 Task: Look for space in Plant City, United States from 10th September, 2023 to 16th September, 2023 for 4 adults in price range Rs.10000 to Rs.14000. Place can be private room with 4 bedrooms having 4 beds and 4 bathrooms. Property type can be house, flat, guest house. Amenities needed are: wifi, TV, free parkinig on premises, gym, breakfast. Booking option can be shelf check-in. Required host language is English.
Action: Mouse moved to (470, 100)
Screenshot: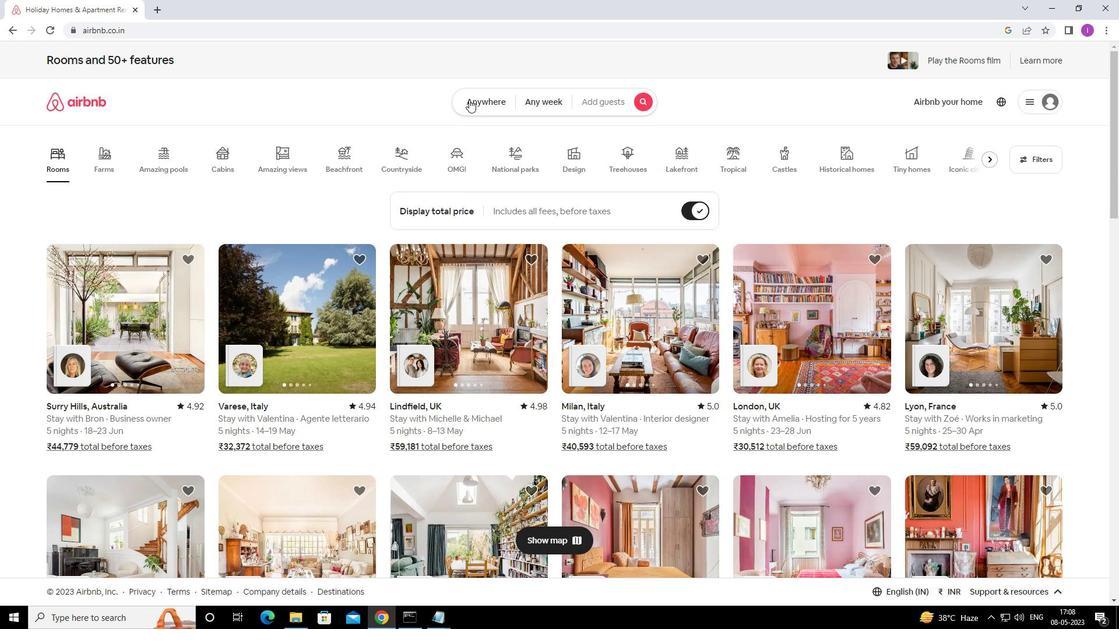 
Action: Mouse pressed left at (470, 100)
Screenshot: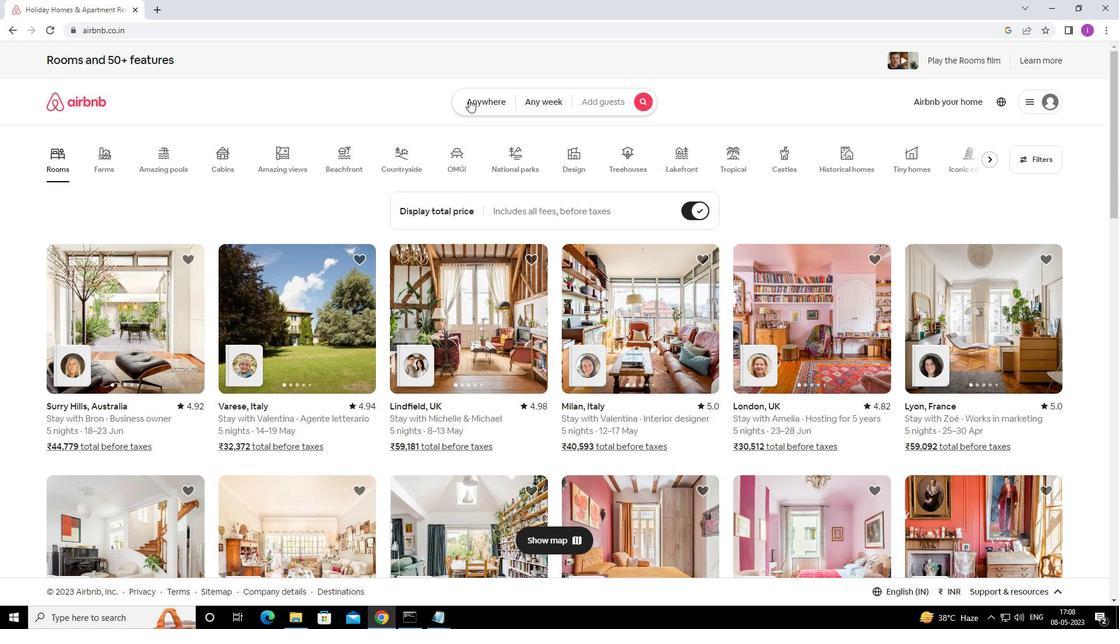 
Action: Mouse moved to (379, 146)
Screenshot: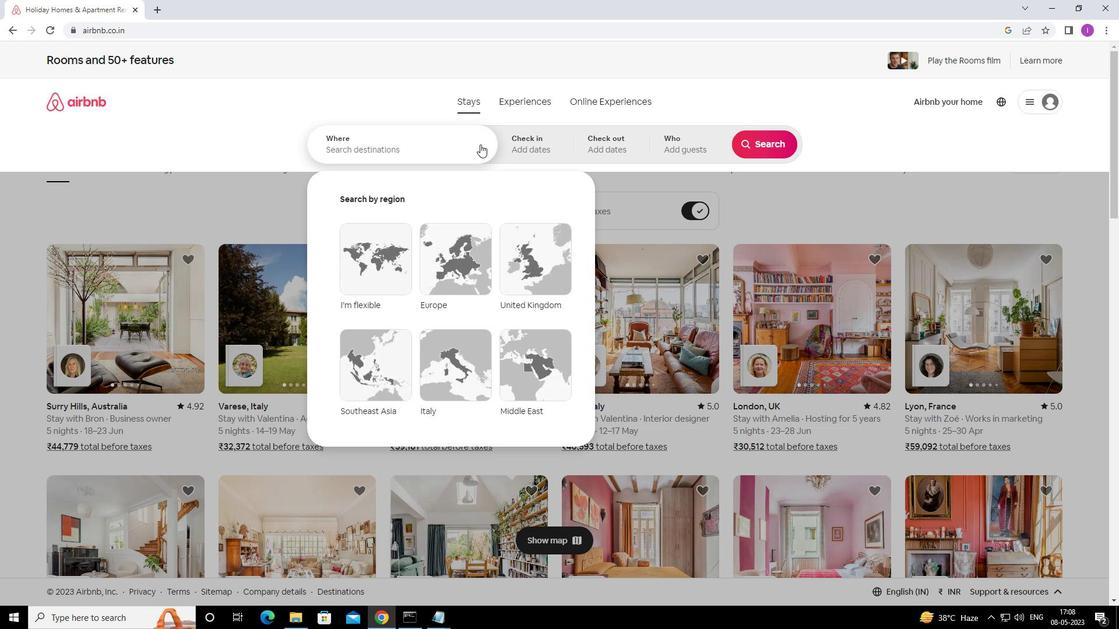 
Action: Mouse pressed left at (379, 146)
Screenshot: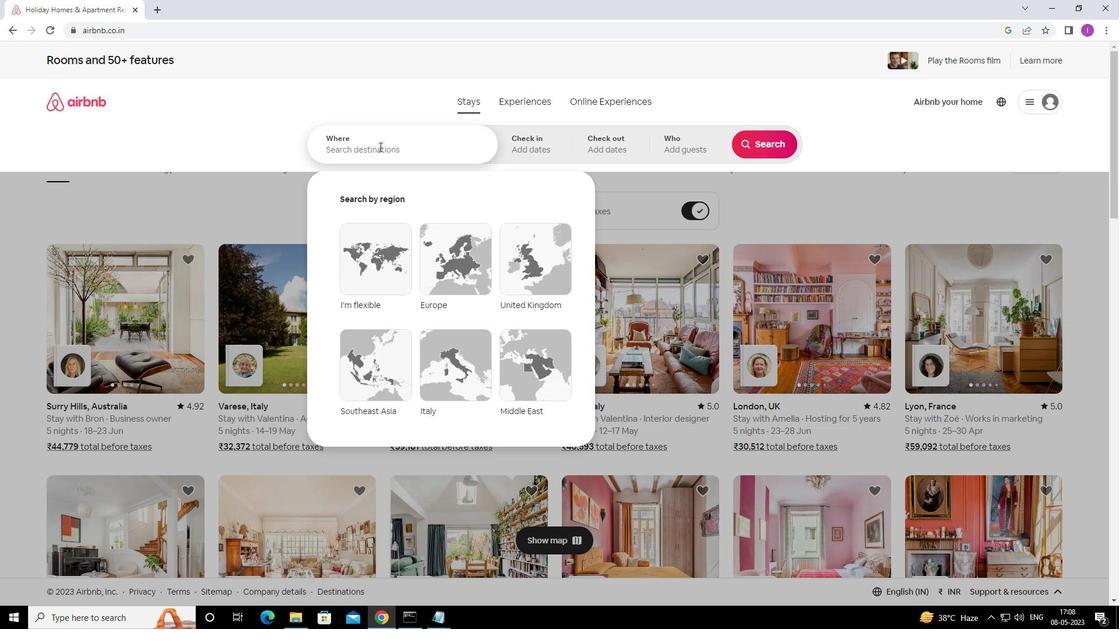 
Action: Mouse moved to (484, 131)
Screenshot: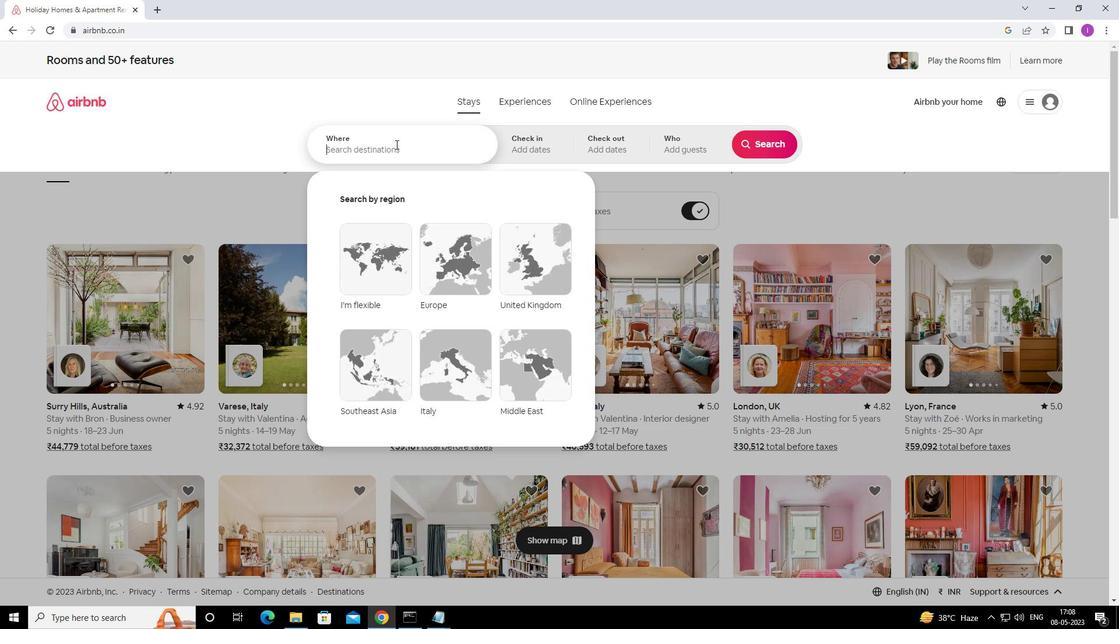 
Action: Key pressed <Key.shift><Key.shift><Key.shift><Key.shift>PLANT<Key.space>CITY.<Key.backspace>,<Key.shift>UNITED<Key.space>STATES
Screenshot: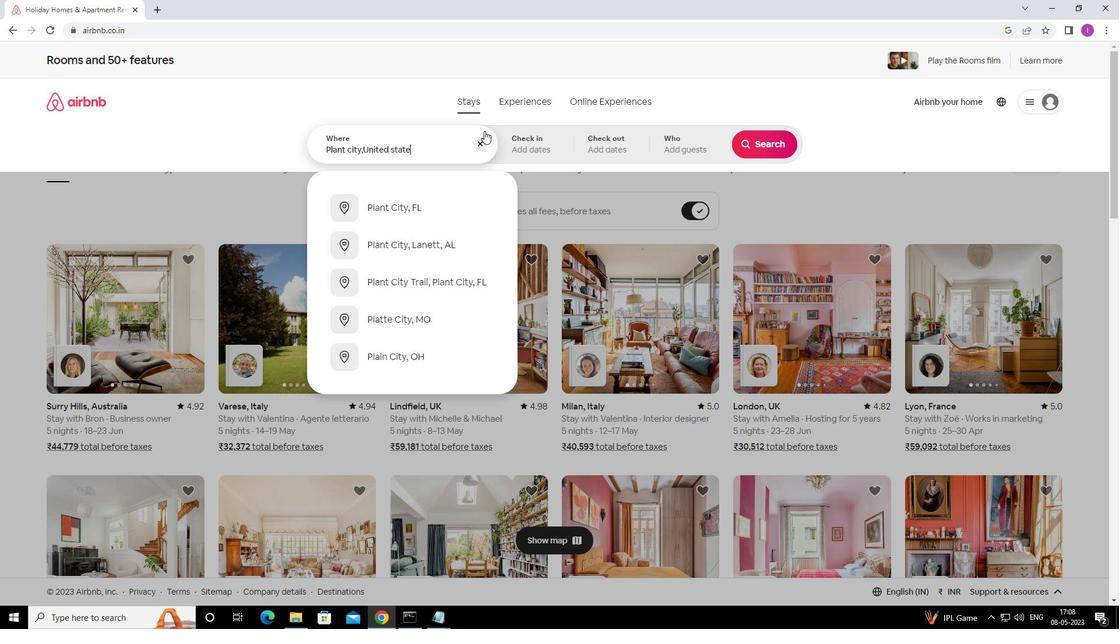 
Action: Mouse moved to (528, 157)
Screenshot: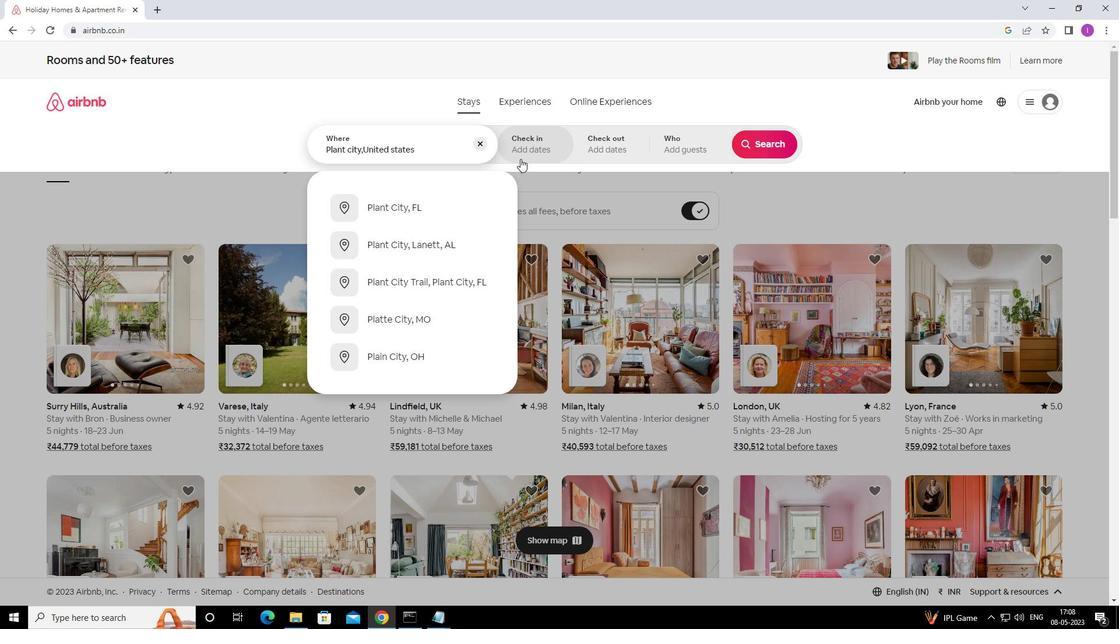 
Action: Mouse pressed left at (528, 157)
Screenshot: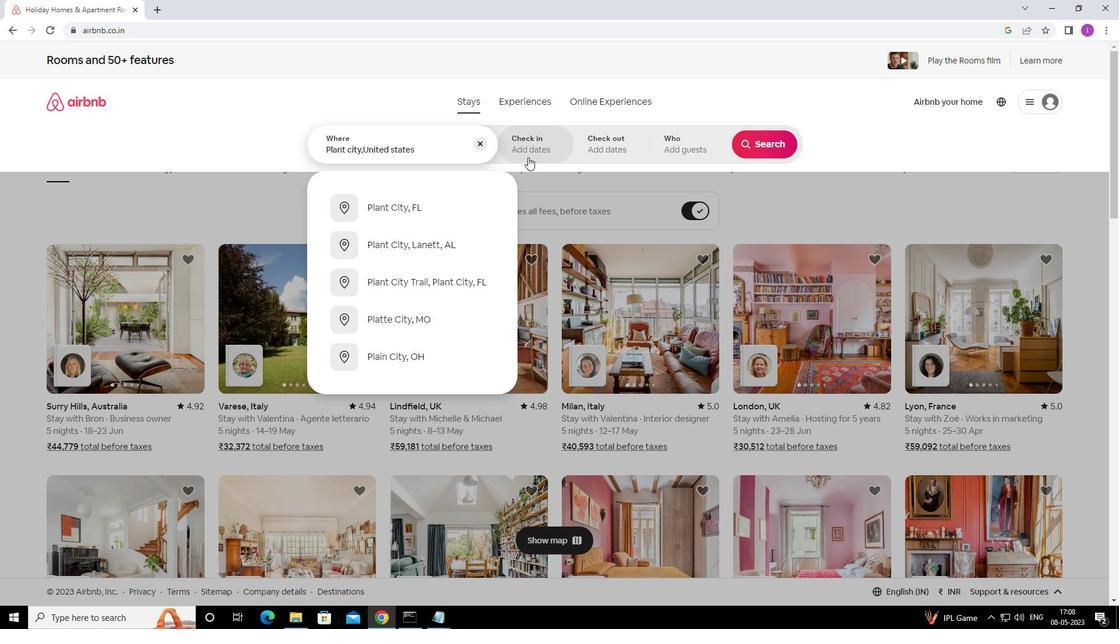 
Action: Mouse moved to (767, 243)
Screenshot: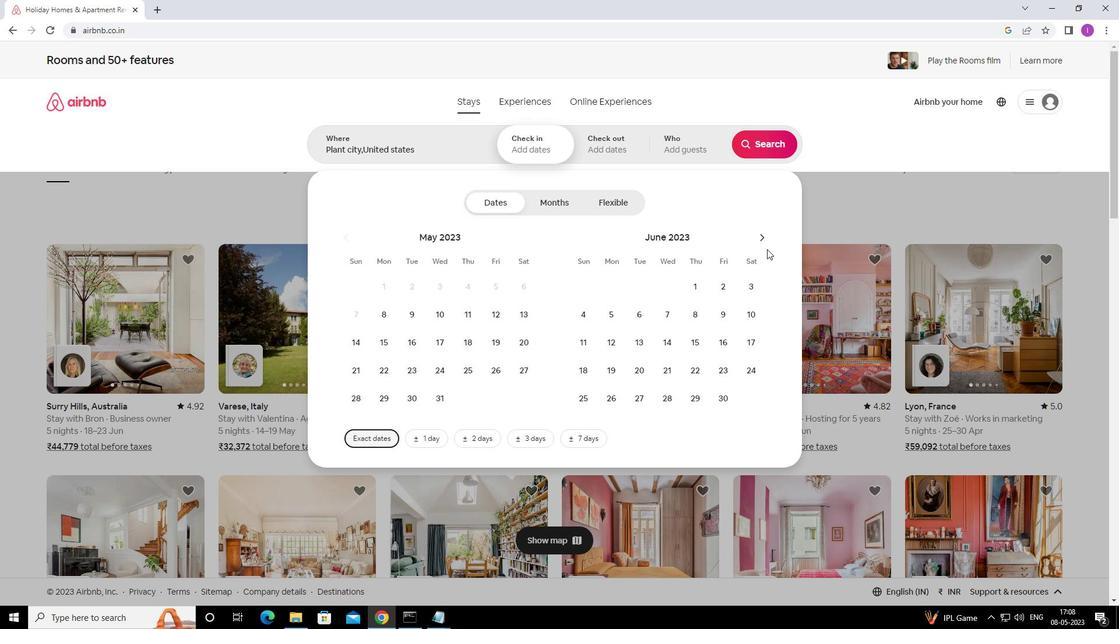 
Action: Mouse pressed left at (767, 243)
Screenshot: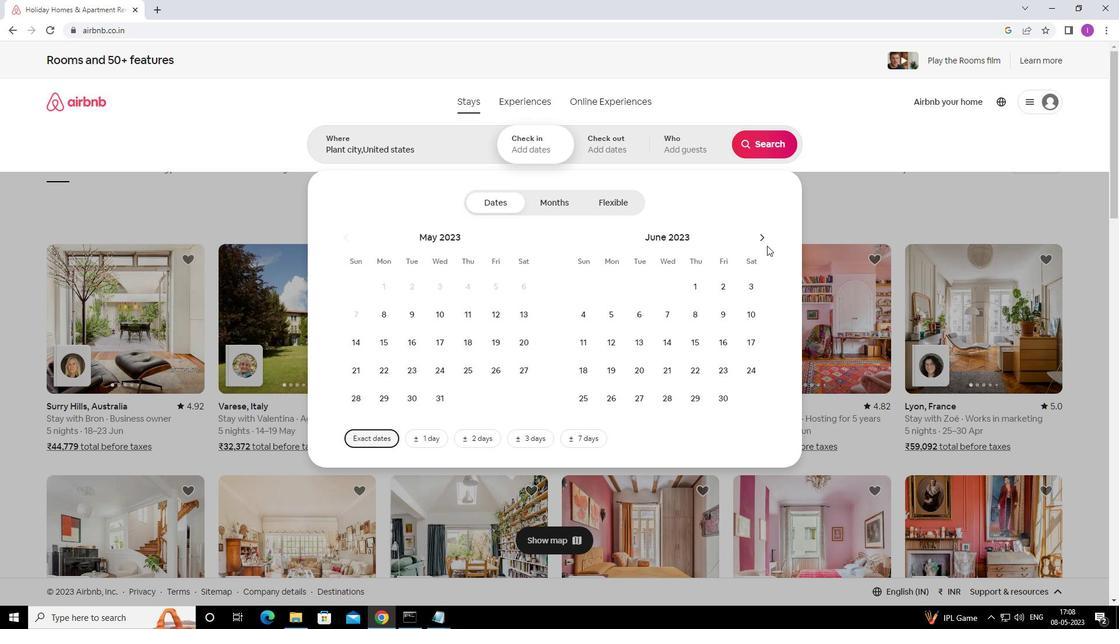 
Action: Mouse moved to (767, 243)
Screenshot: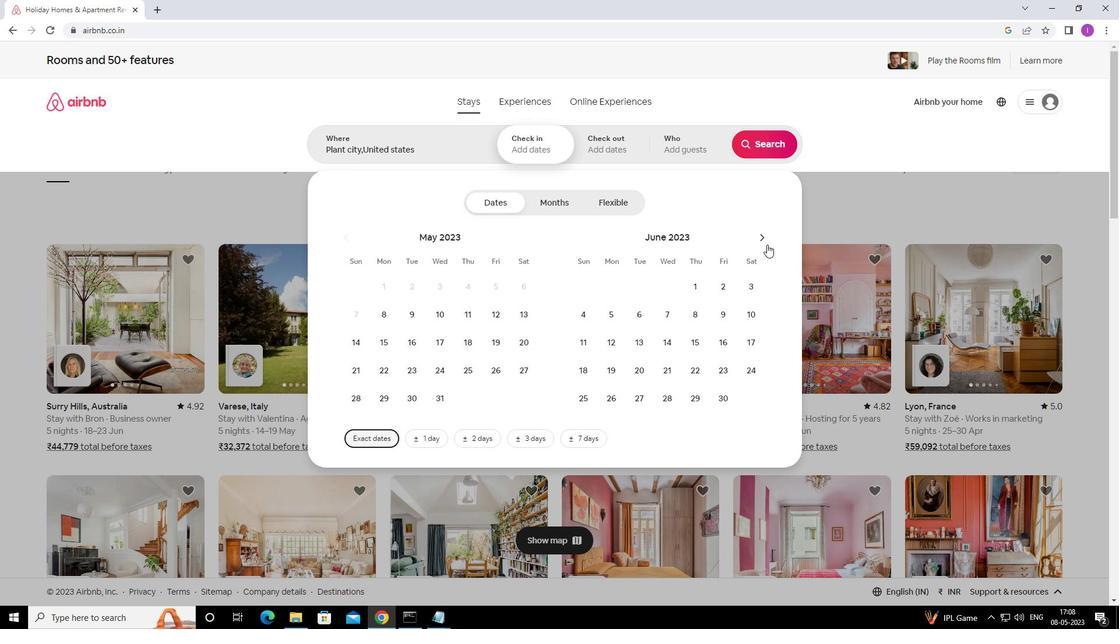 
Action: Mouse pressed left at (767, 243)
Screenshot: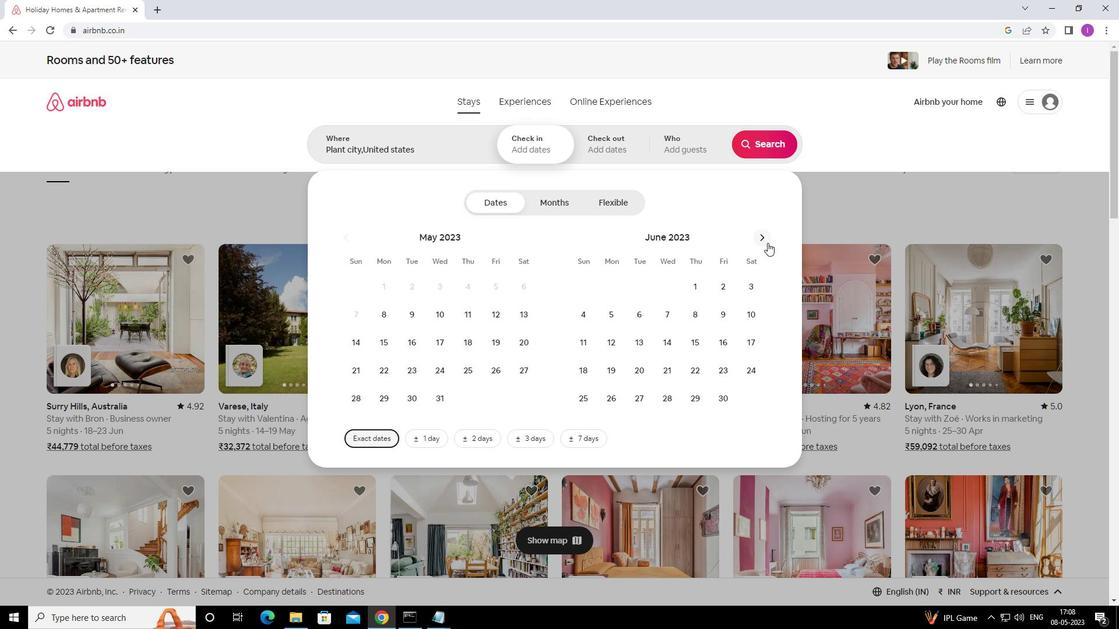 
Action: Mouse moved to (767, 241)
Screenshot: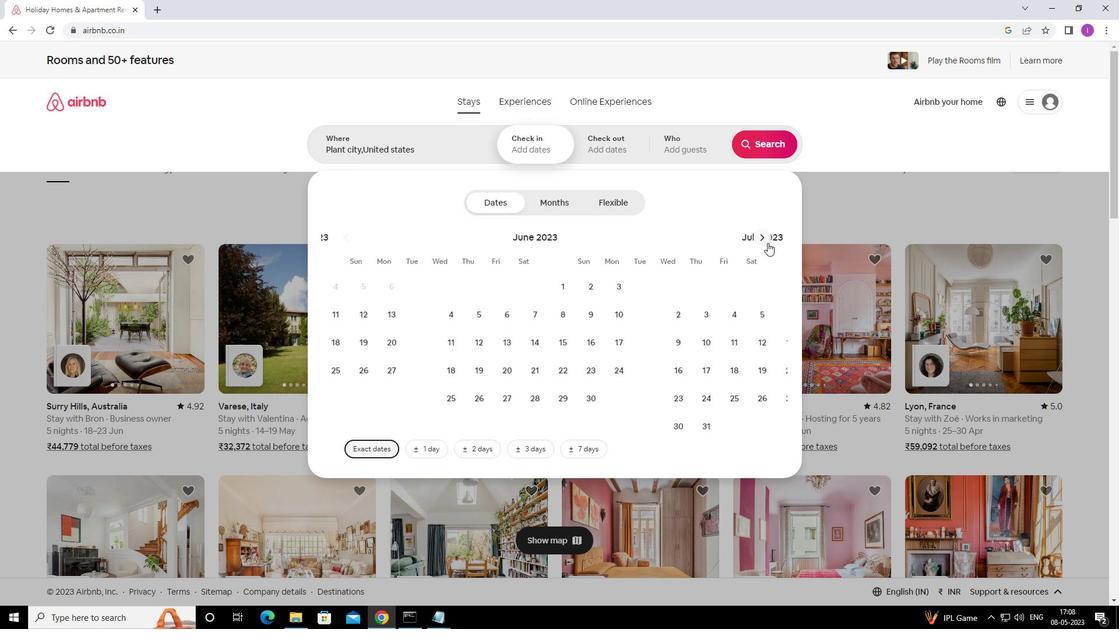 
Action: Mouse pressed left at (767, 241)
Screenshot: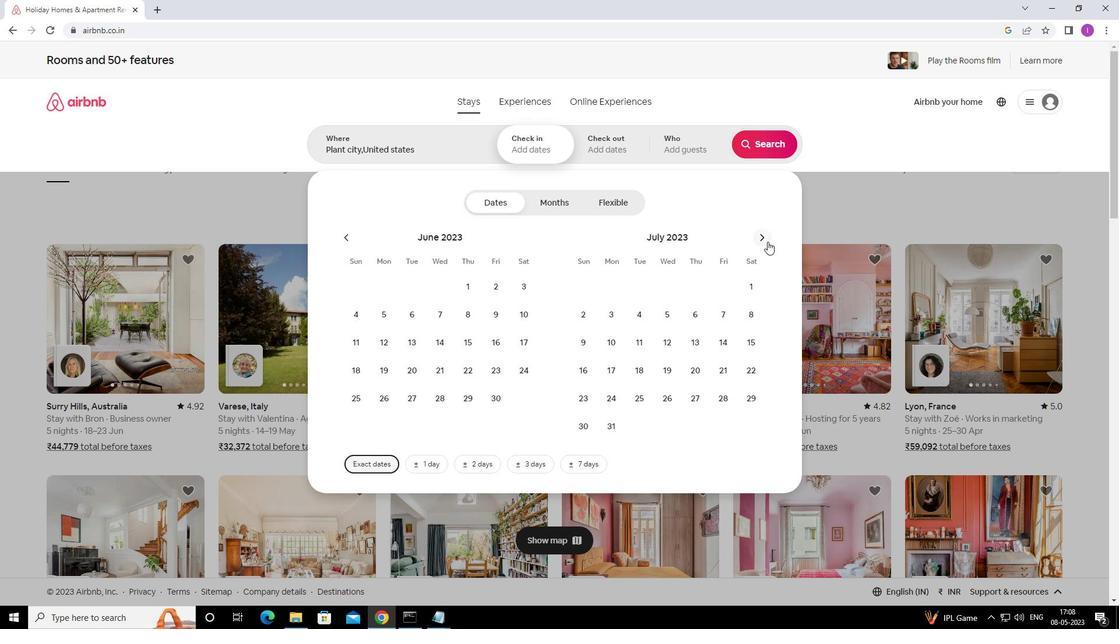
Action: Mouse moved to (768, 239)
Screenshot: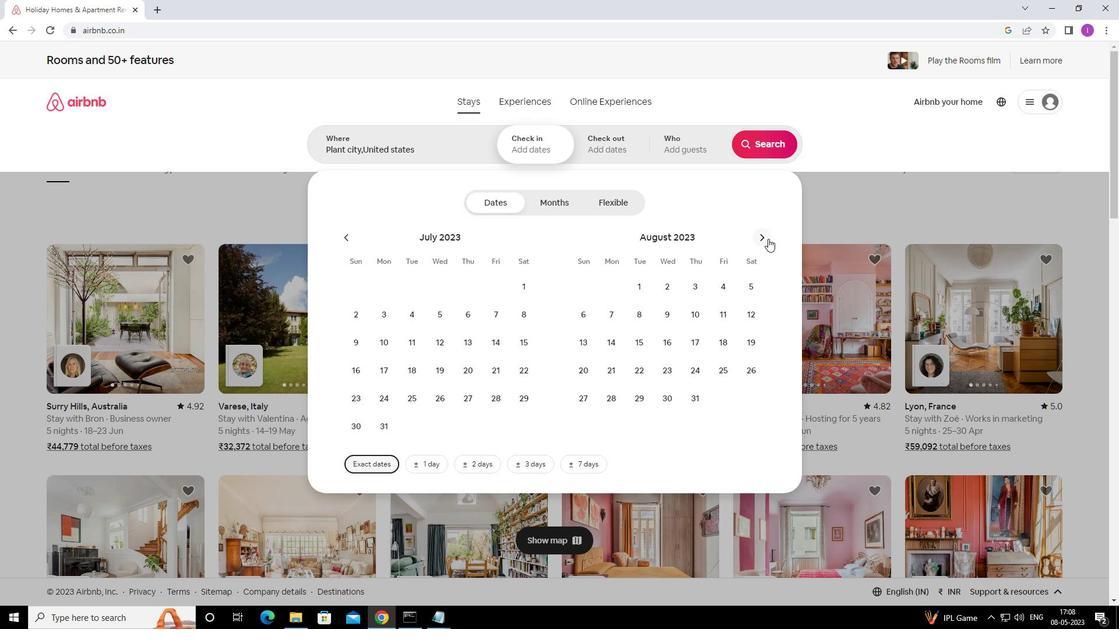 
Action: Mouse pressed left at (768, 239)
Screenshot: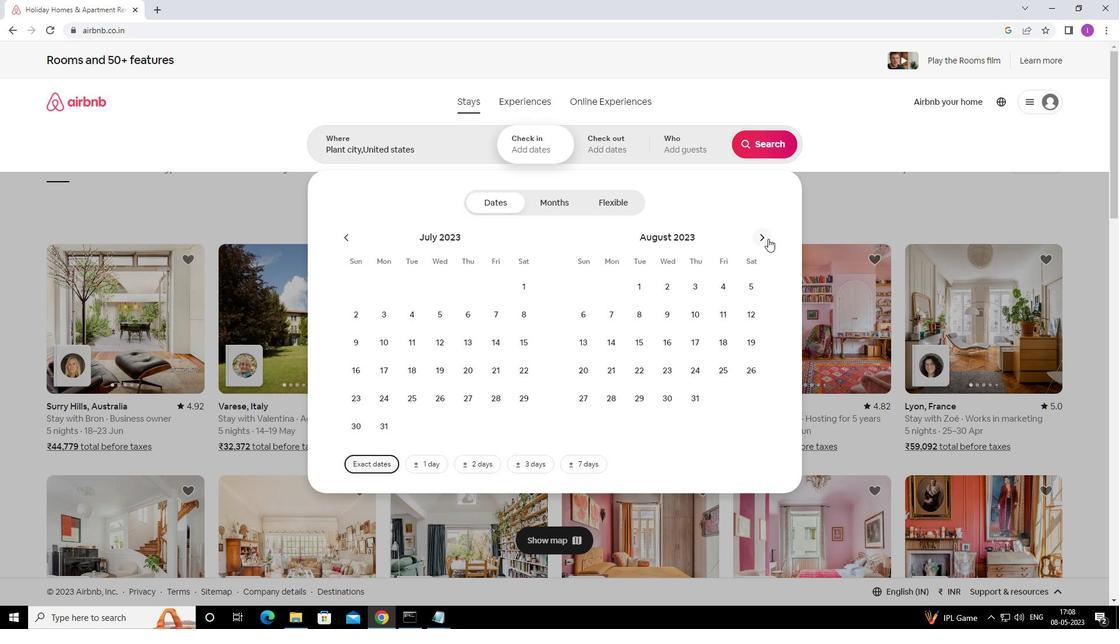 
Action: Mouse moved to (583, 343)
Screenshot: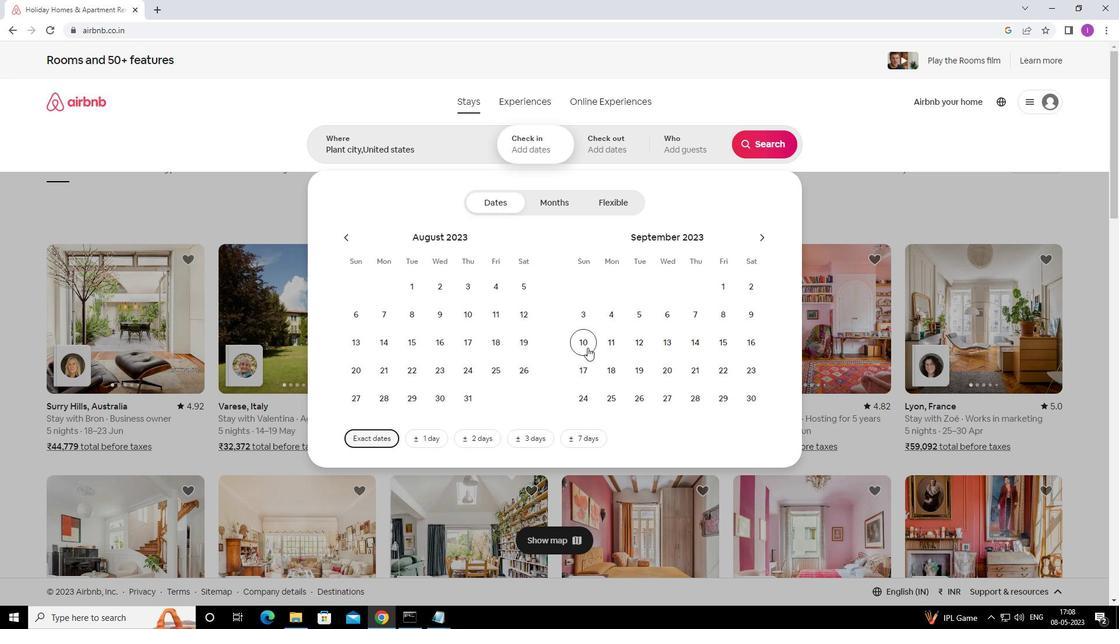 
Action: Mouse pressed left at (583, 343)
Screenshot: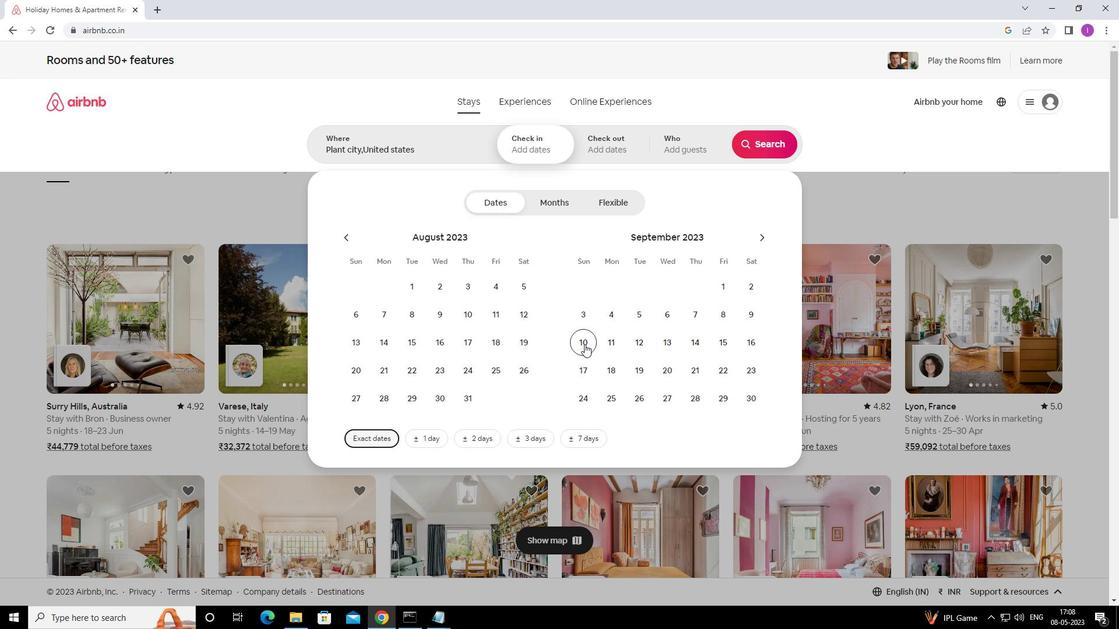 
Action: Mouse moved to (753, 339)
Screenshot: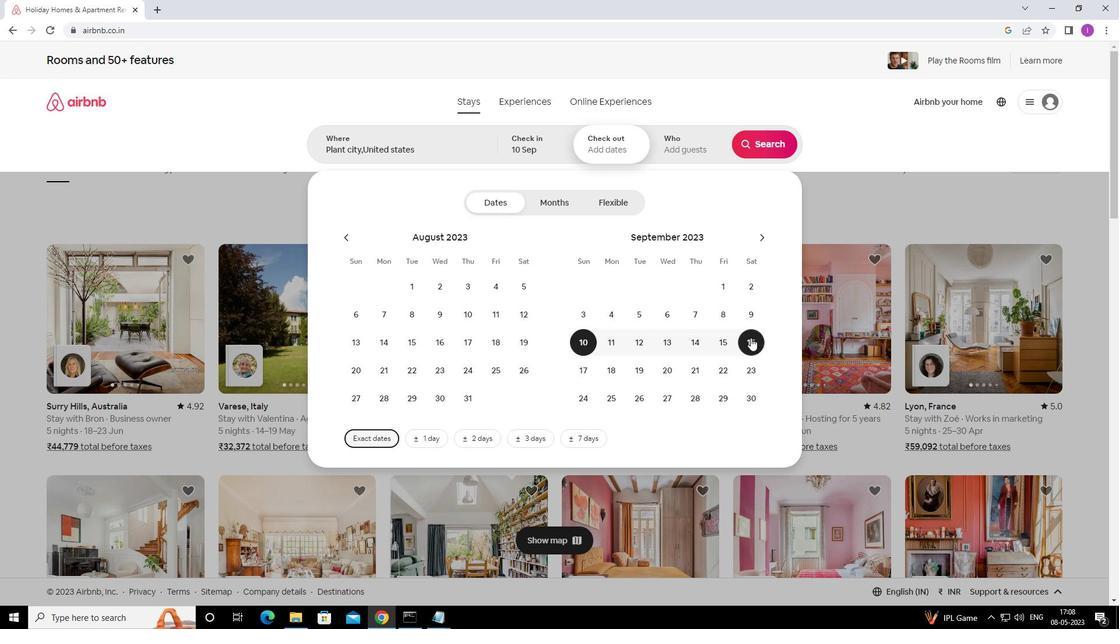 
Action: Mouse pressed left at (753, 339)
Screenshot: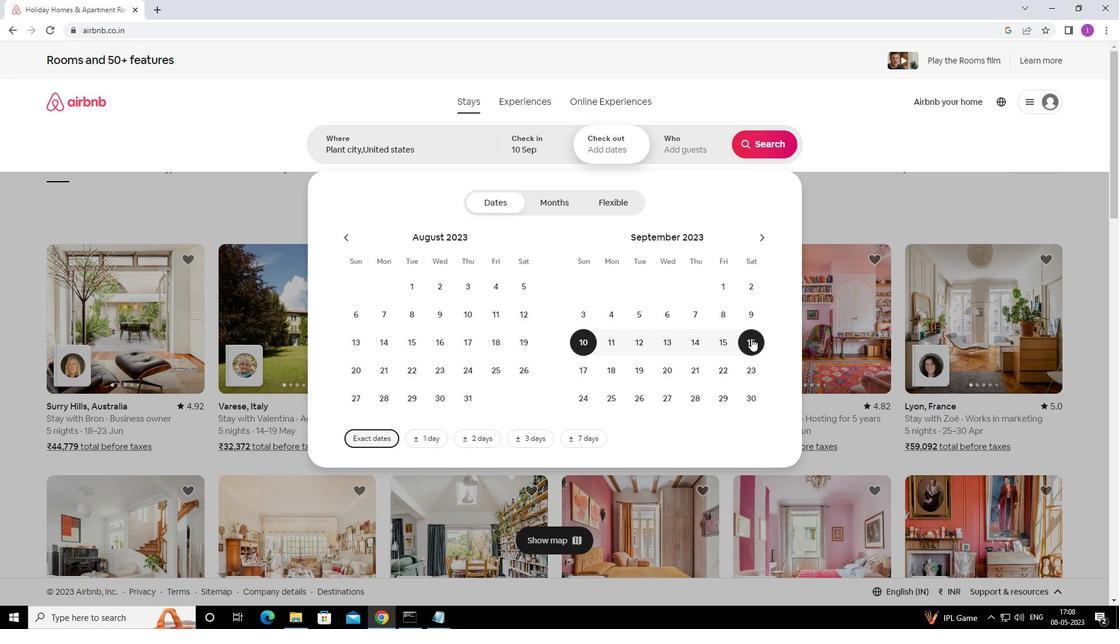 
Action: Mouse moved to (690, 149)
Screenshot: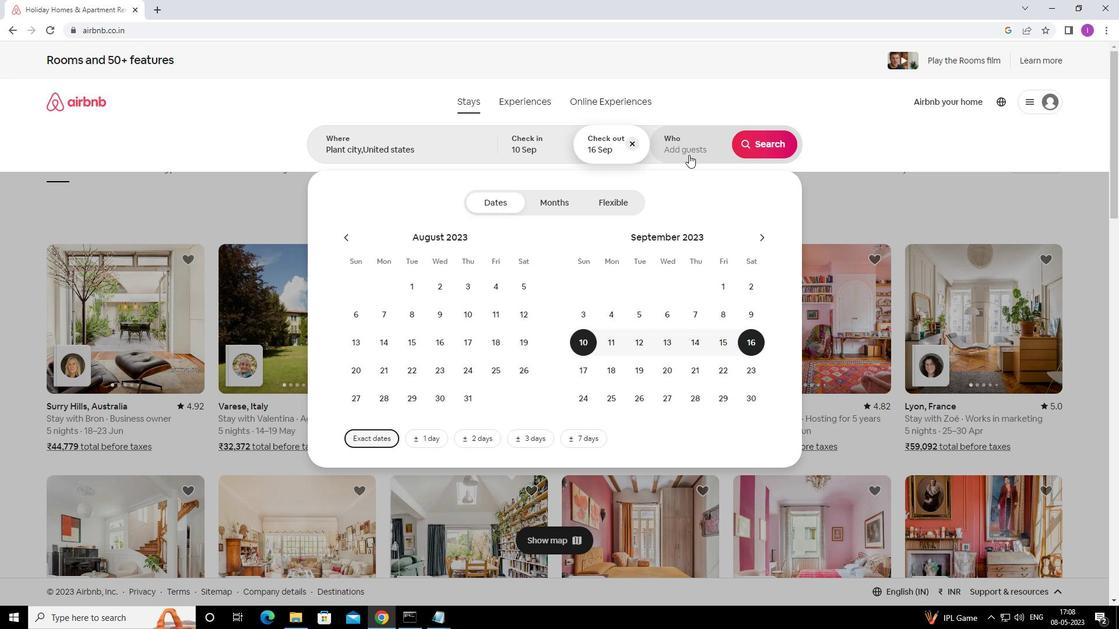 
Action: Mouse pressed left at (690, 149)
Screenshot: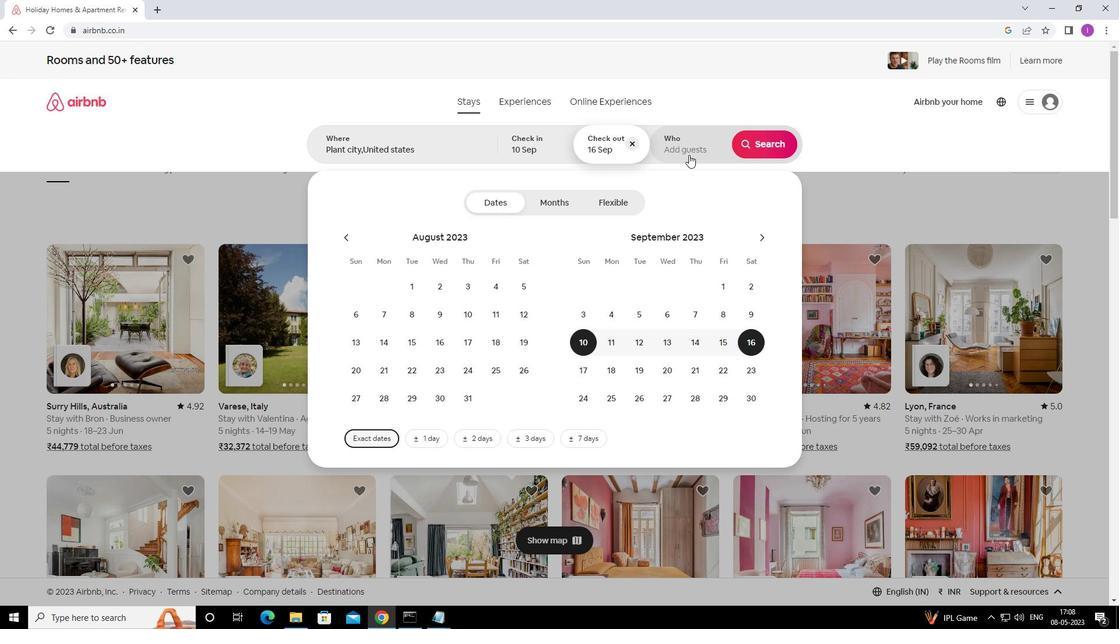 
Action: Mouse moved to (768, 209)
Screenshot: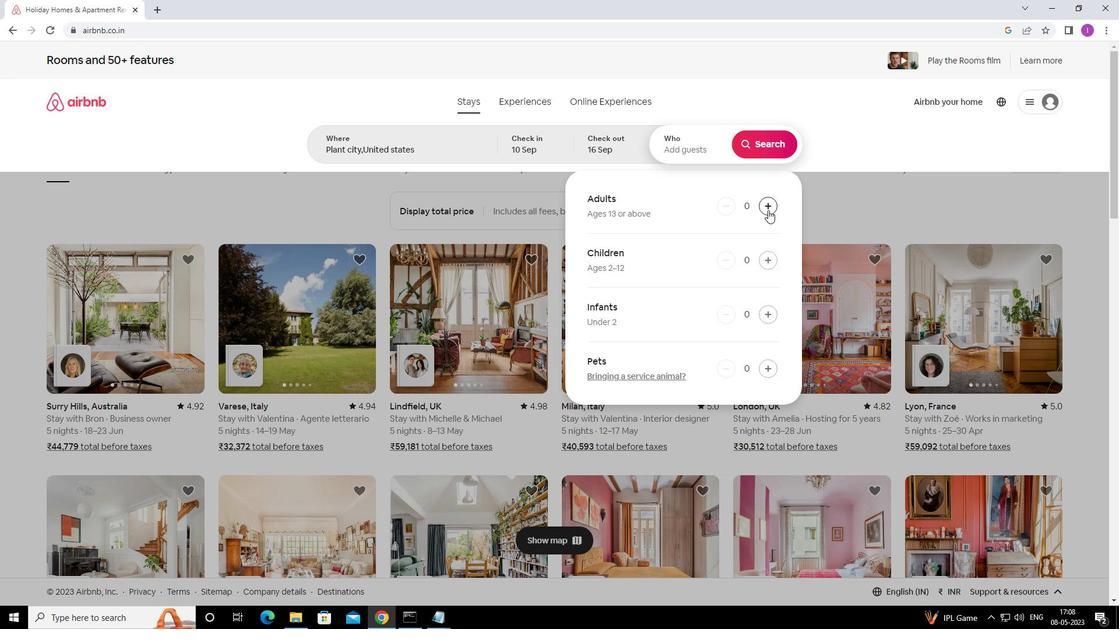 
Action: Mouse pressed left at (768, 209)
Screenshot: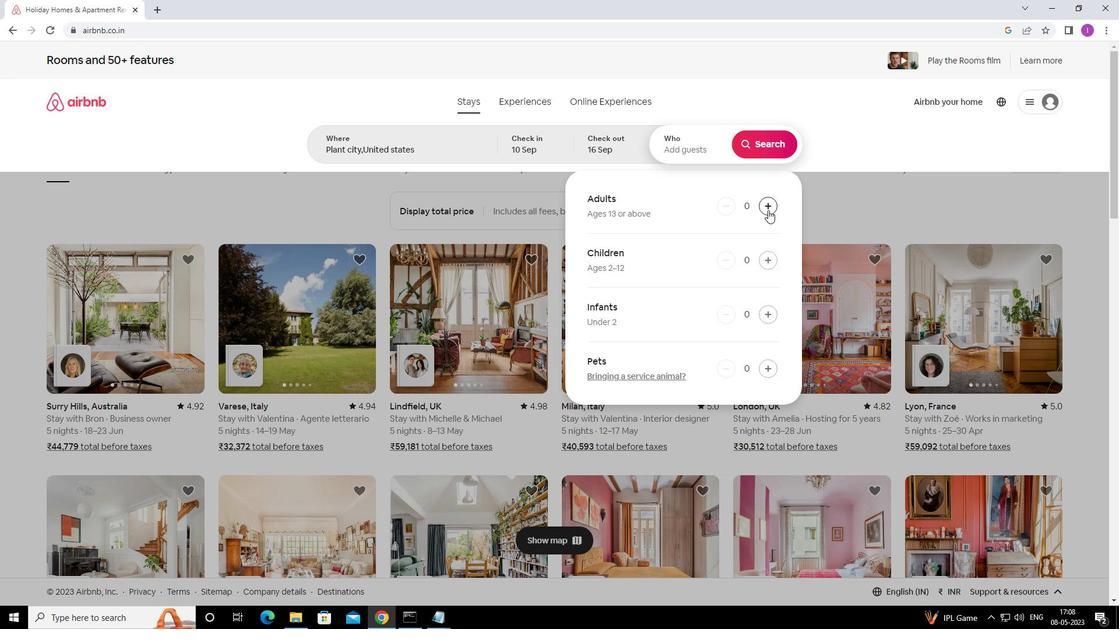 
Action: Mouse moved to (769, 209)
Screenshot: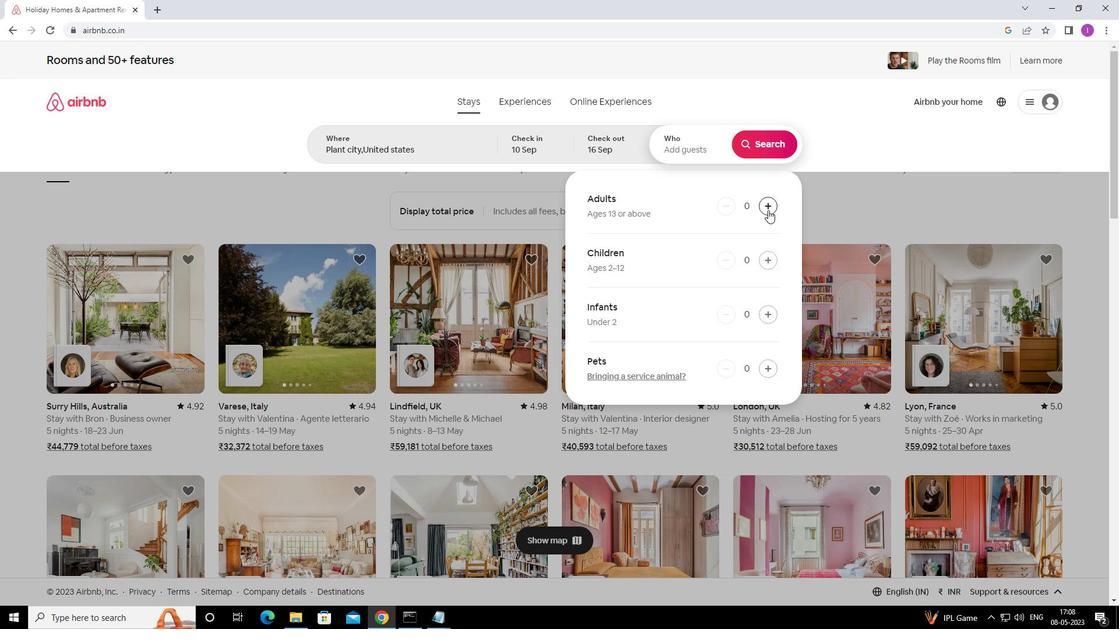 
Action: Mouse pressed left at (769, 209)
Screenshot: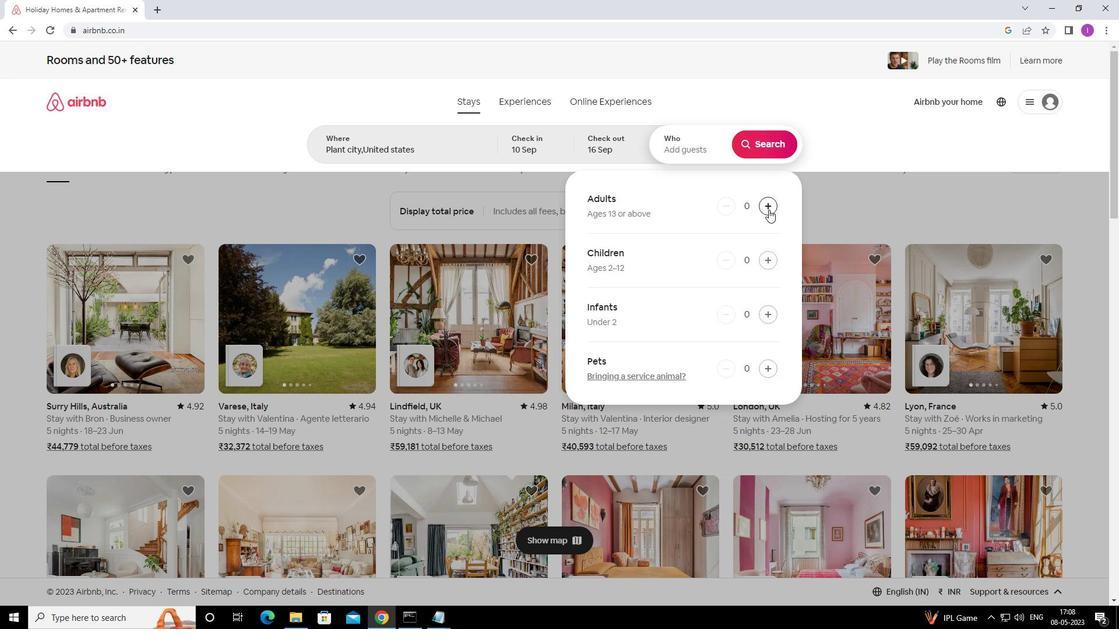
Action: Mouse pressed left at (769, 209)
Screenshot: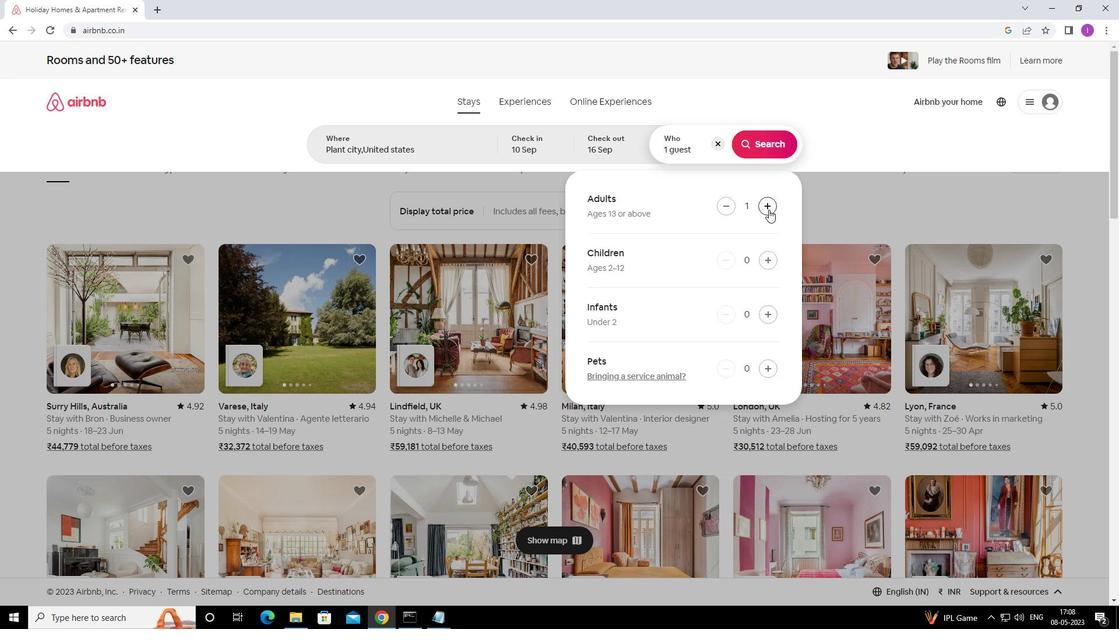 
Action: Mouse pressed left at (769, 209)
Screenshot: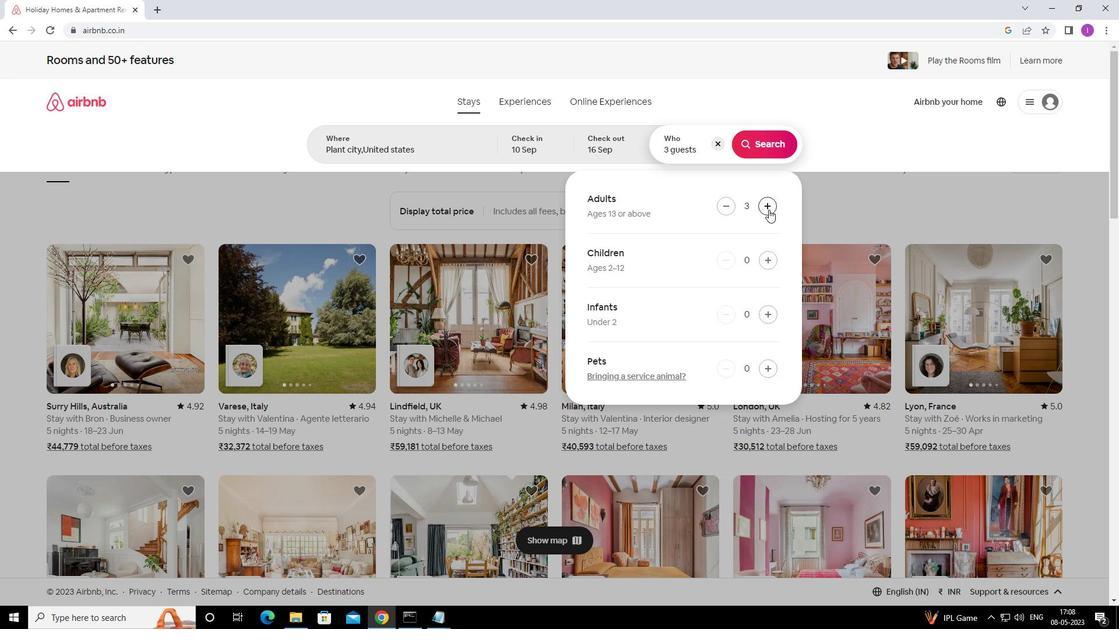 
Action: Mouse pressed left at (769, 209)
Screenshot: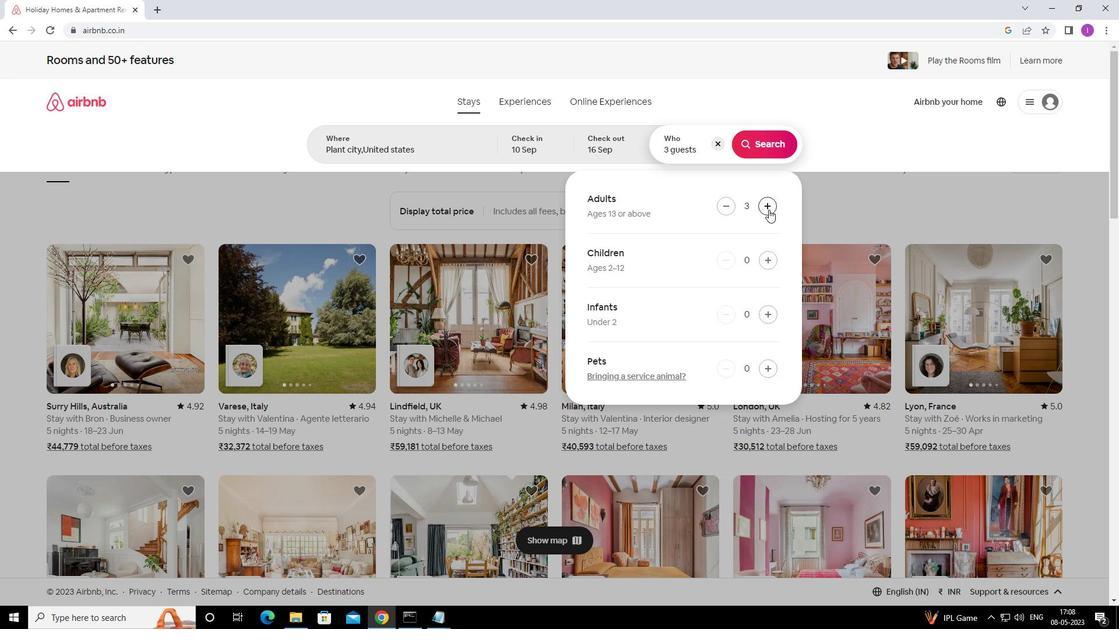 
Action: Mouse moved to (720, 205)
Screenshot: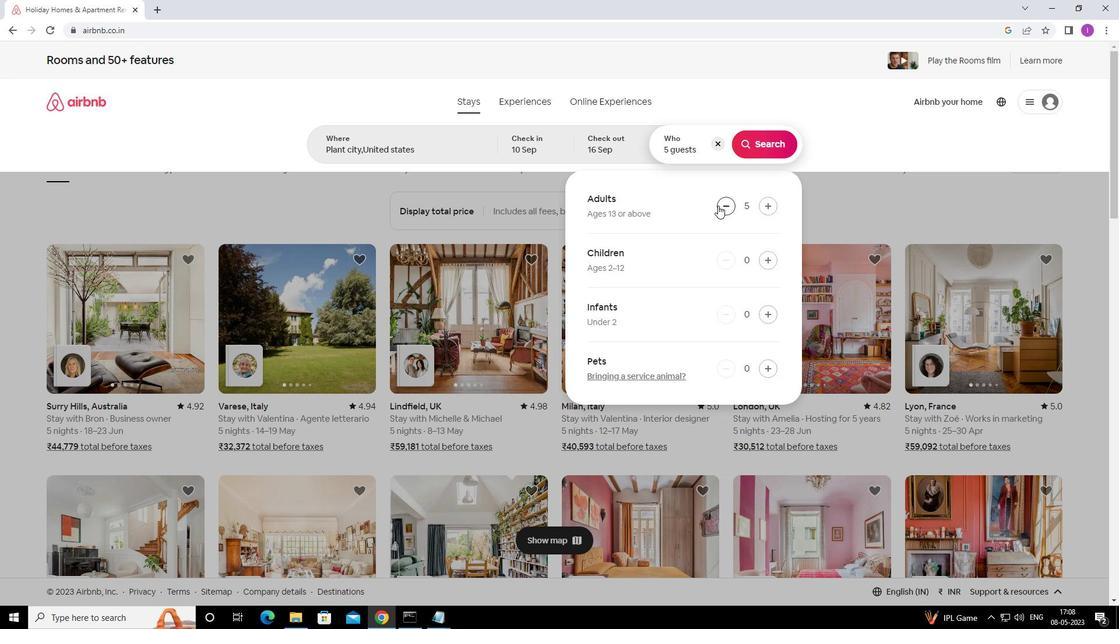 
Action: Mouse pressed left at (720, 205)
Screenshot: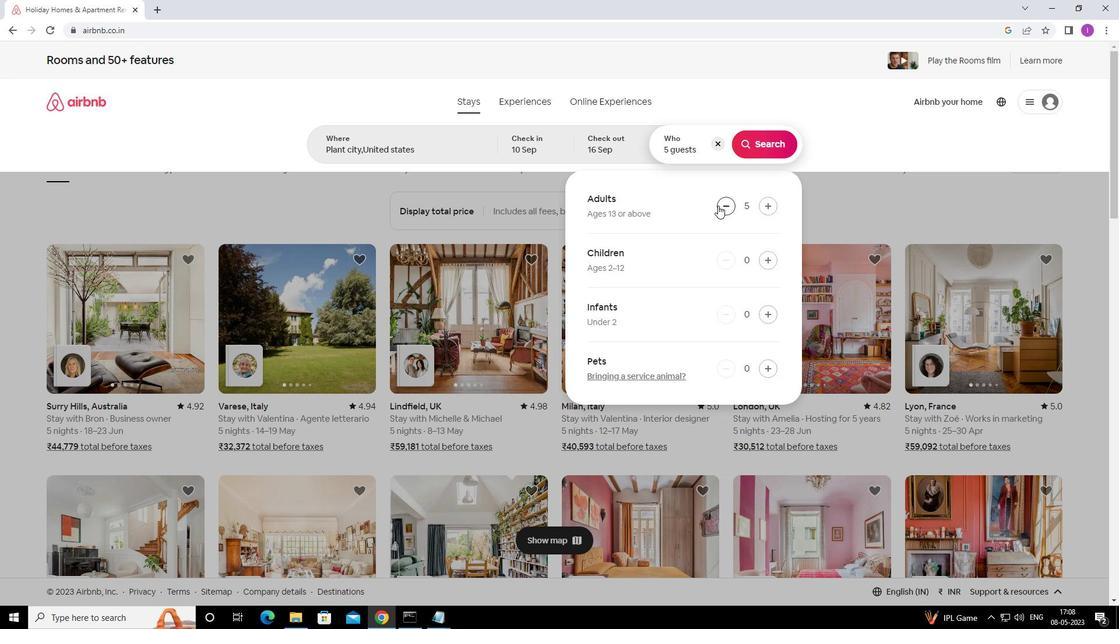 
Action: Mouse moved to (772, 139)
Screenshot: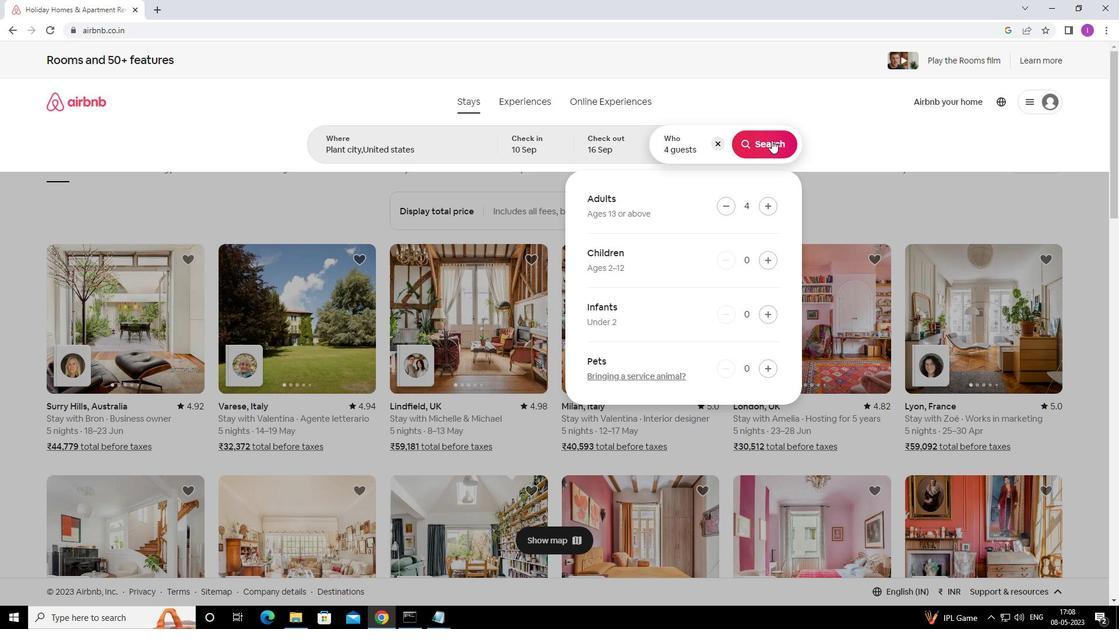 
Action: Mouse pressed left at (772, 139)
Screenshot: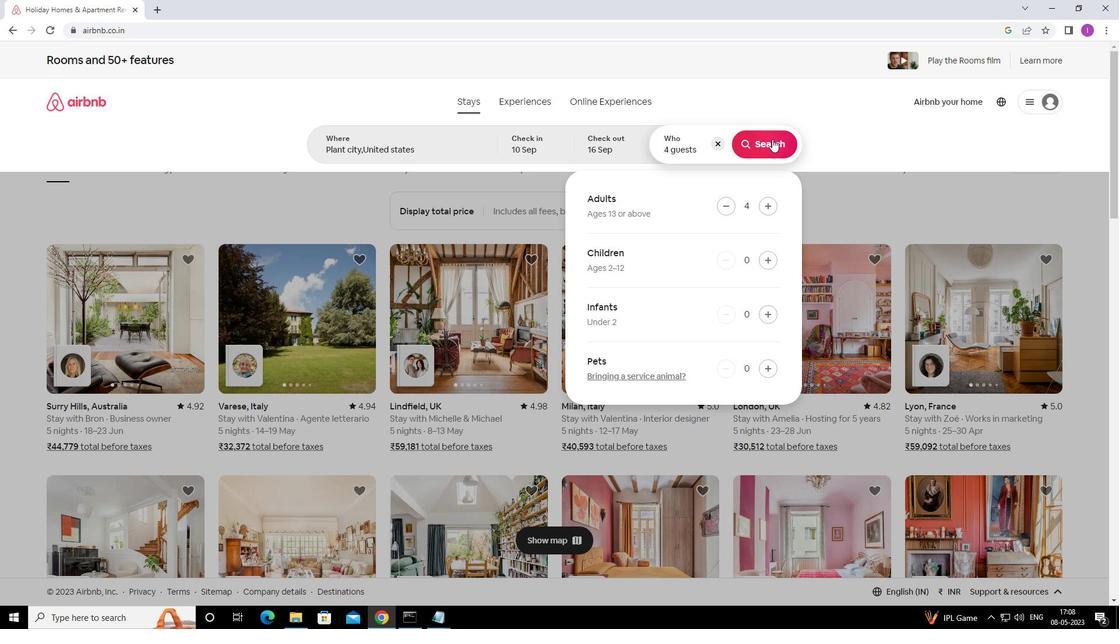 
Action: Mouse moved to (1075, 104)
Screenshot: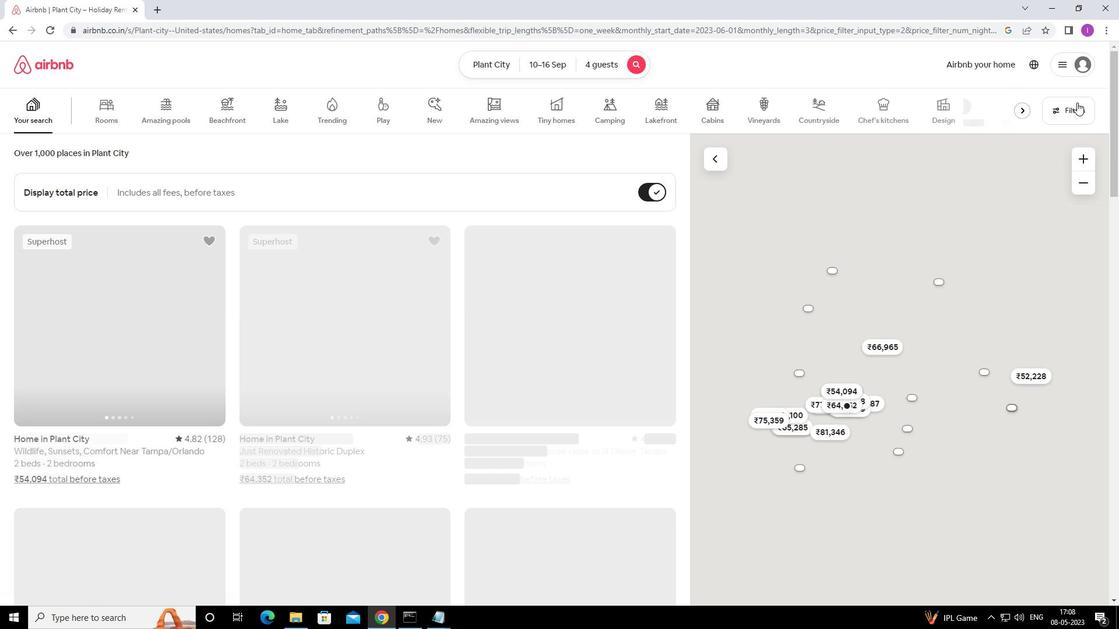 
Action: Mouse pressed left at (1075, 104)
Screenshot: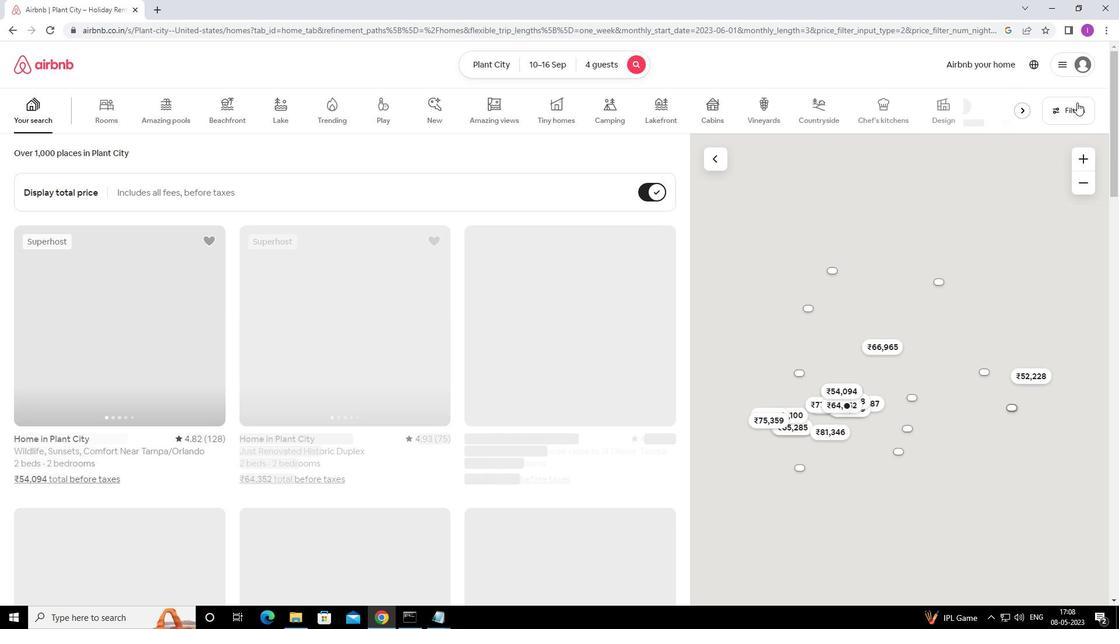 
Action: Mouse moved to (431, 401)
Screenshot: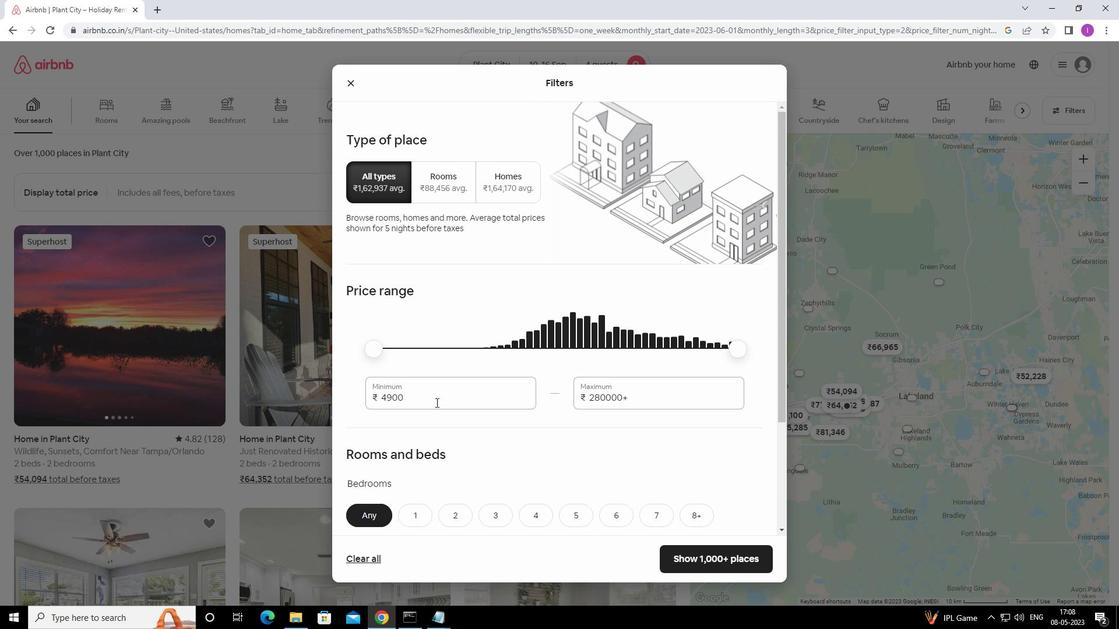
Action: Mouse pressed left at (431, 401)
Screenshot: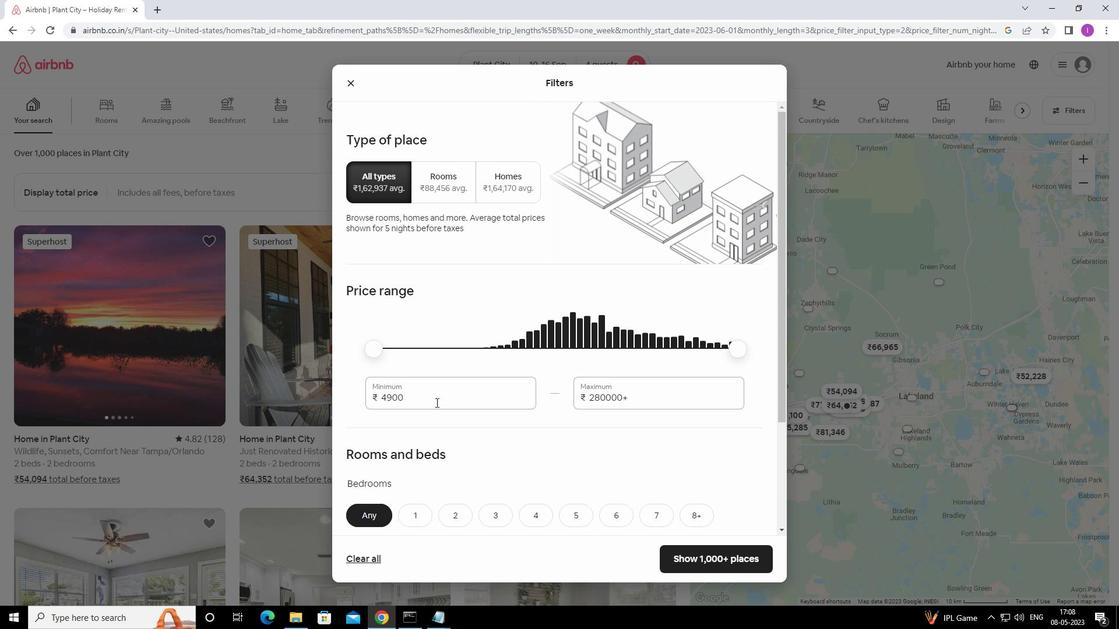 
Action: Mouse moved to (362, 397)
Screenshot: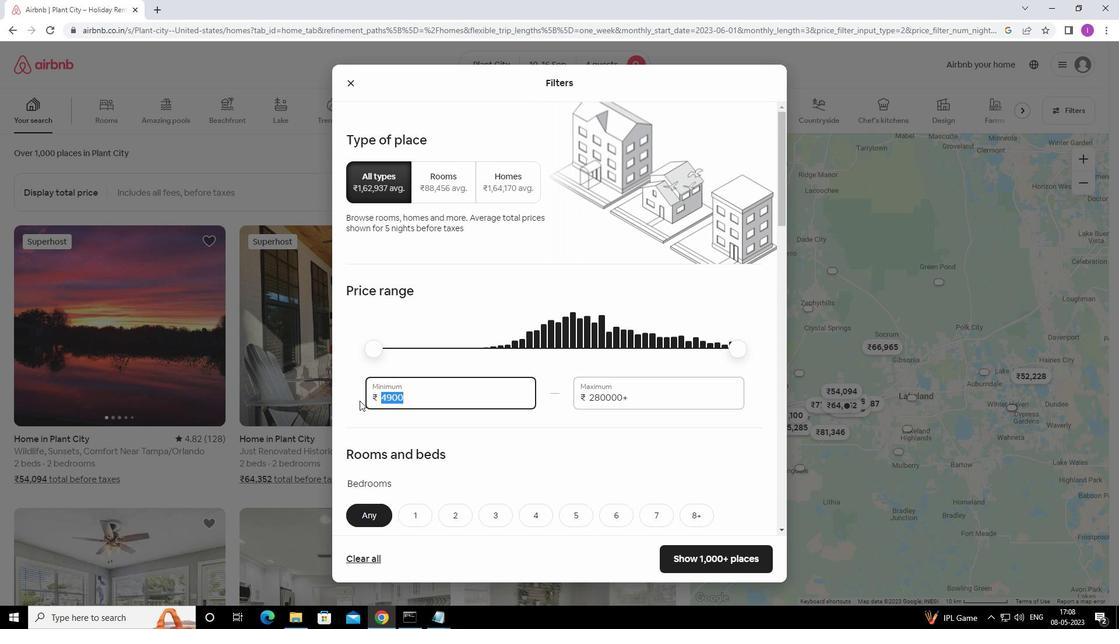 
Action: Key pressed 1
Screenshot: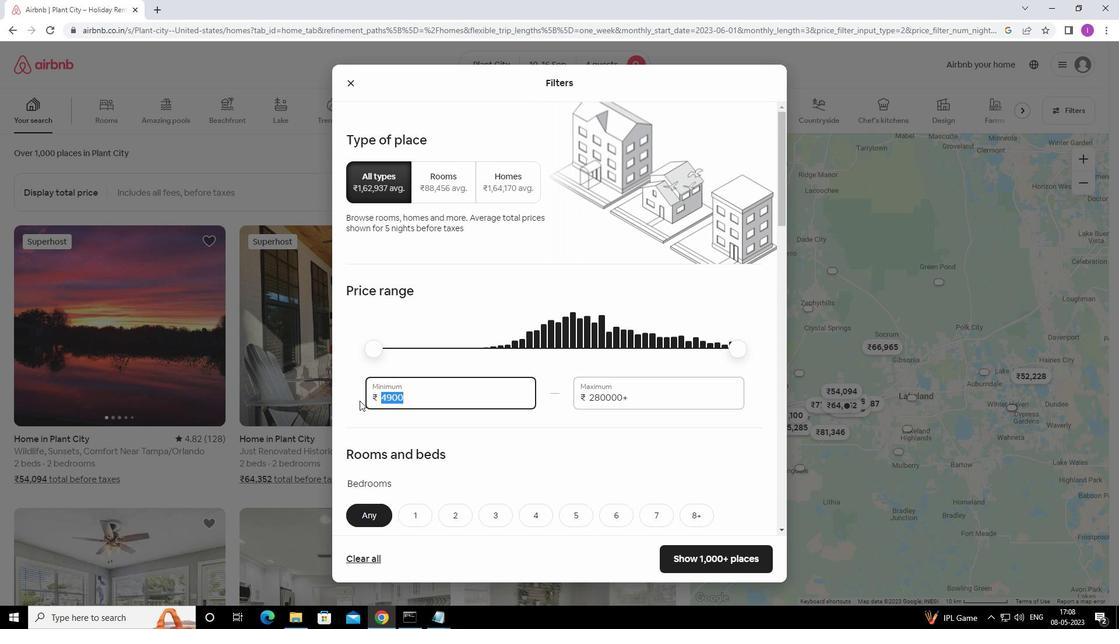 
Action: Mouse moved to (373, 388)
Screenshot: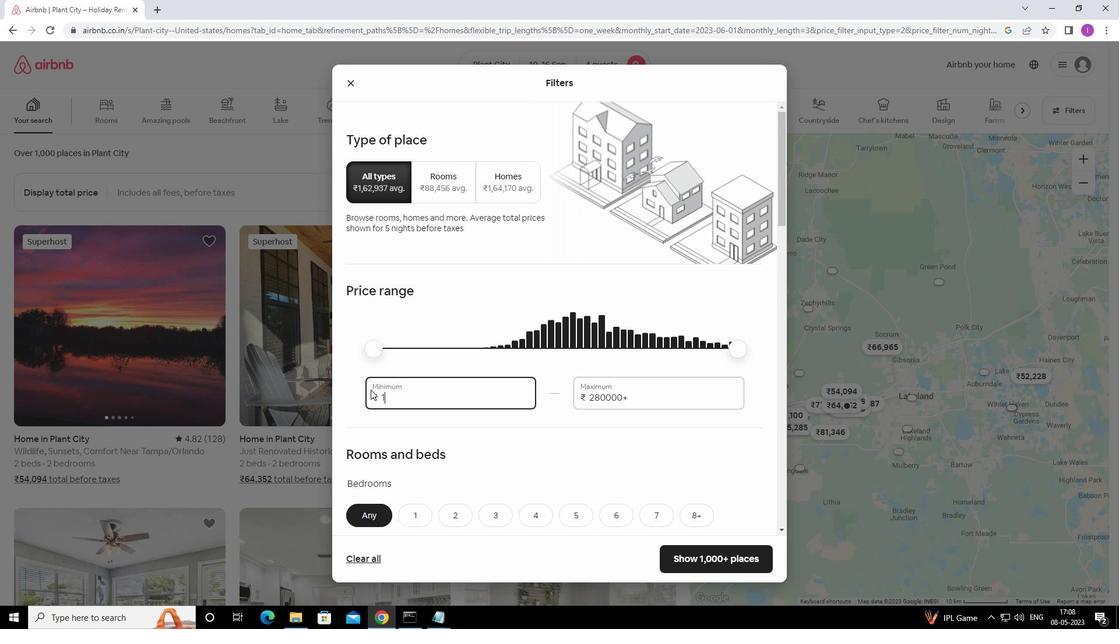 
Action: Key pressed 0
Screenshot: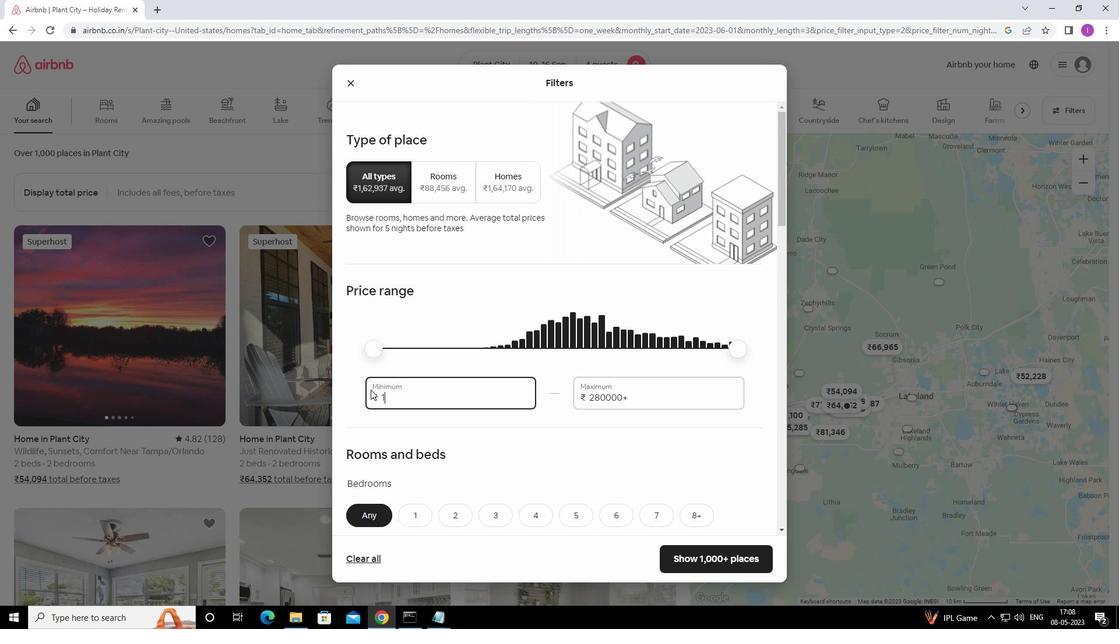 
Action: Mouse moved to (377, 387)
Screenshot: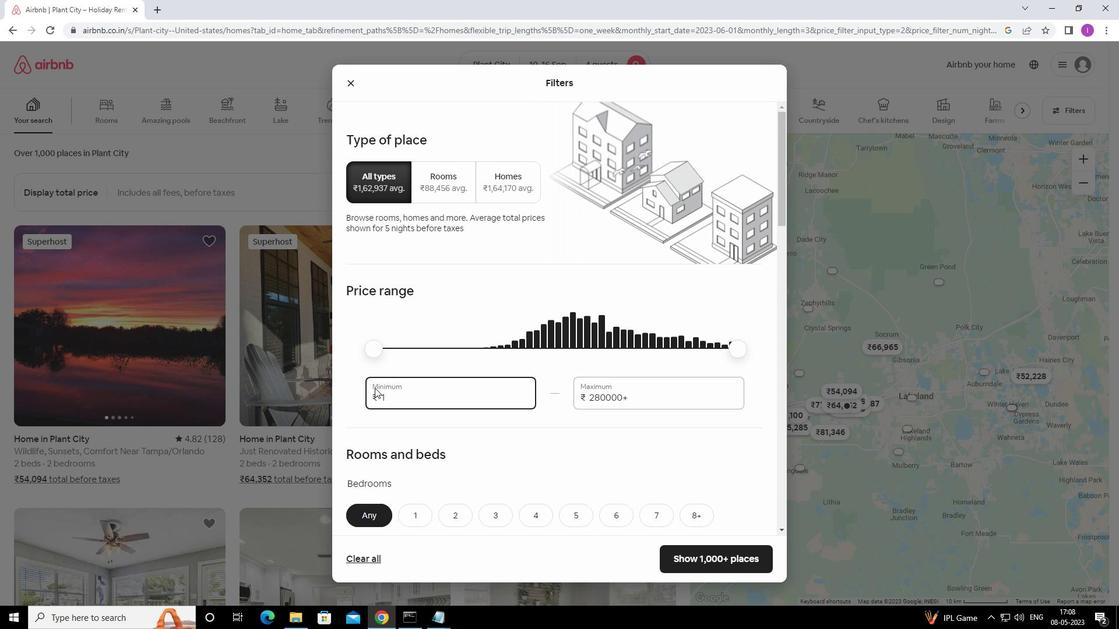 
Action: Key pressed 00
Screenshot: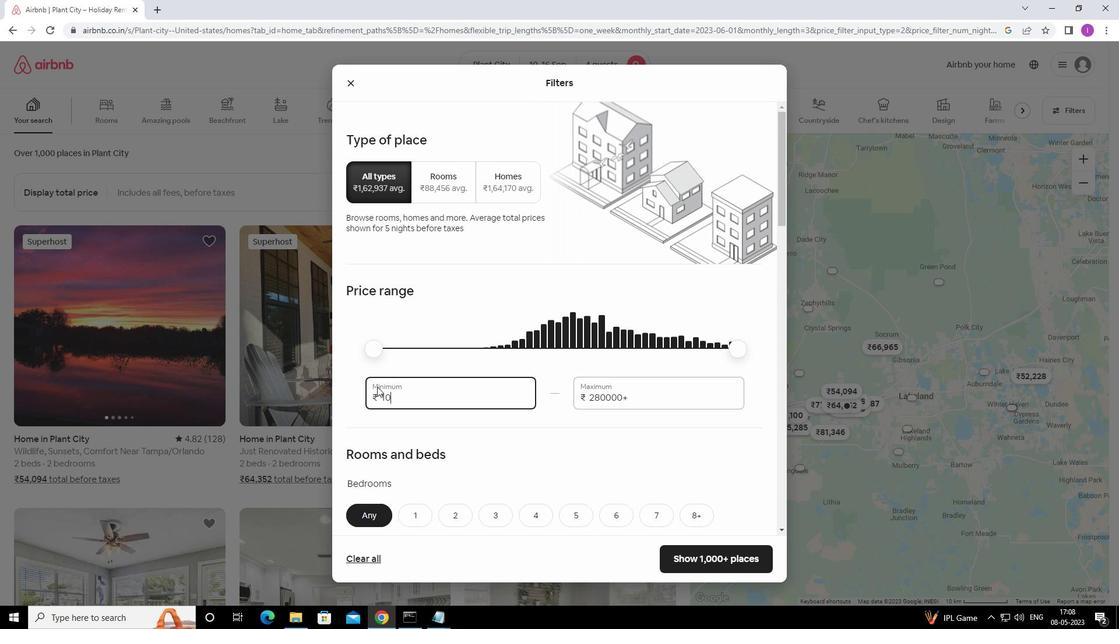 
Action: Mouse moved to (380, 385)
Screenshot: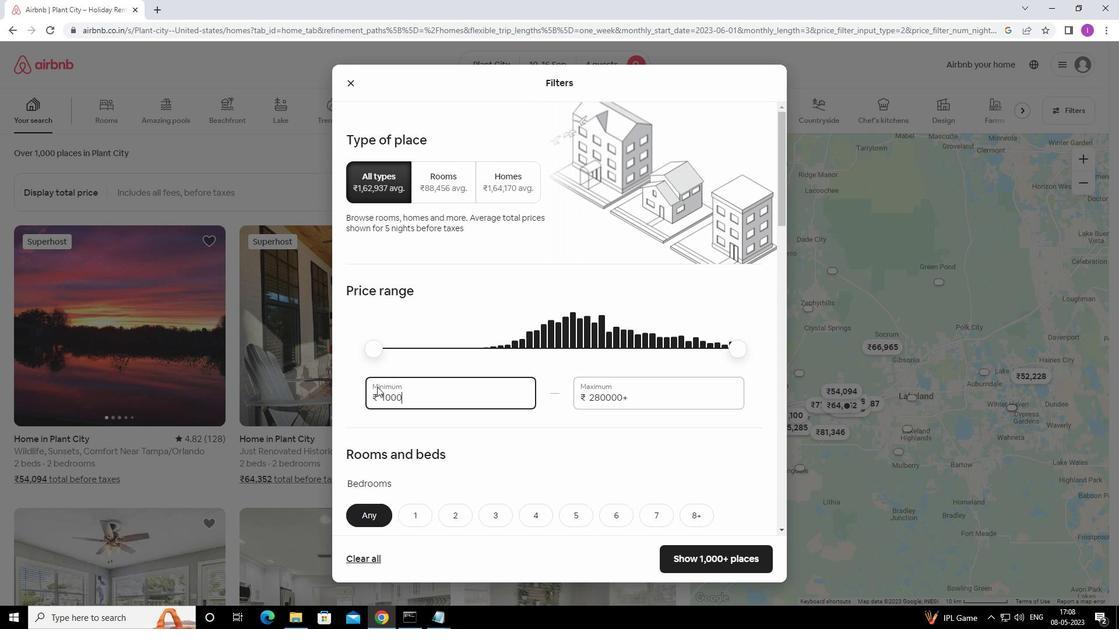 
Action: Key pressed 0
Screenshot: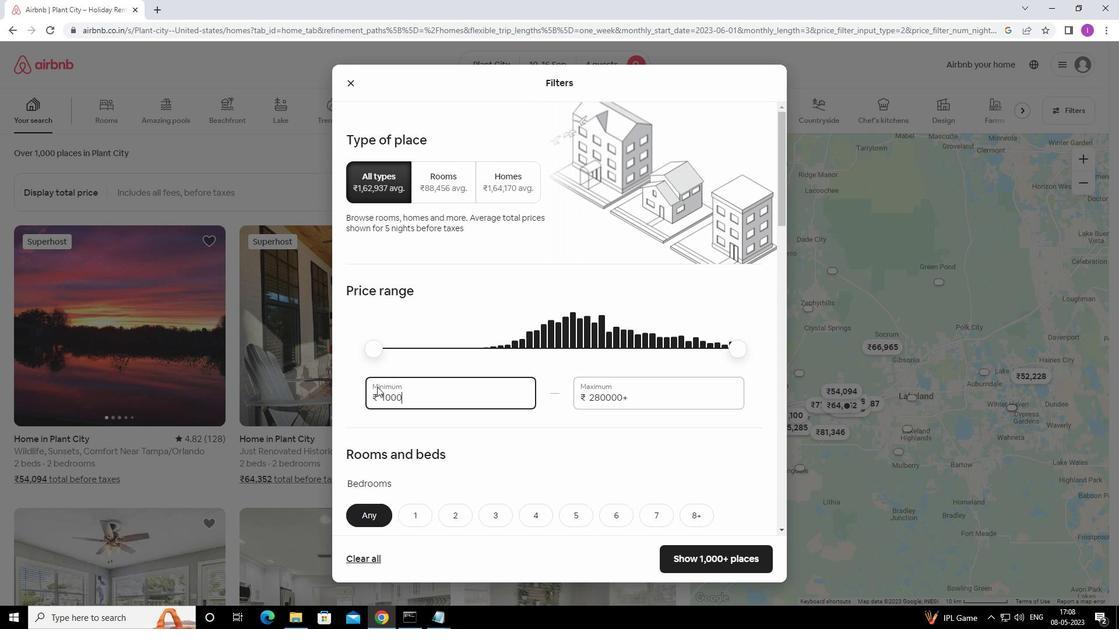 
Action: Mouse moved to (655, 394)
Screenshot: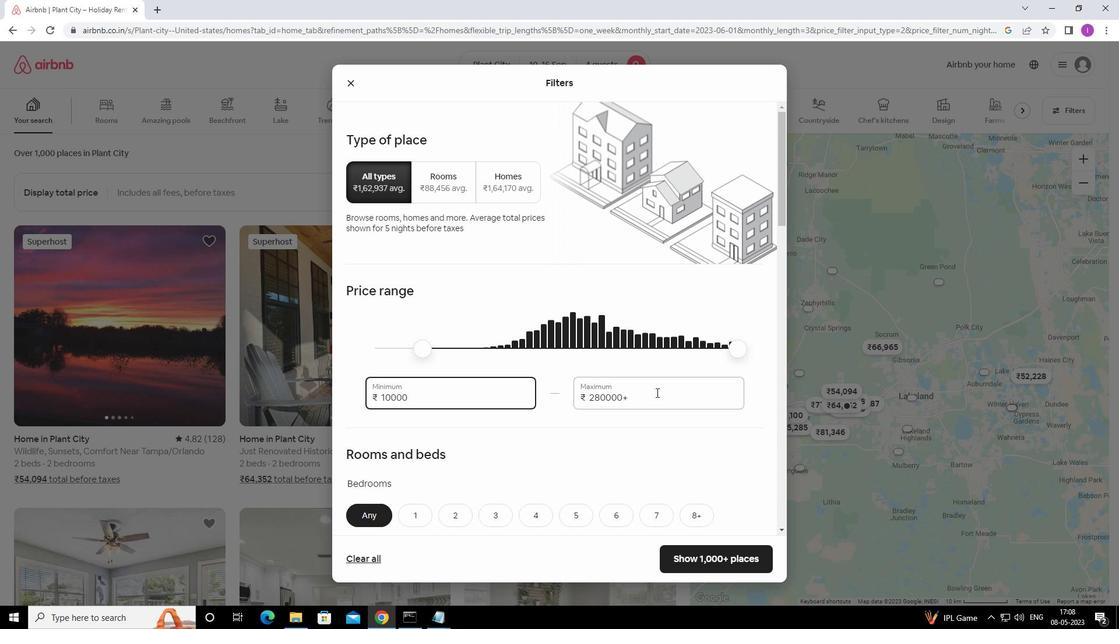 
Action: Mouse pressed left at (655, 394)
Screenshot: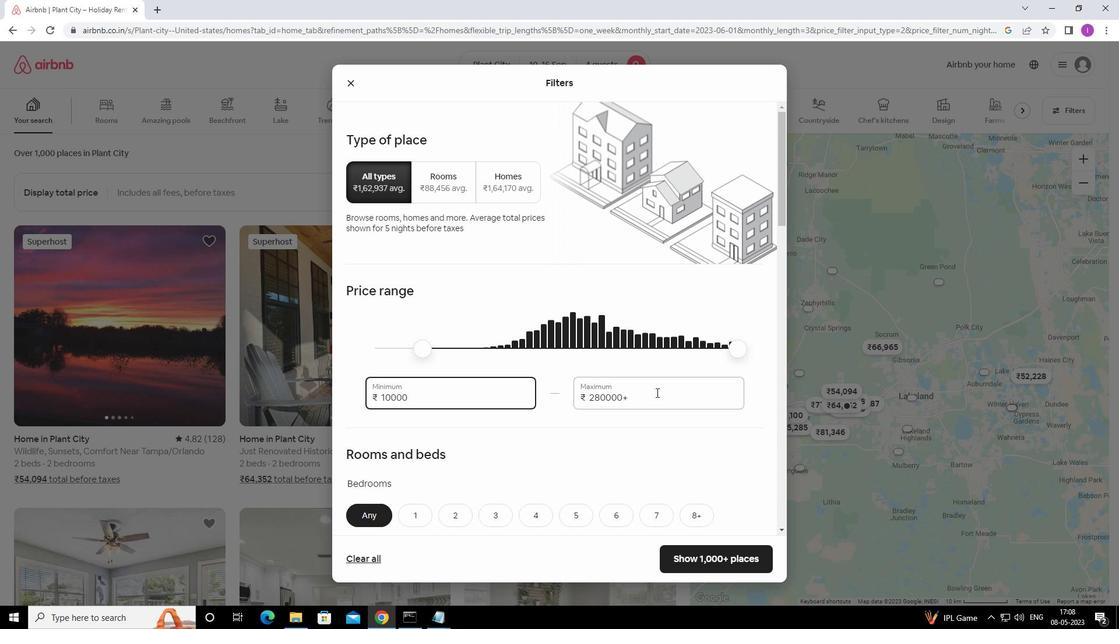 
Action: Mouse moved to (548, 398)
Screenshot: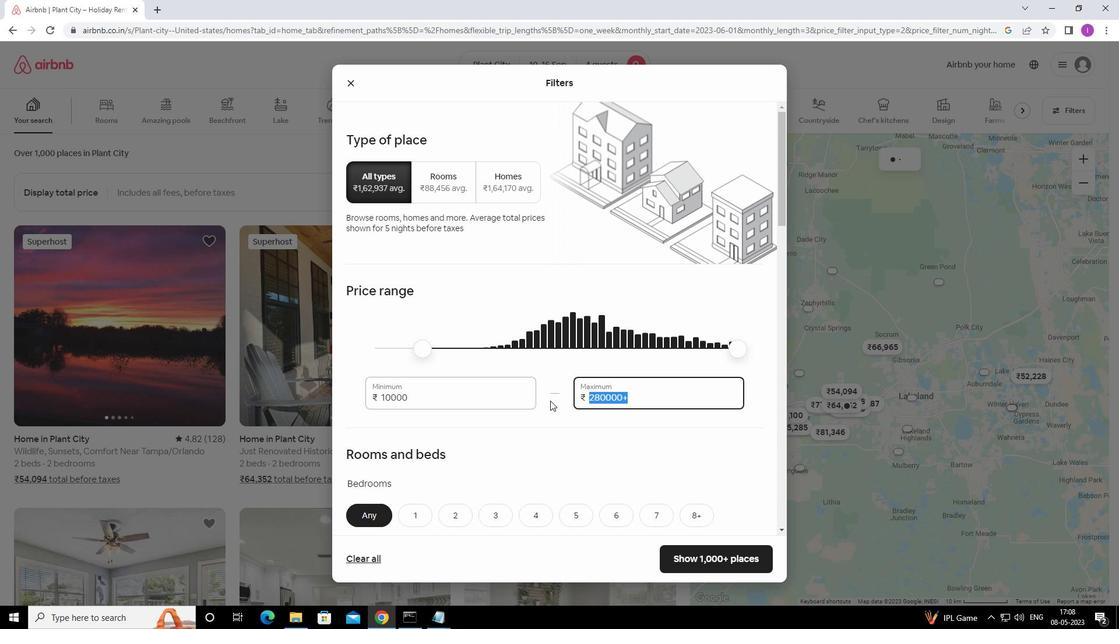 
Action: Key pressed 14
Screenshot: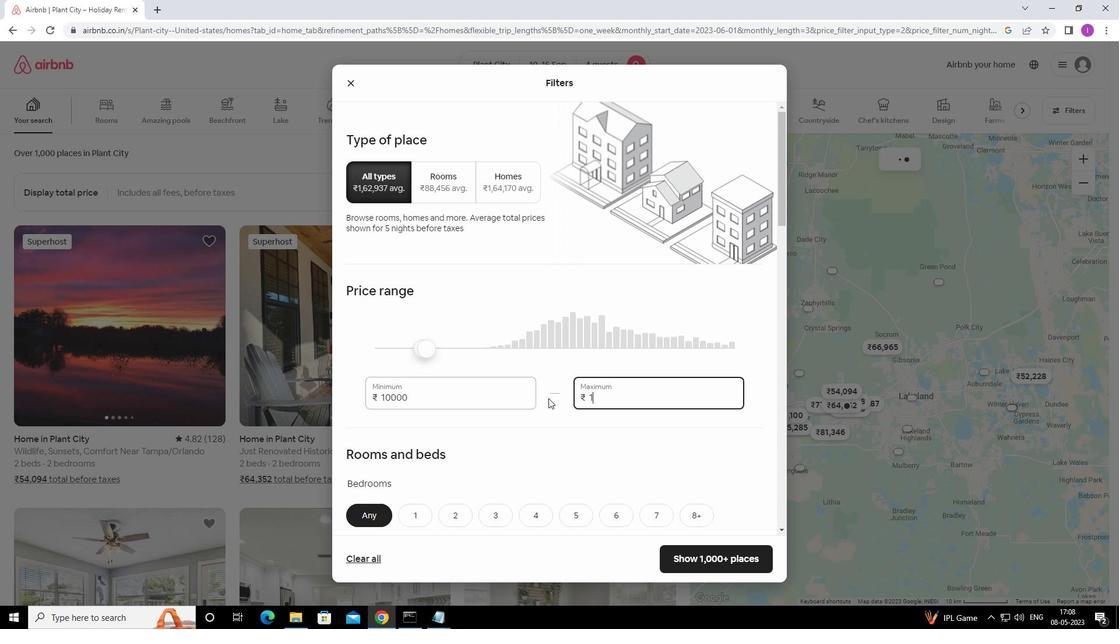 
Action: Mouse moved to (548, 397)
Screenshot: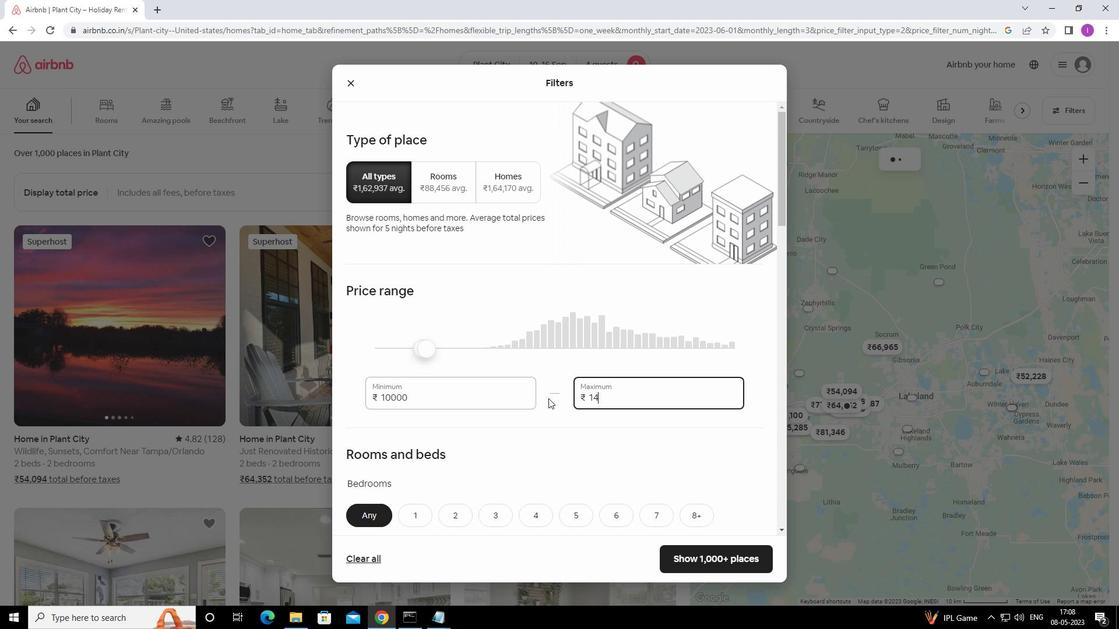
Action: Key pressed 0
Screenshot: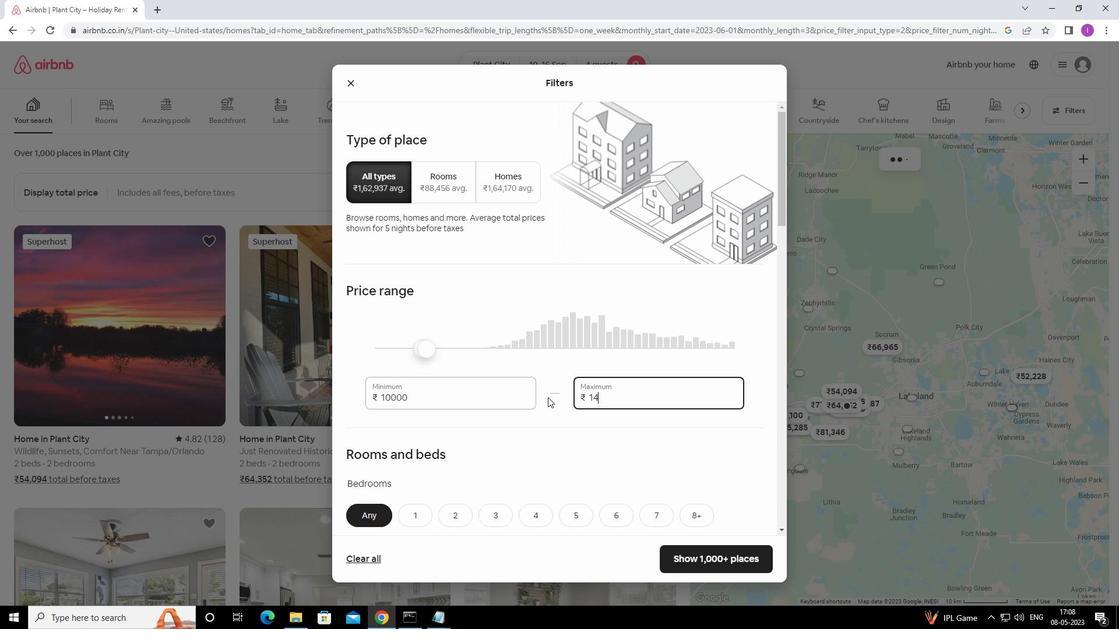
Action: Mouse moved to (548, 396)
Screenshot: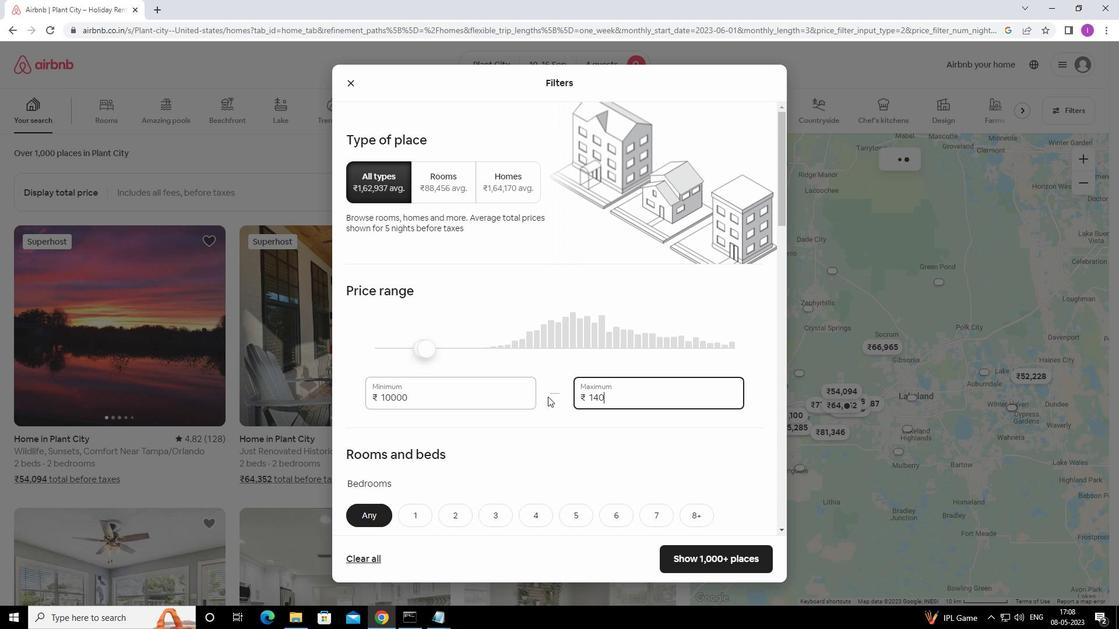 
Action: Key pressed 00
Screenshot: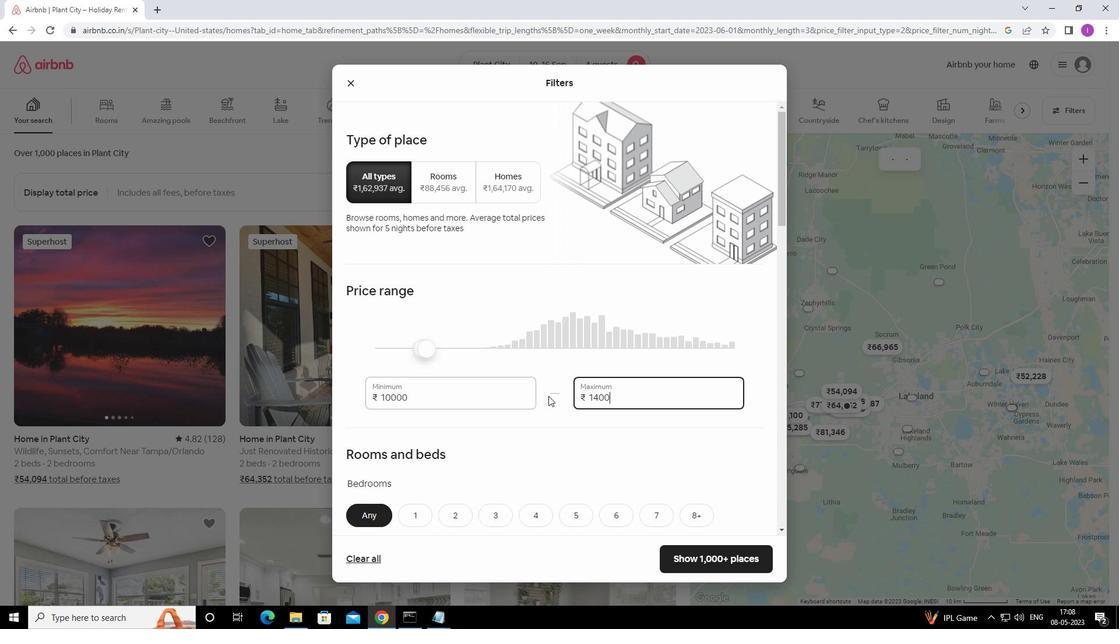 
Action: Mouse moved to (593, 432)
Screenshot: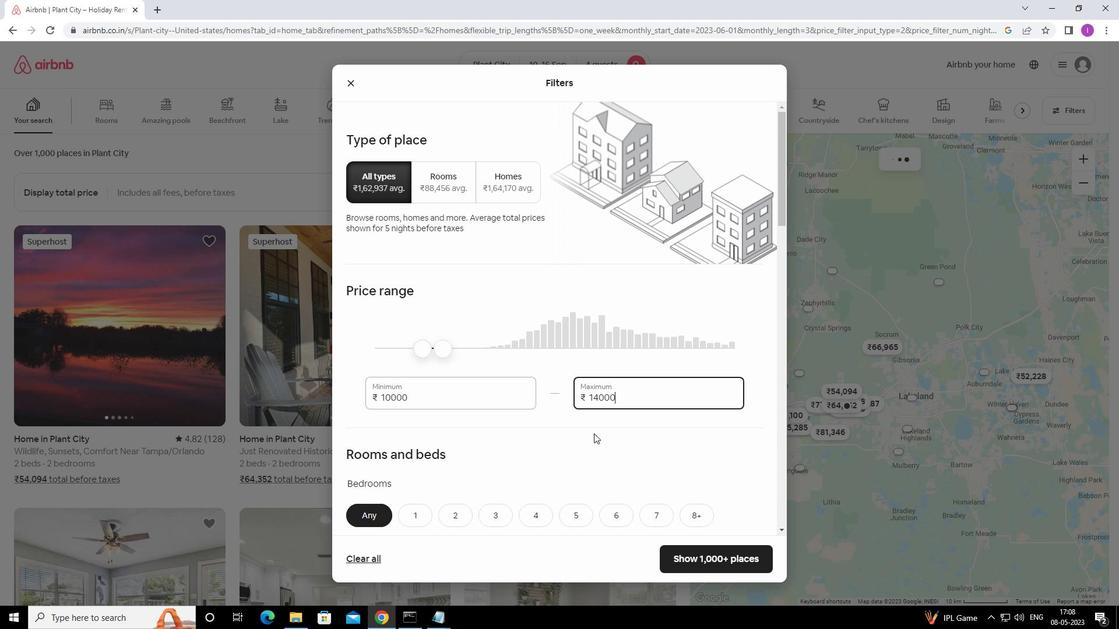 
Action: Mouse scrolled (593, 431) with delta (0, 0)
Screenshot: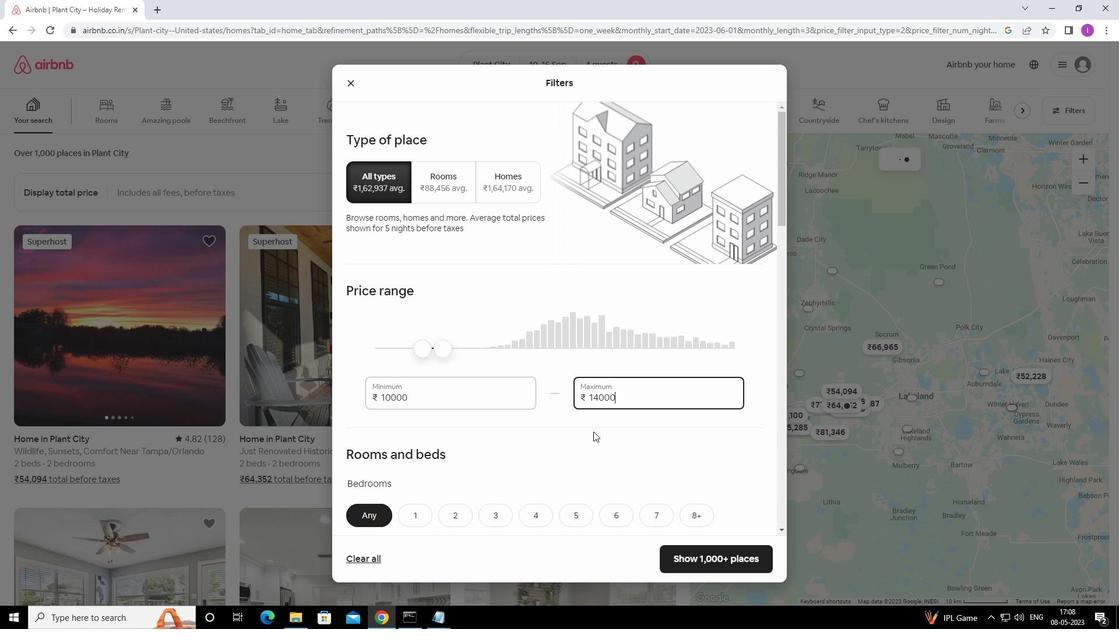 
Action: Mouse scrolled (593, 431) with delta (0, 0)
Screenshot: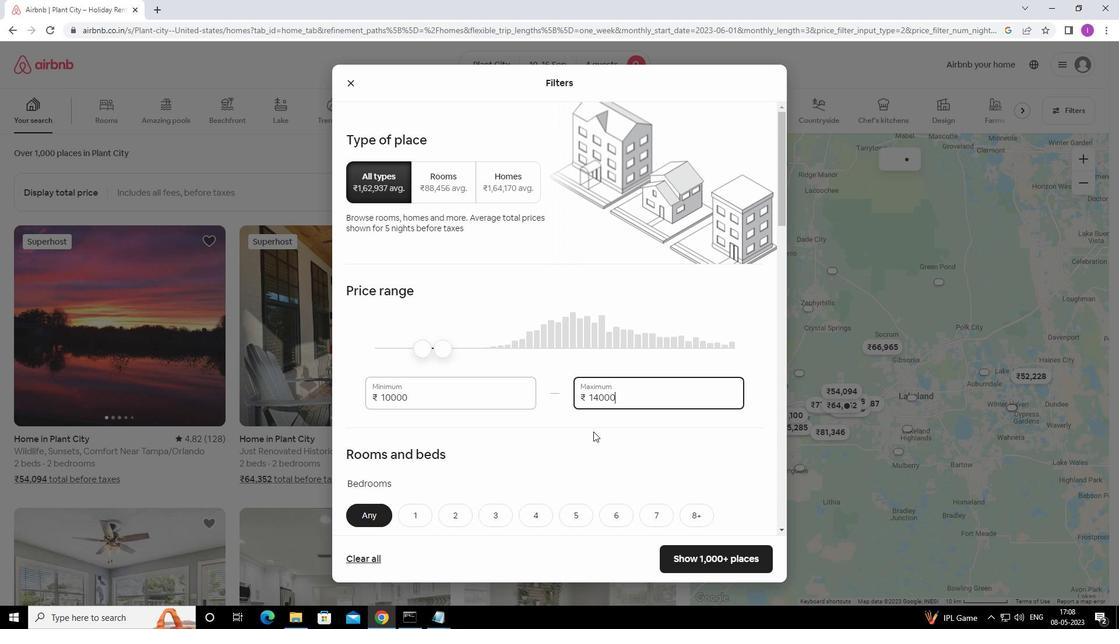 
Action: Mouse scrolled (593, 431) with delta (0, 0)
Screenshot: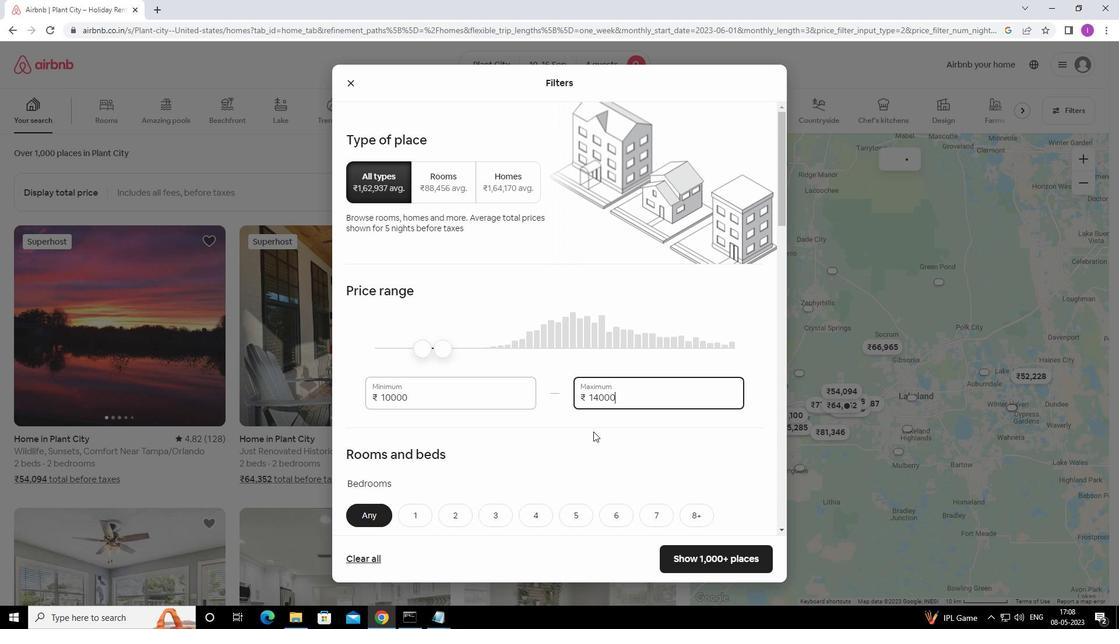 
Action: Mouse moved to (536, 342)
Screenshot: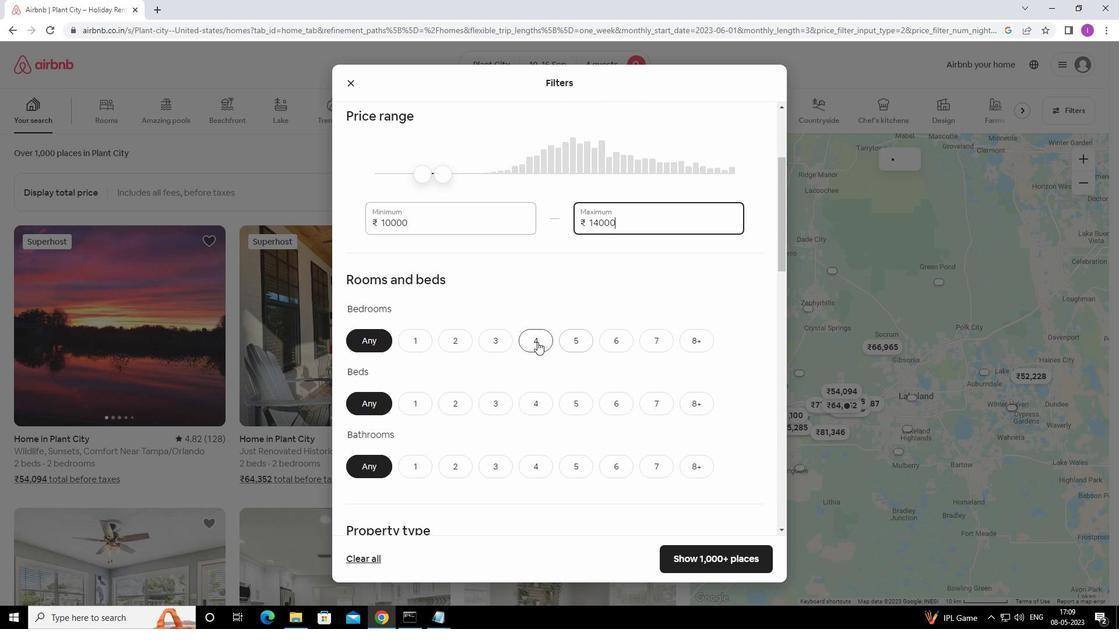 
Action: Mouse pressed left at (536, 342)
Screenshot: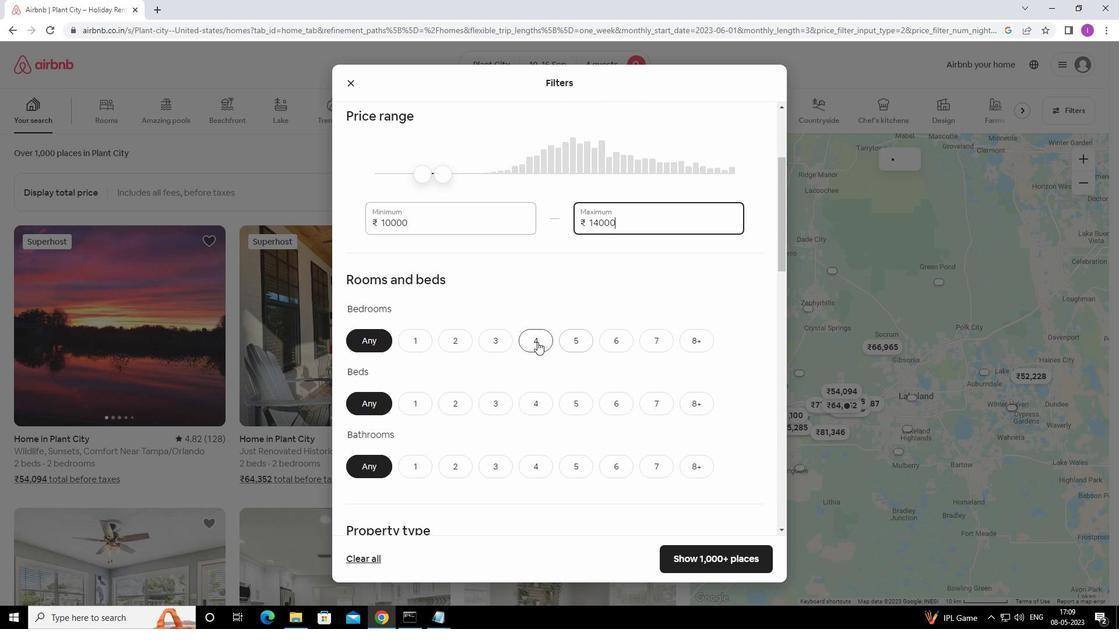 
Action: Mouse moved to (539, 408)
Screenshot: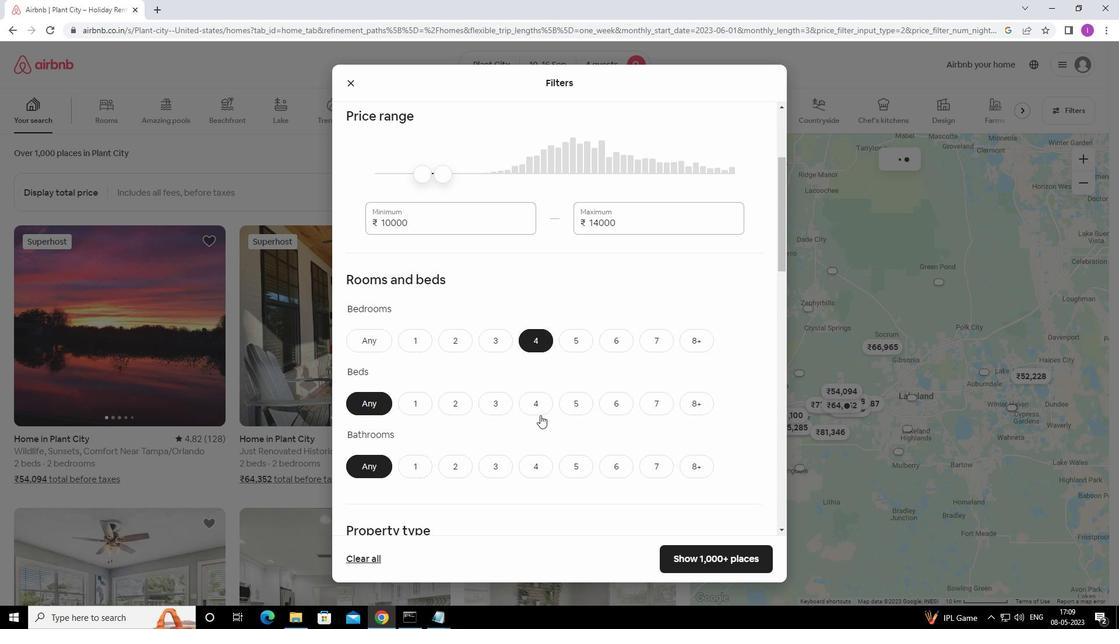 
Action: Mouse pressed left at (539, 408)
Screenshot: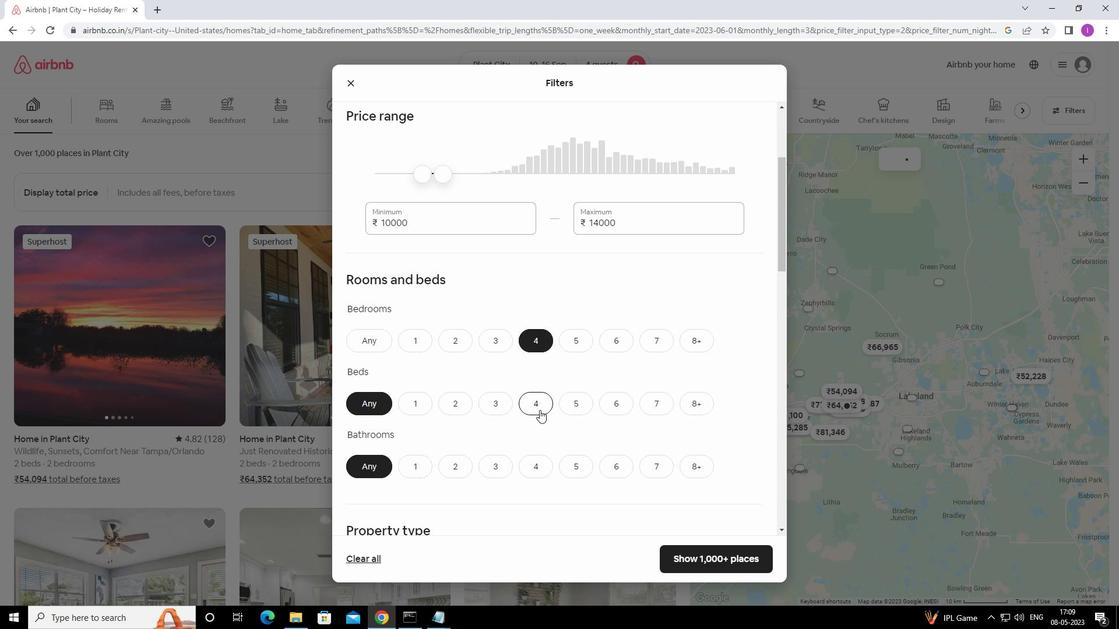 
Action: Mouse moved to (528, 458)
Screenshot: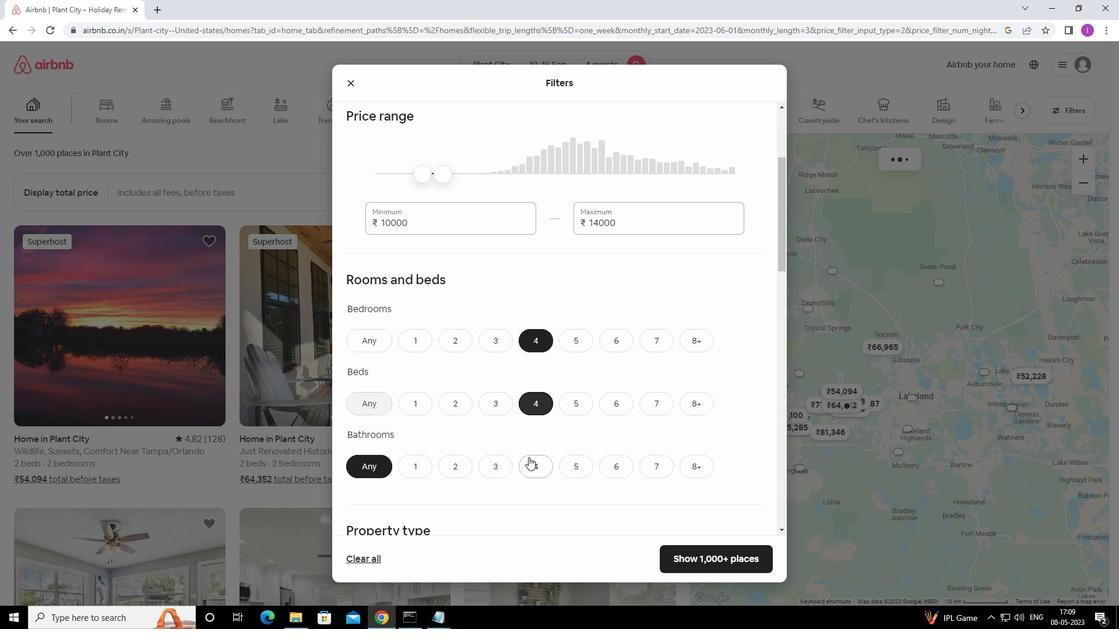 
Action: Mouse pressed left at (528, 458)
Screenshot: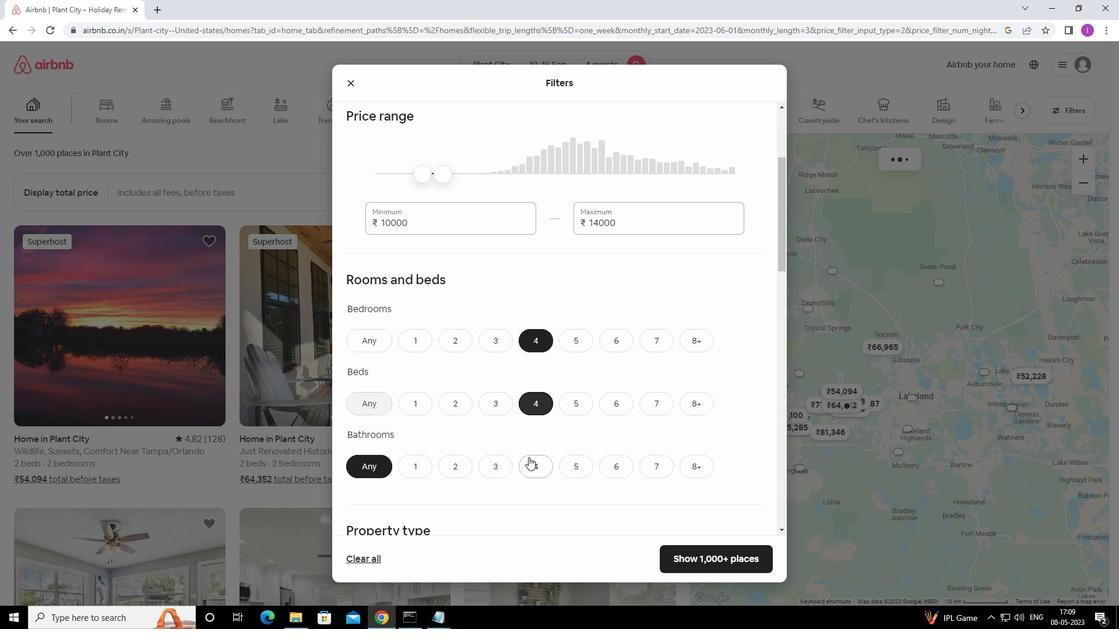 
Action: Mouse moved to (546, 453)
Screenshot: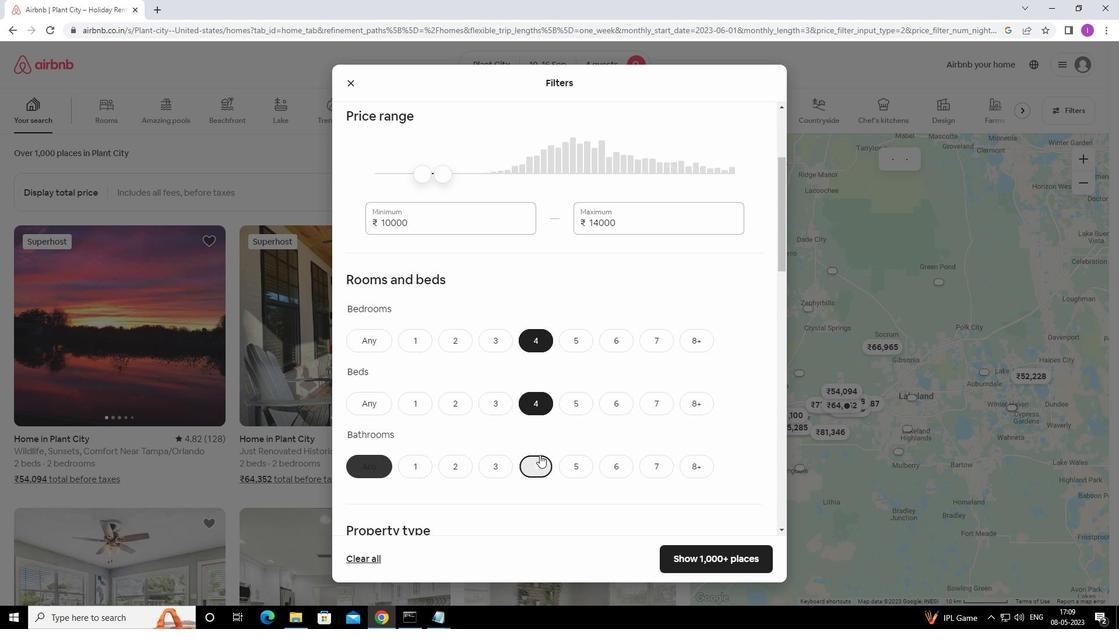 
Action: Mouse scrolled (546, 452) with delta (0, 0)
Screenshot: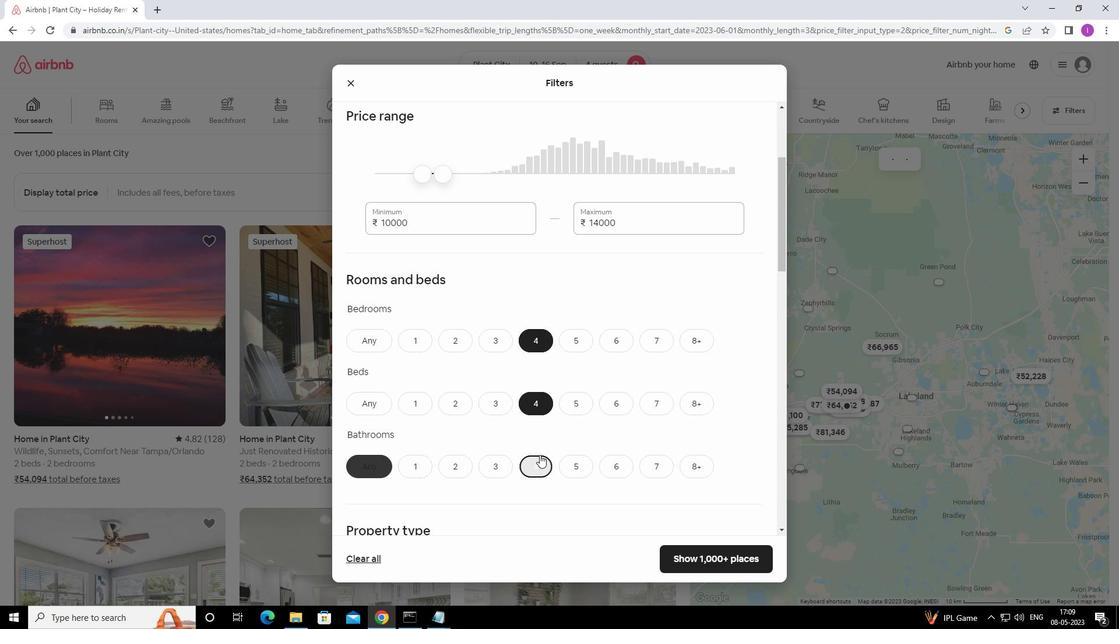 
Action: Mouse moved to (548, 453)
Screenshot: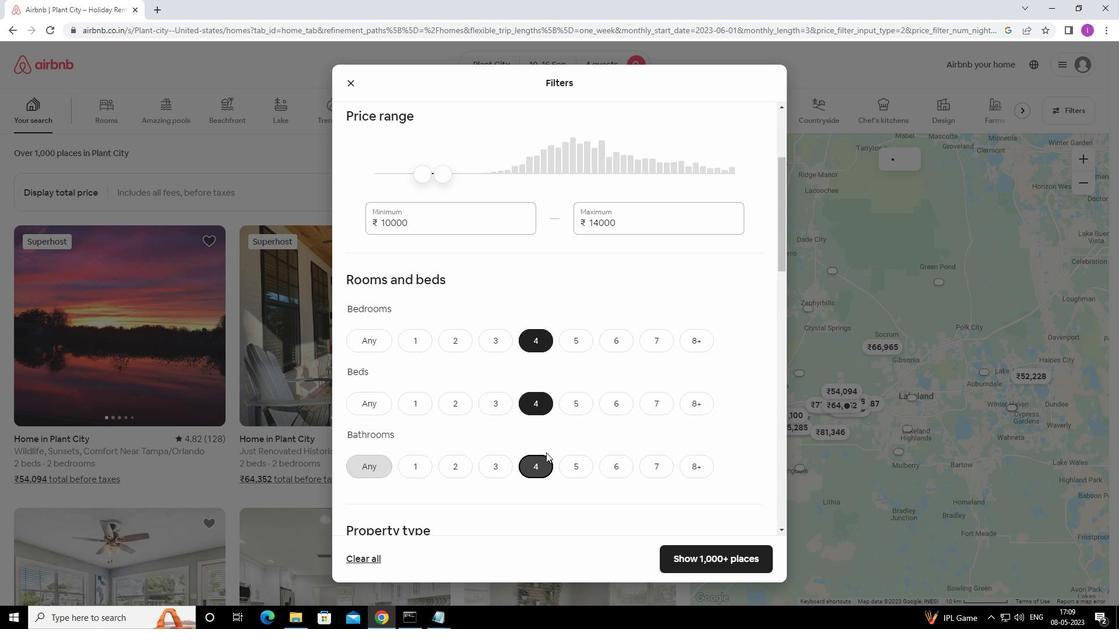 
Action: Mouse scrolled (548, 452) with delta (0, 0)
Screenshot: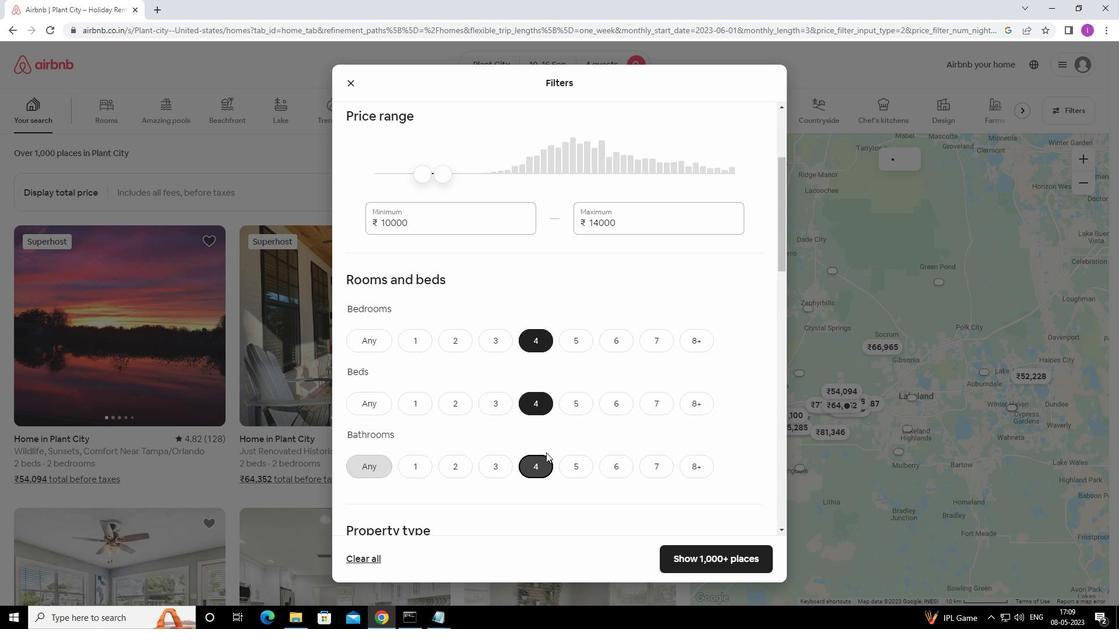 
Action: Mouse moved to (548, 453)
Screenshot: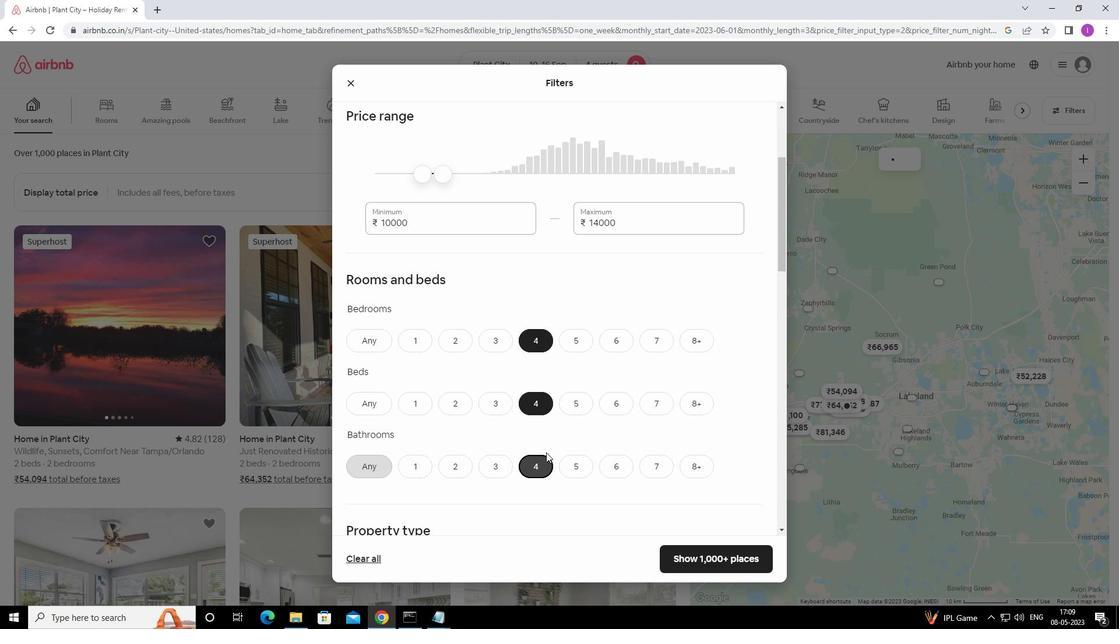 
Action: Mouse scrolled (548, 452) with delta (0, 0)
Screenshot: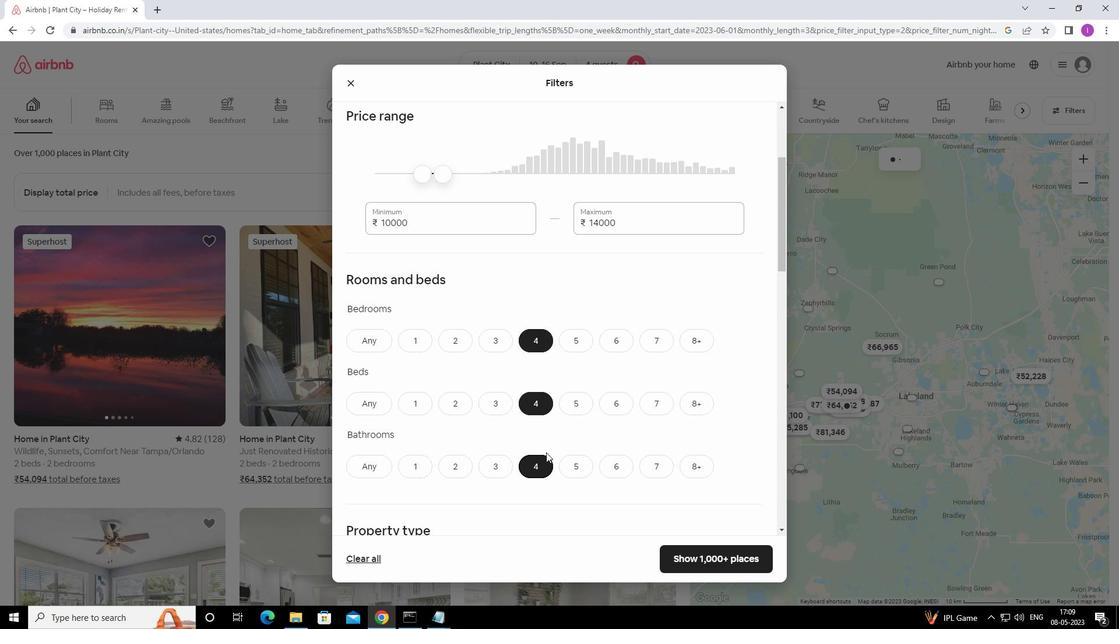 
Action: Mouse moved to (568, 449)
Screenshot: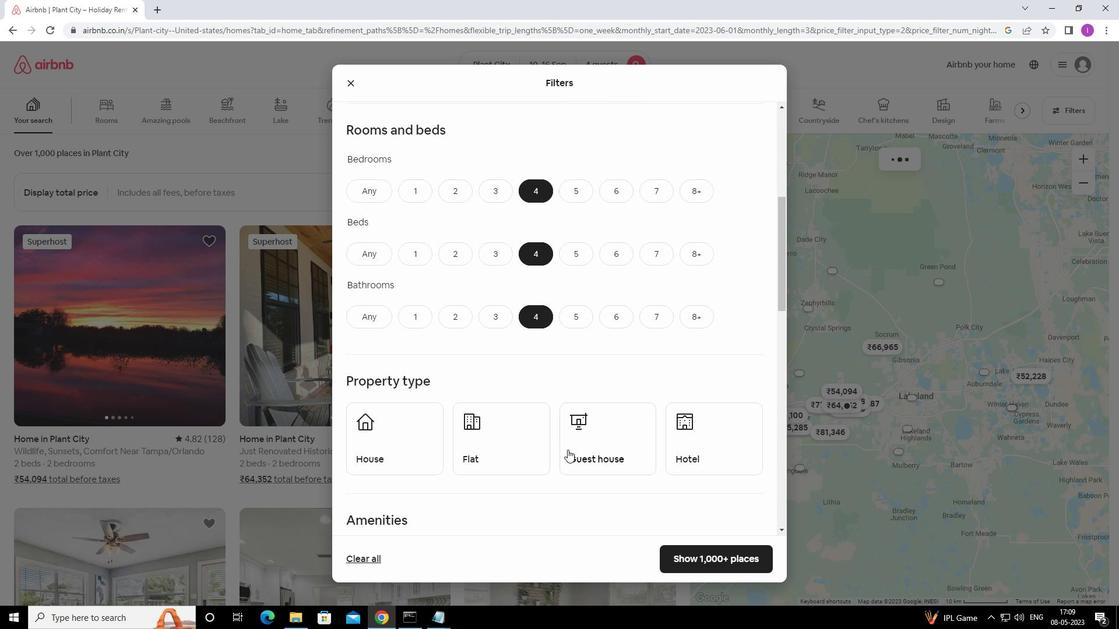 
Action: Mouse scrolled (568, 448) with delta (0, 0)
Screenshot: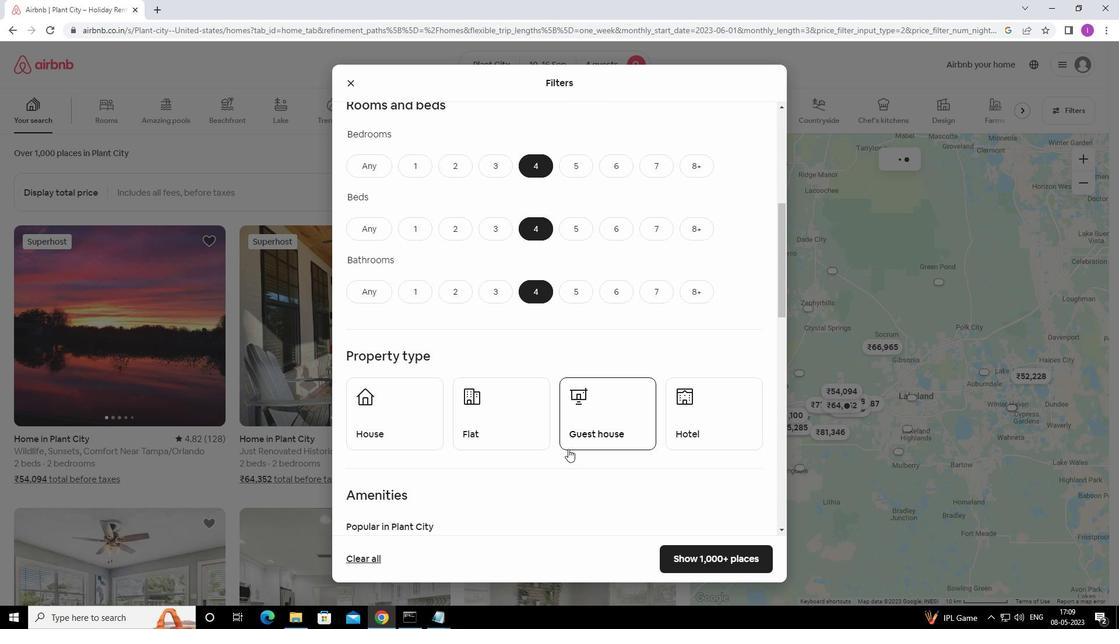 
Action: Mouse scrolled (568, 448) with delta (0, 0)
Screenshot: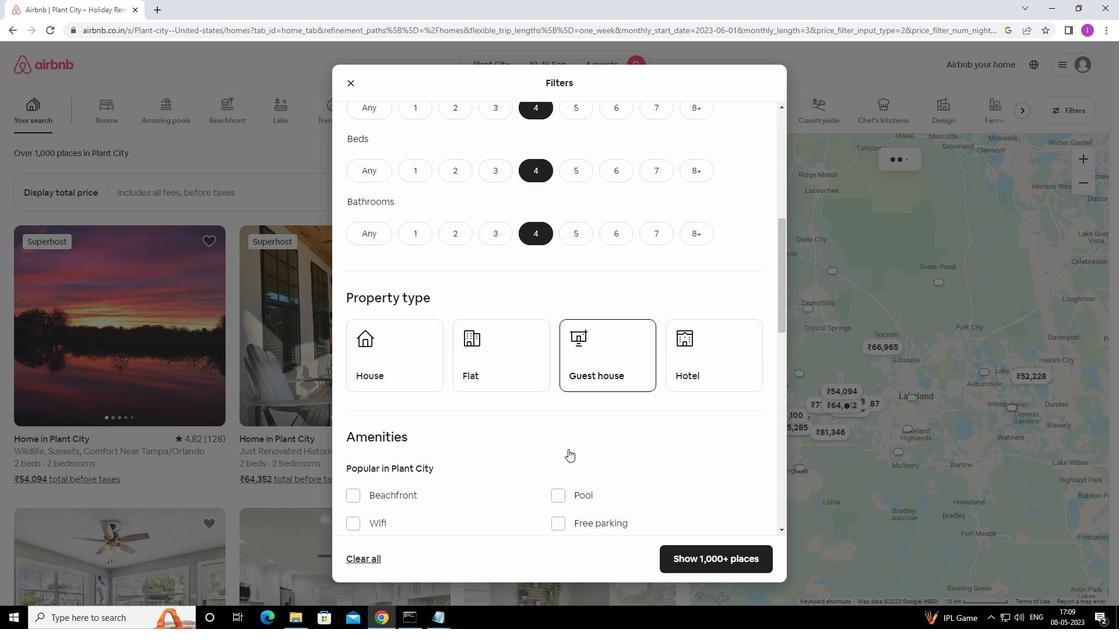 
Action: Mouse scrolled (568, 448) with delta (0, 0)
Screenshot: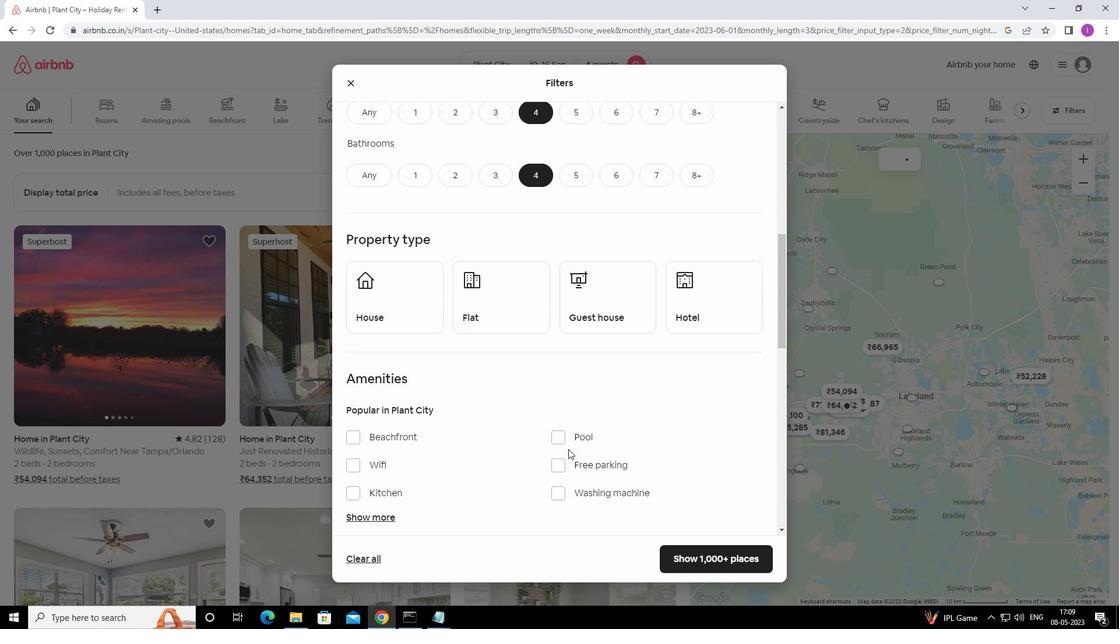 
Action: Mouse scrolled (568, 448) with delta (0, 0)
Screenshot: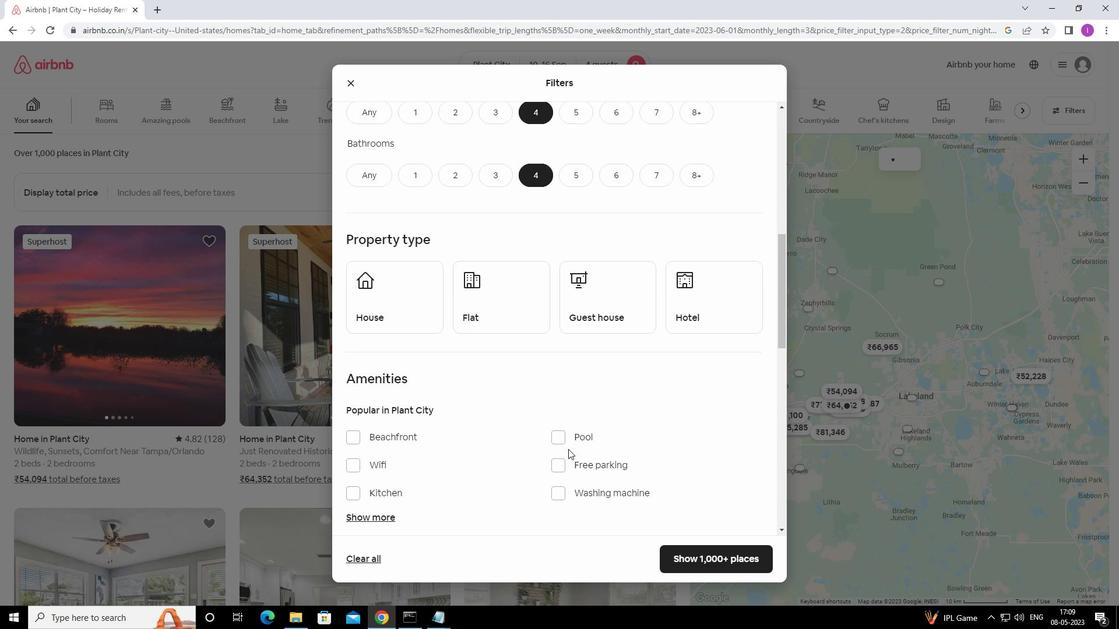 
Action: Mouse moved to (400, 203)
Screenshot: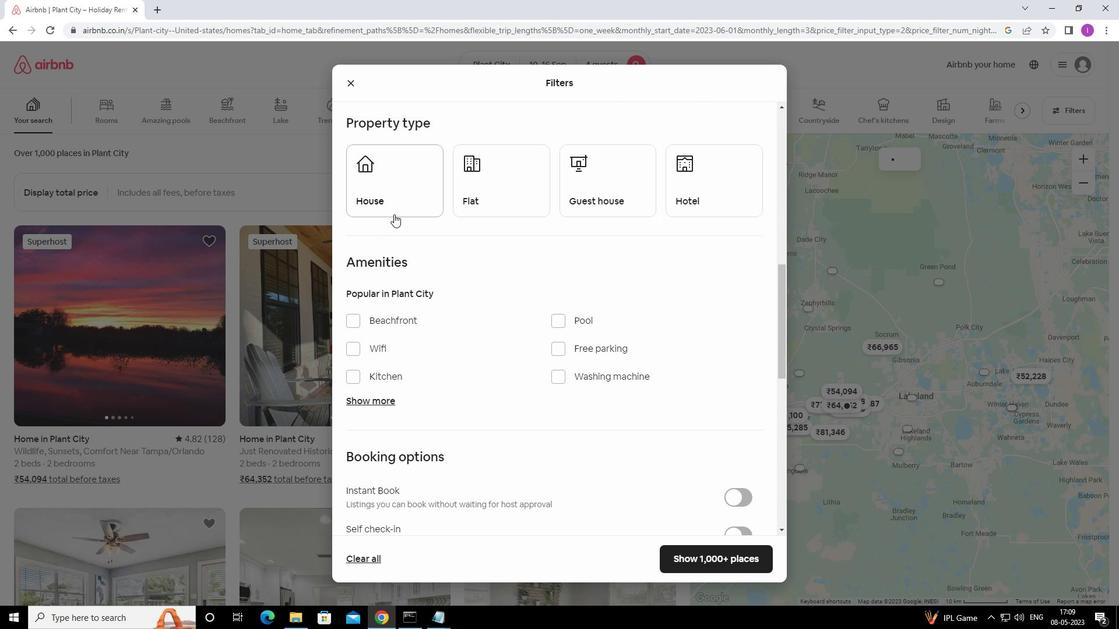 
Action: Mouse pressed left at (400, 203)
Screenshot: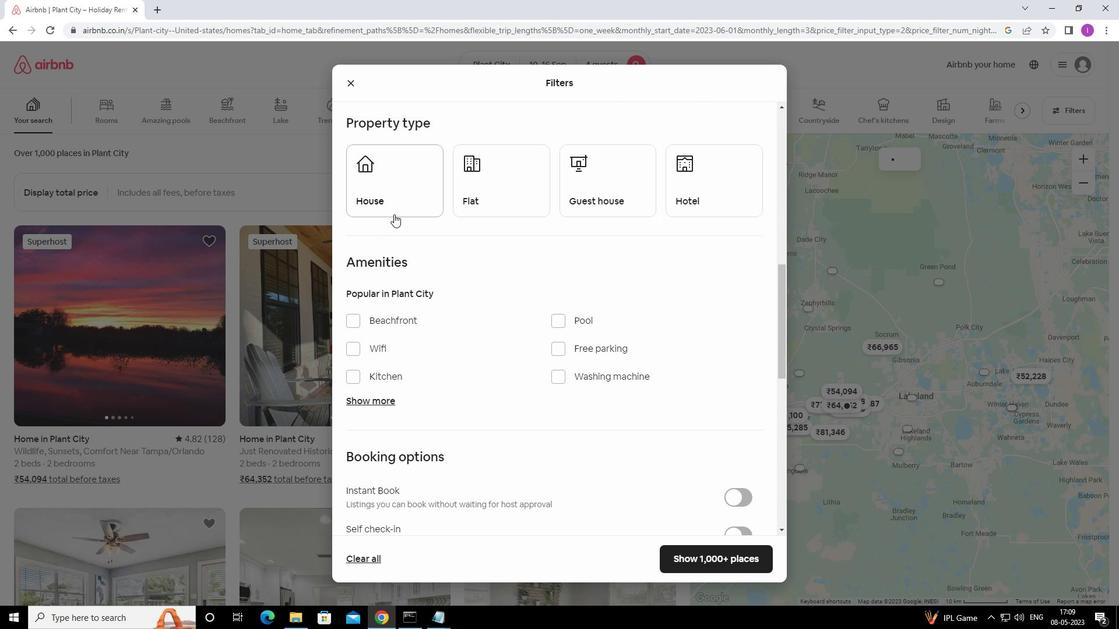 
Action: Mouse moved to (479, 191)
Screenshot: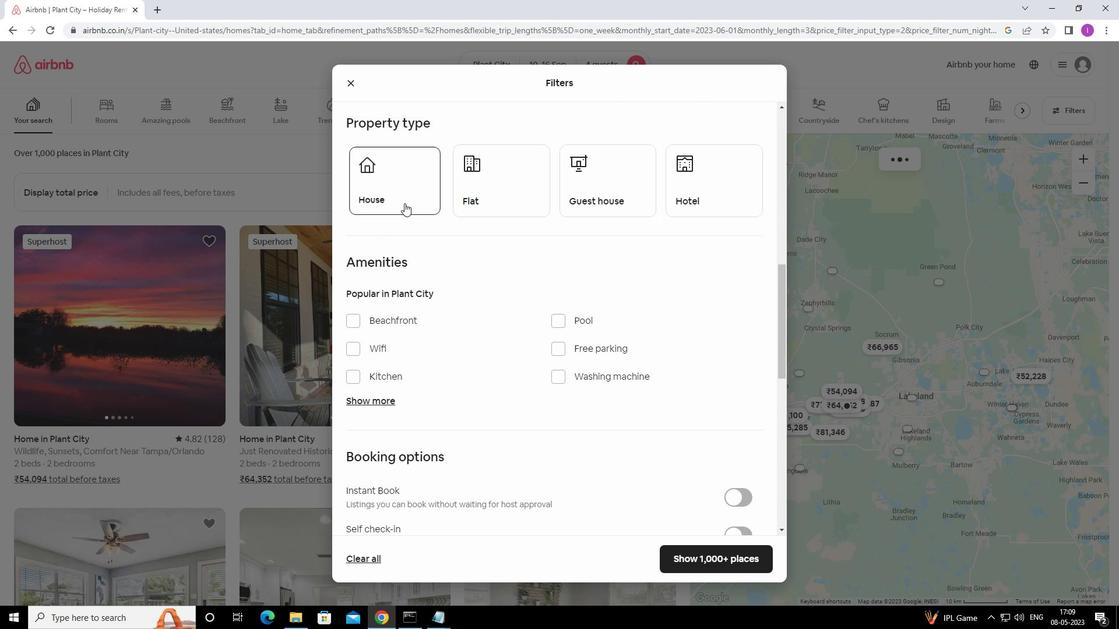 
Action: Mouse pressed left at (479, 191)
Screenshot: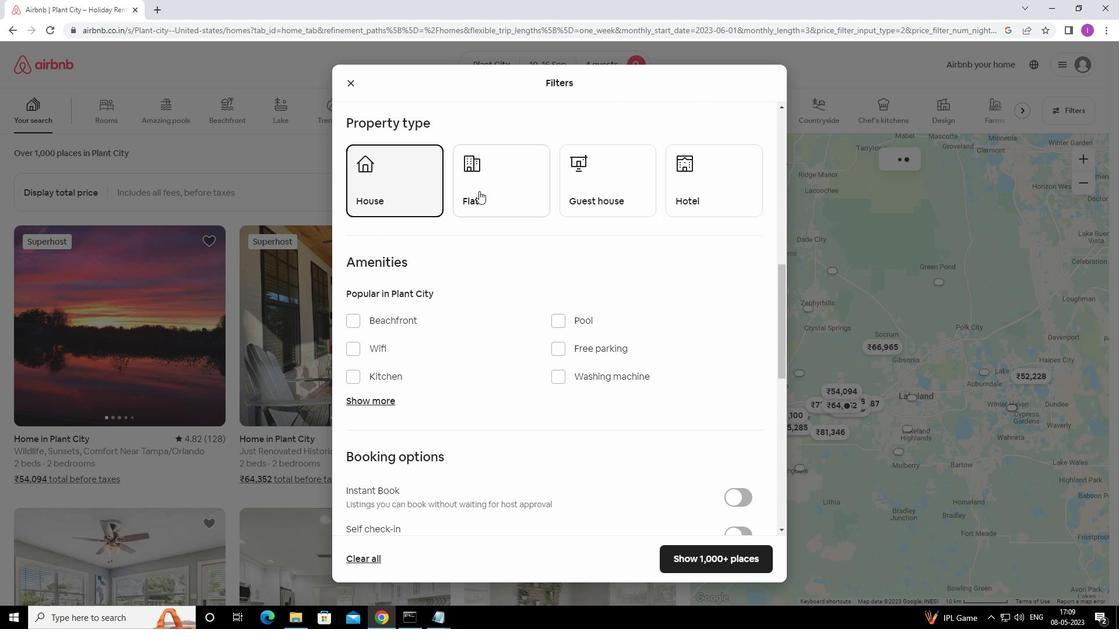 
Action: Mouse moved to (606, 194)
Screenshot: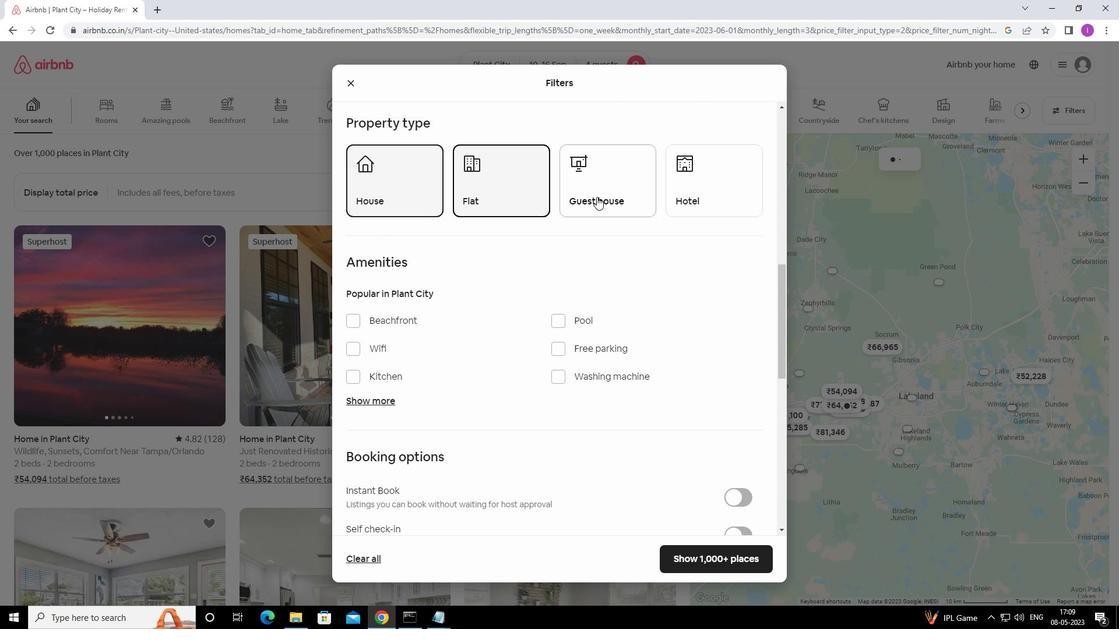 
Action: Mouse pressed left at (606, 194)
Screenshot: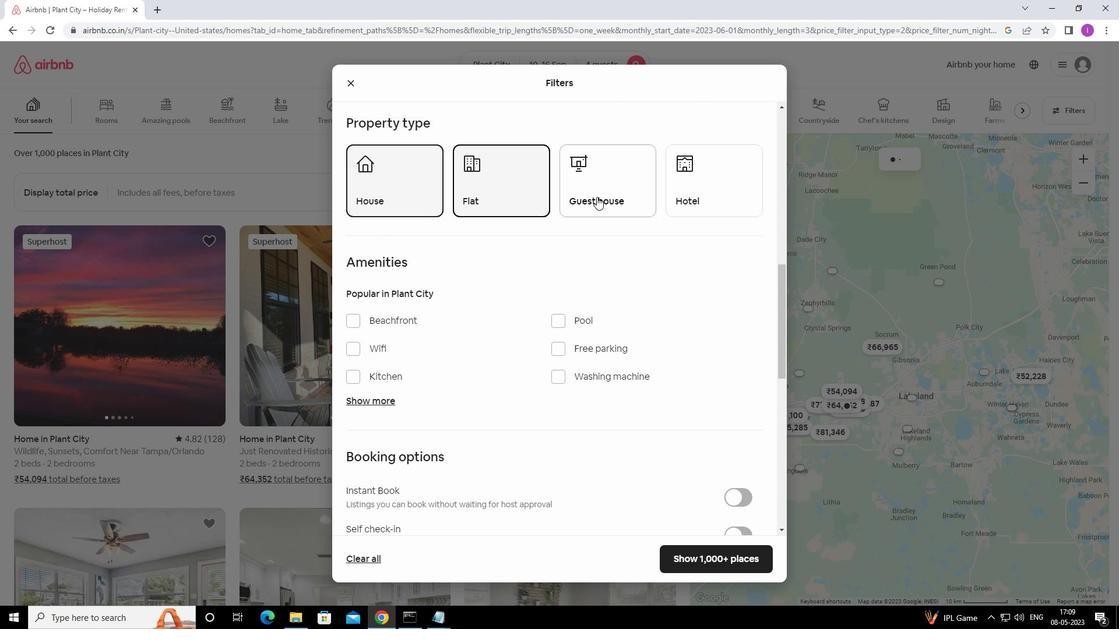 
Action: Mouse moved to (424, 396)
Screenshot: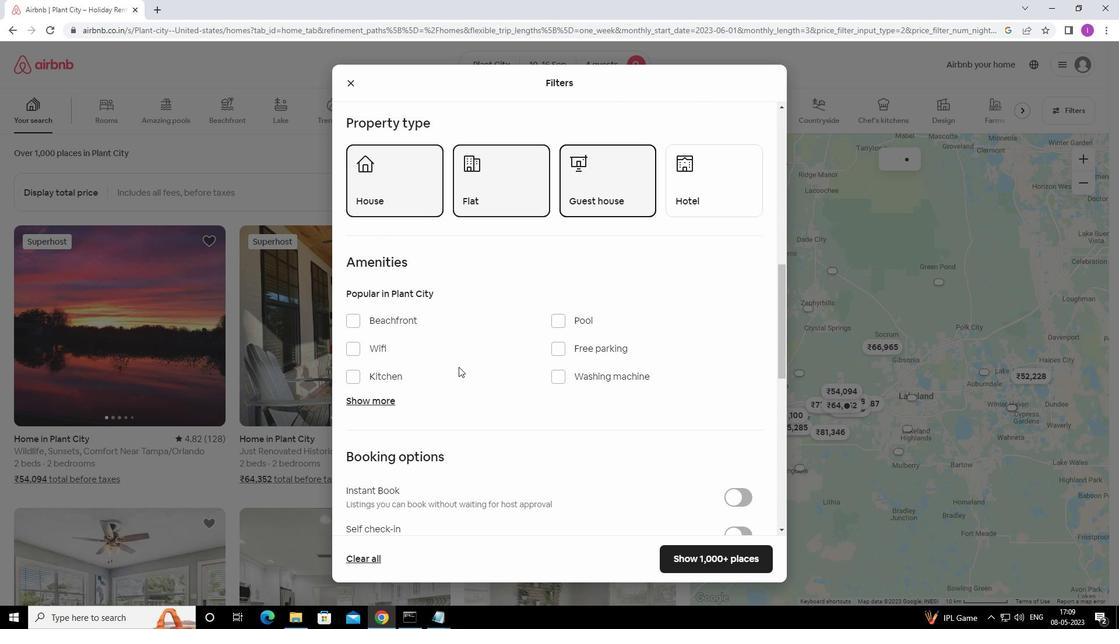 
Action: Mouse scrolled (424, 395) with delta (0, 0)
Screenshot: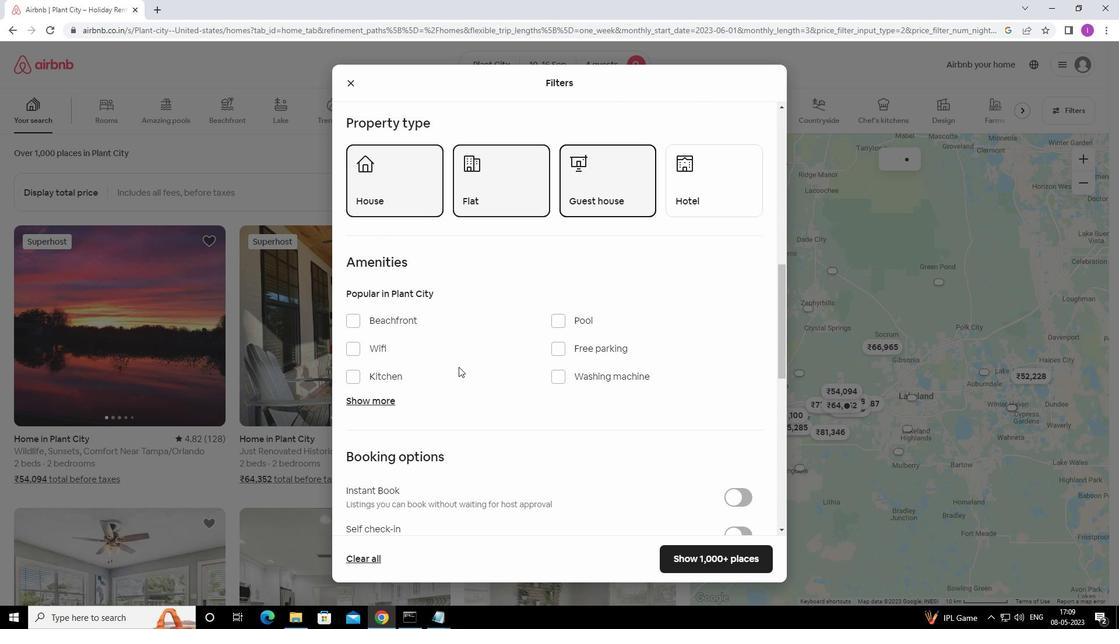 
Action: Mouse moved to (351, 293)
Screenshot: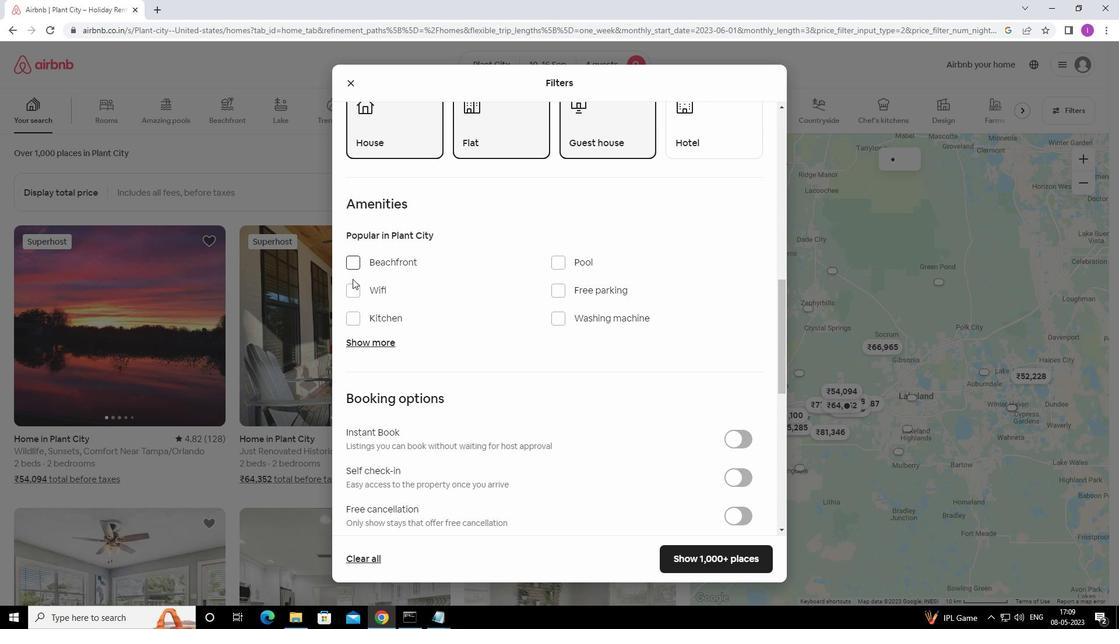 
Action: Mouse pressed left at (351, 293)
Screenshot: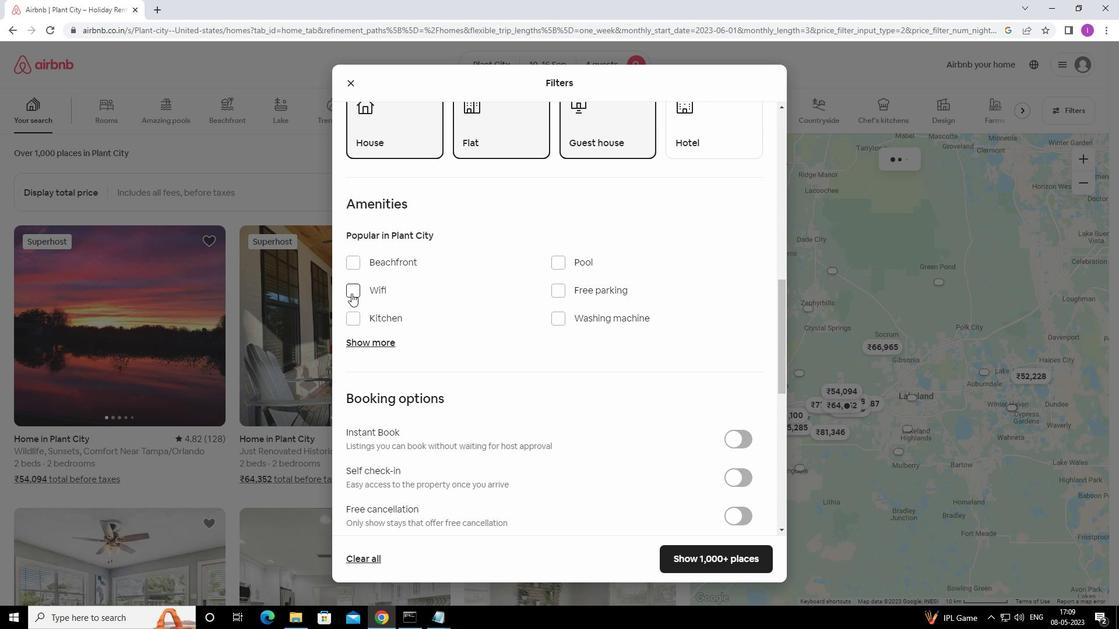 
Action: Mouse moved to (567, 286)
Screenshot: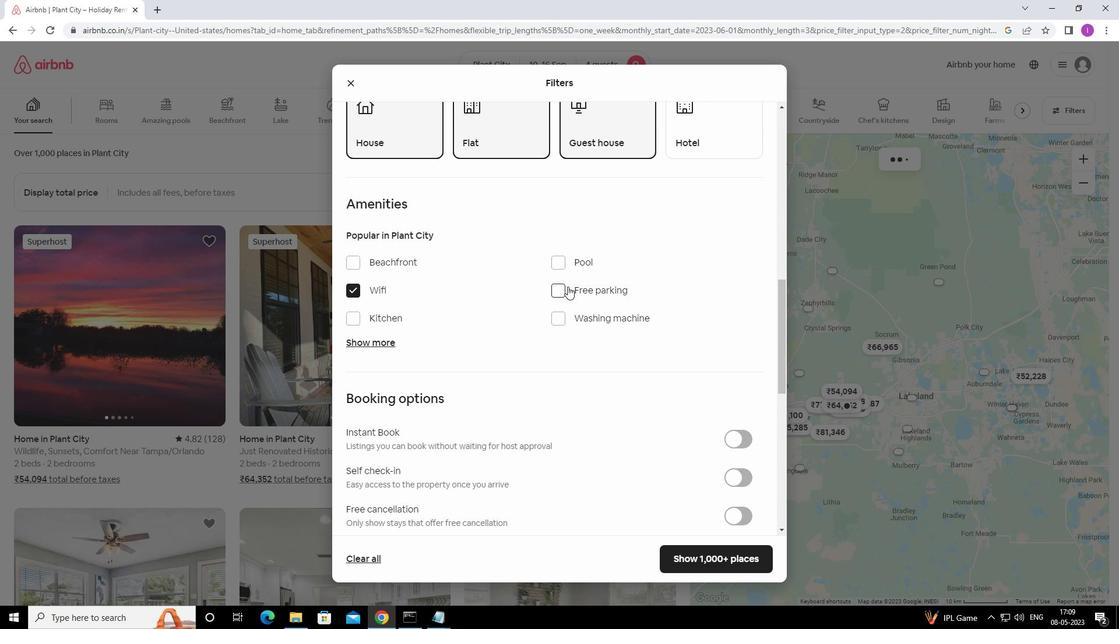 
Action: Mouse pressed left at (567, 286)
Screenshot: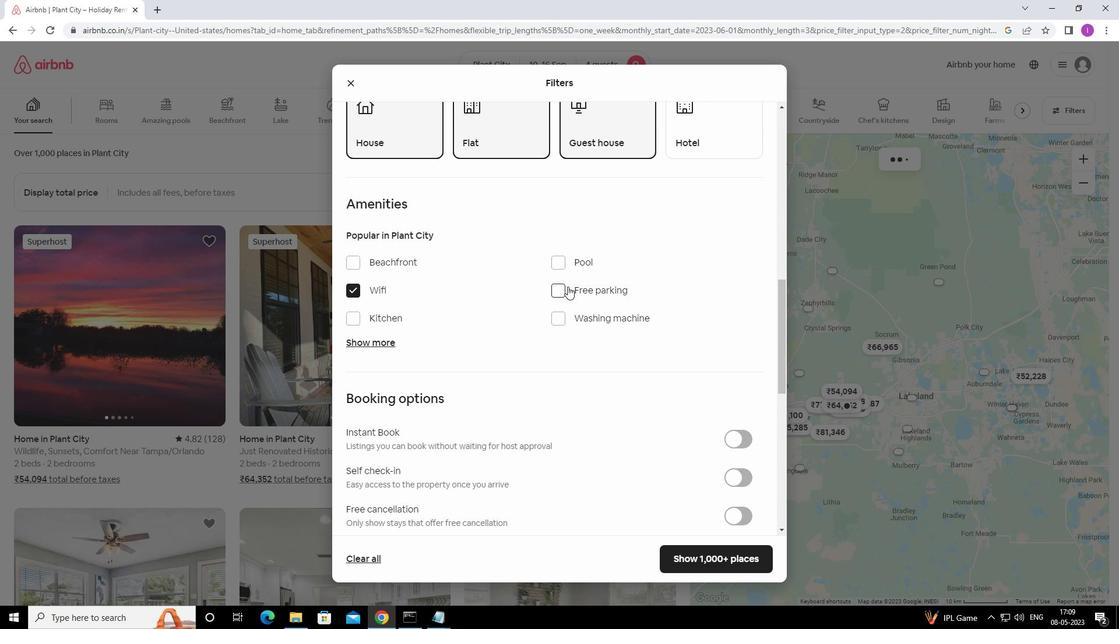
Action: Mouse moved to (413, 348)
Screenshot: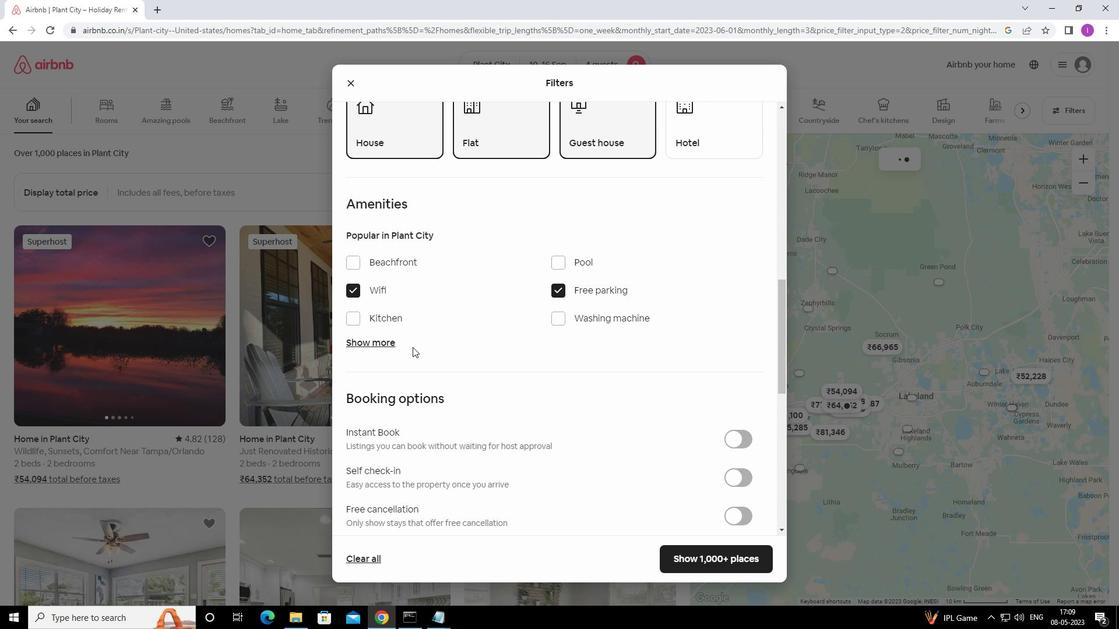 
Action: Mouse scrolled (413, 347) with delta (0, 0)
Screenshot: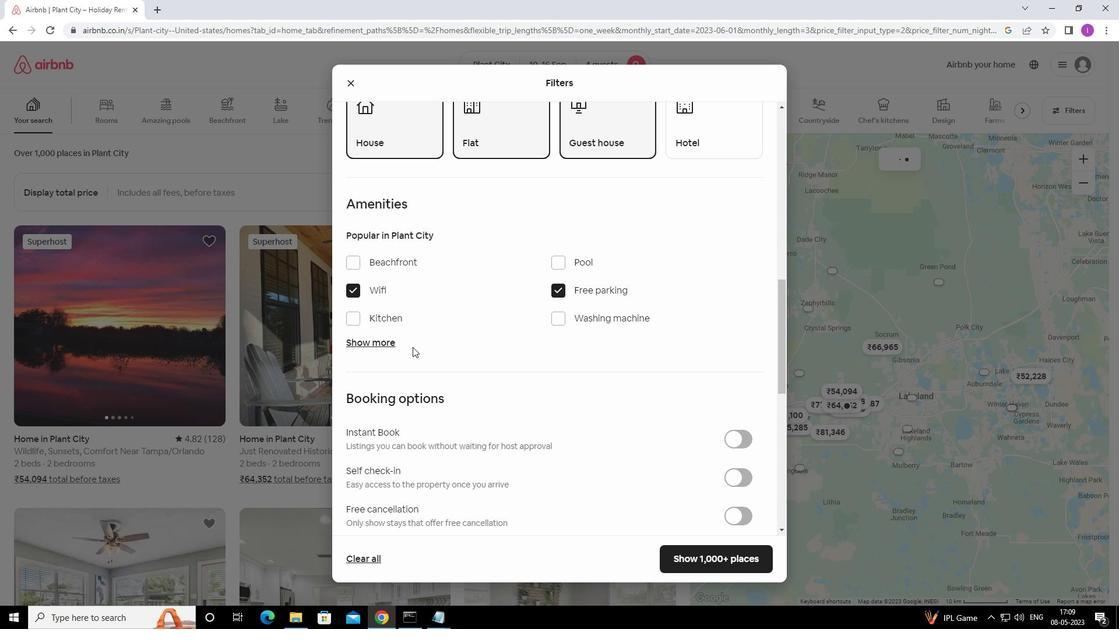 
Action: Mouse scrolled (413, 347) with delta (0, 0)
Screenshot: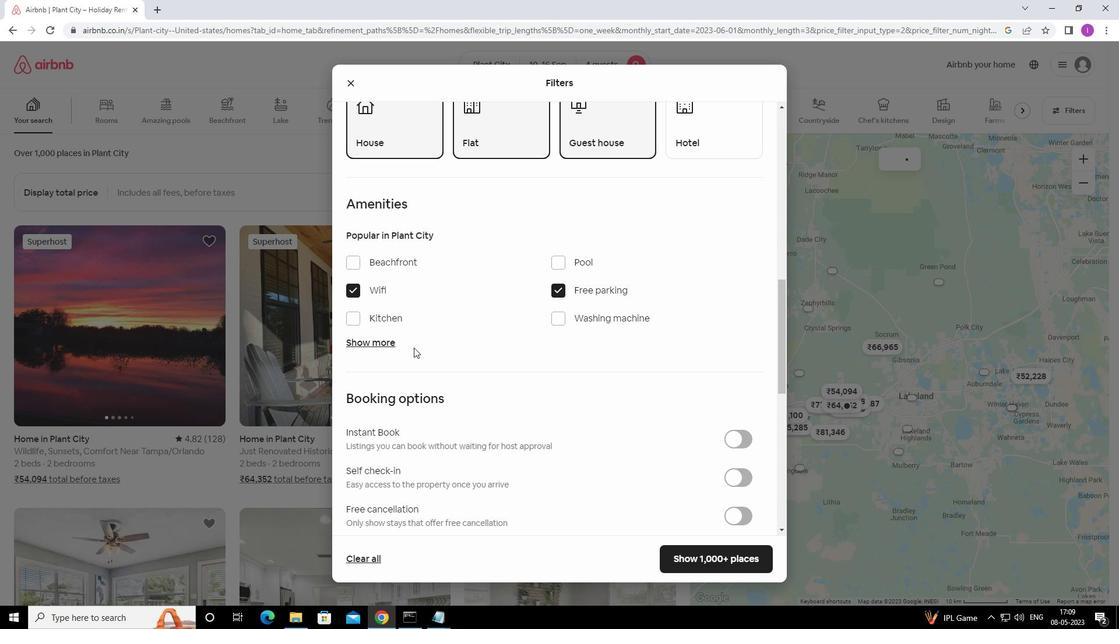 
Action: Mouse moved to (384, 229)
Screenshot: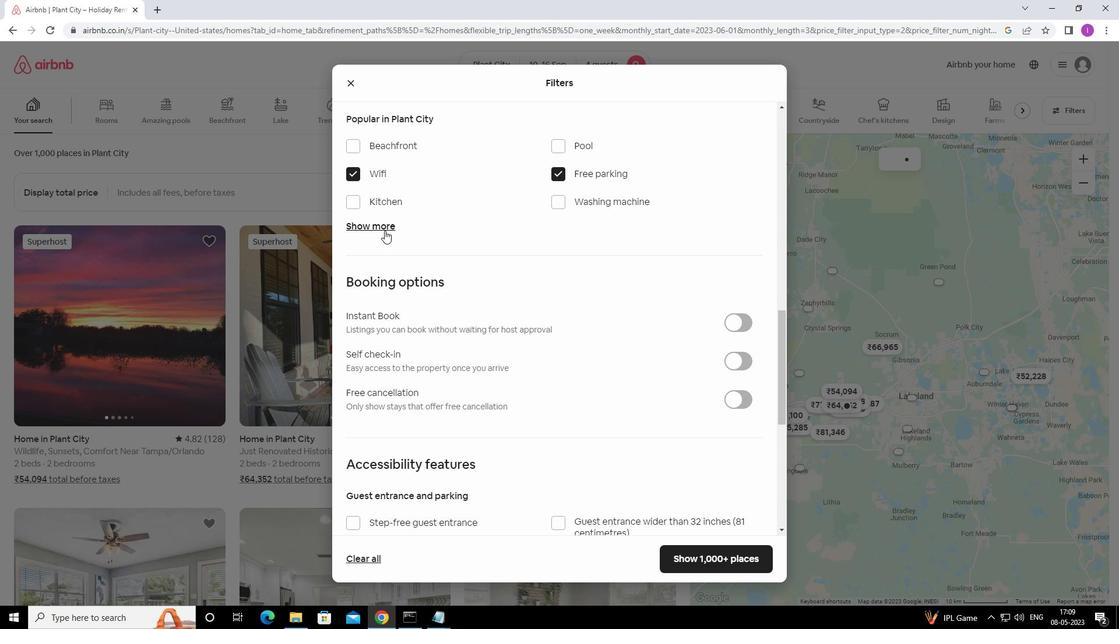 
Action: Mouse pressed left at (384, 229)
Screenshot: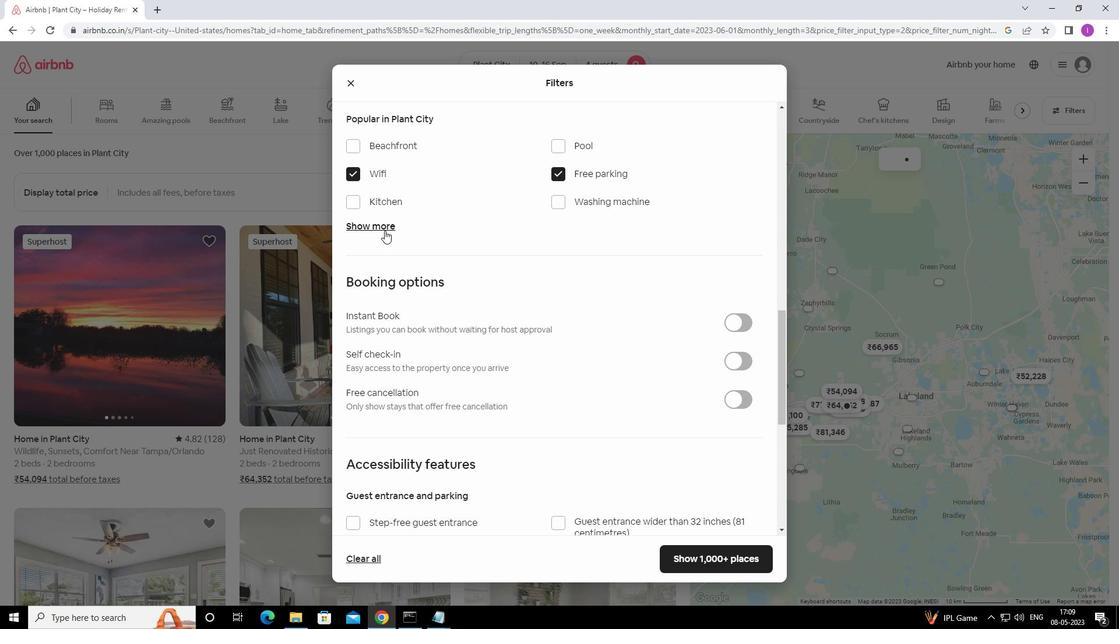 
Action: Mouse moved to (353, 320)
Screenshot: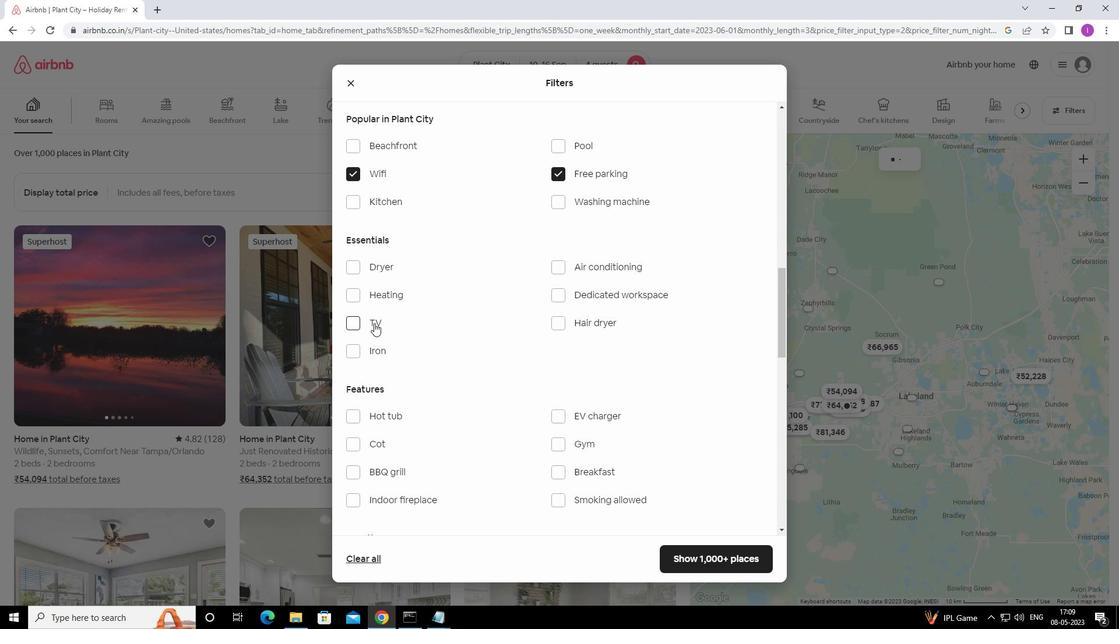 
Action: Mouse pressed left at (353, 320)
Screenshot: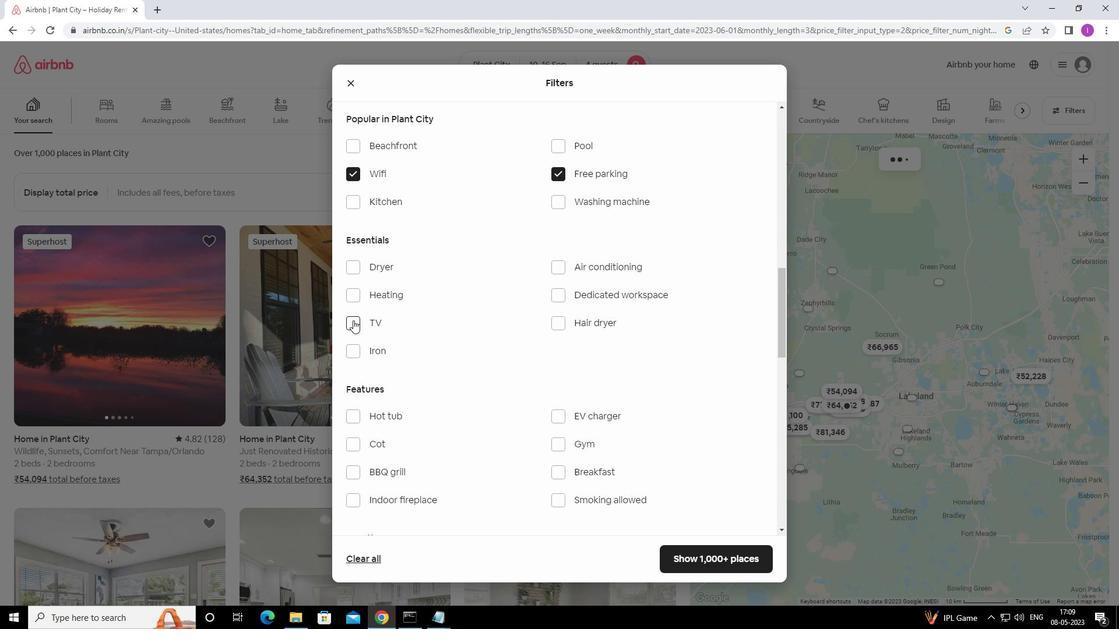 
Action: Mouse moved to (554, 441)
Screenshot: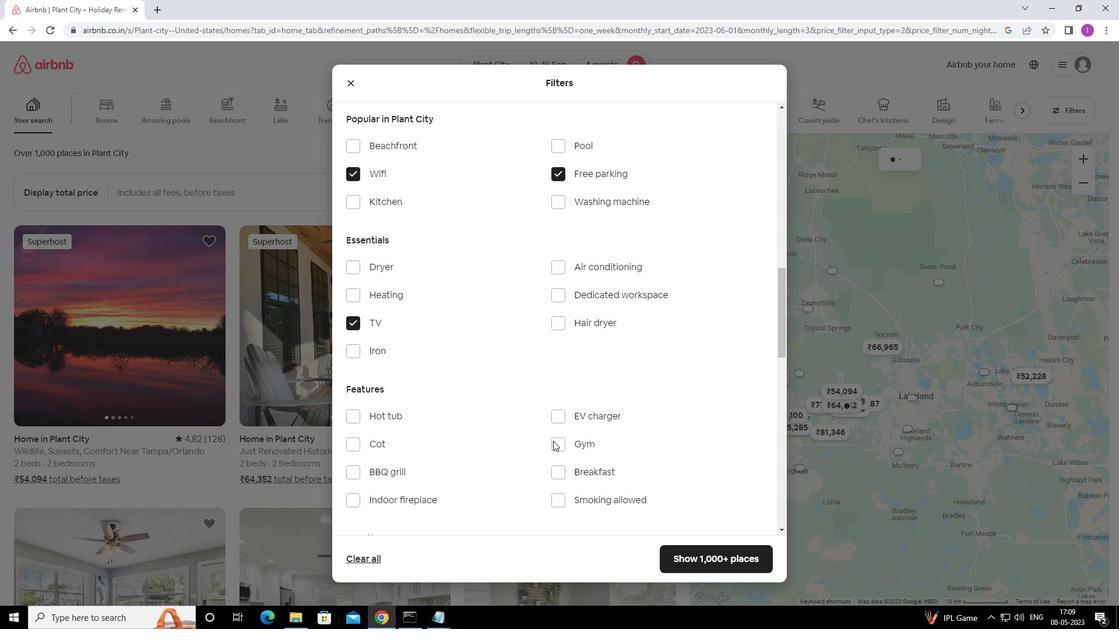 
Action: Mouse pressed left at (554, 441)
Screenshot: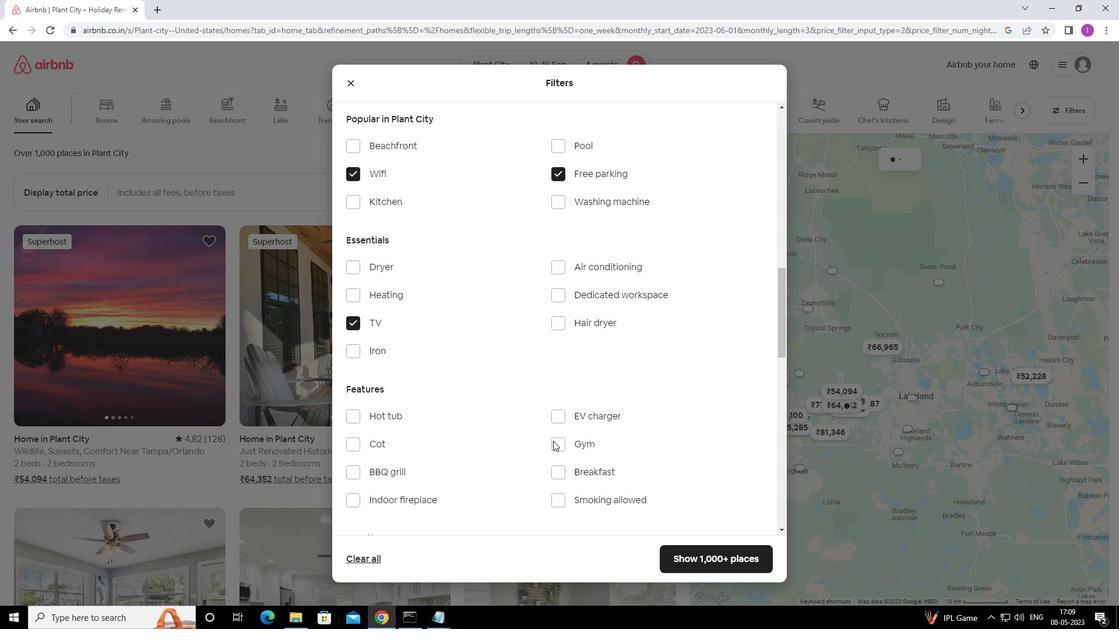 
Action: Mouse moved to (557, 469)
Screenshot: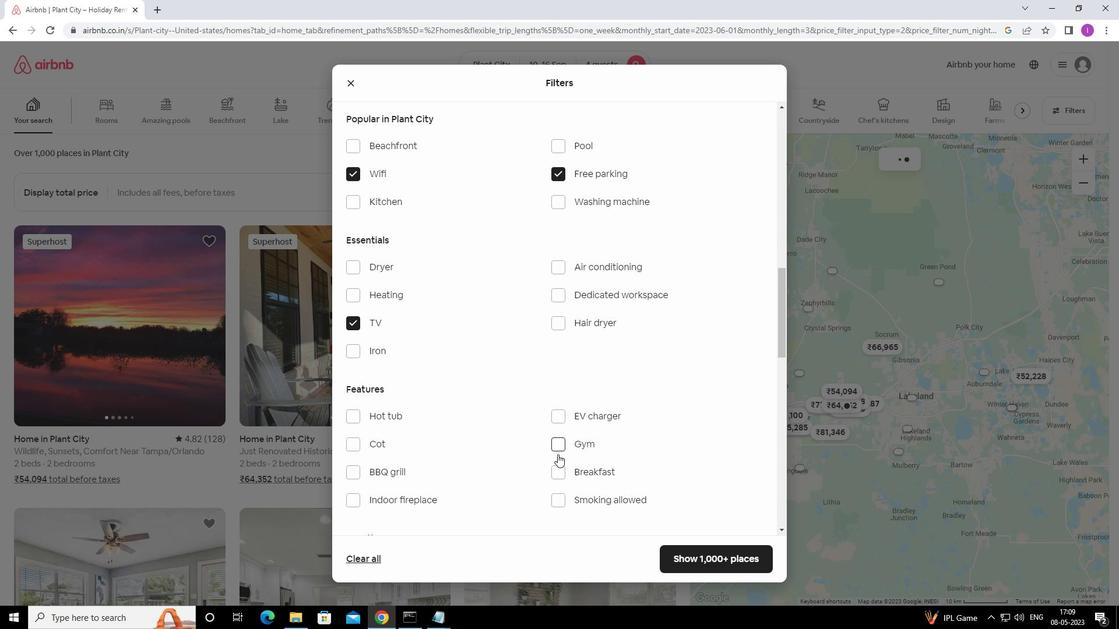 
Action: Mouse pressed left at (557, 469)
Screenshot: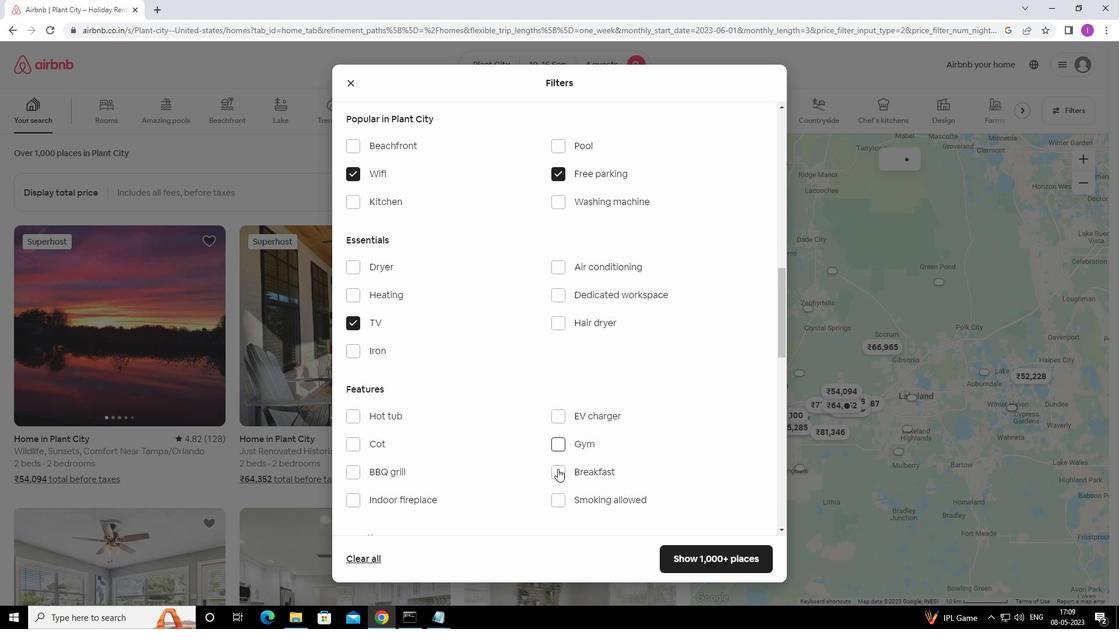 
Action: Mouse moved to (636, 467)
Screenshot: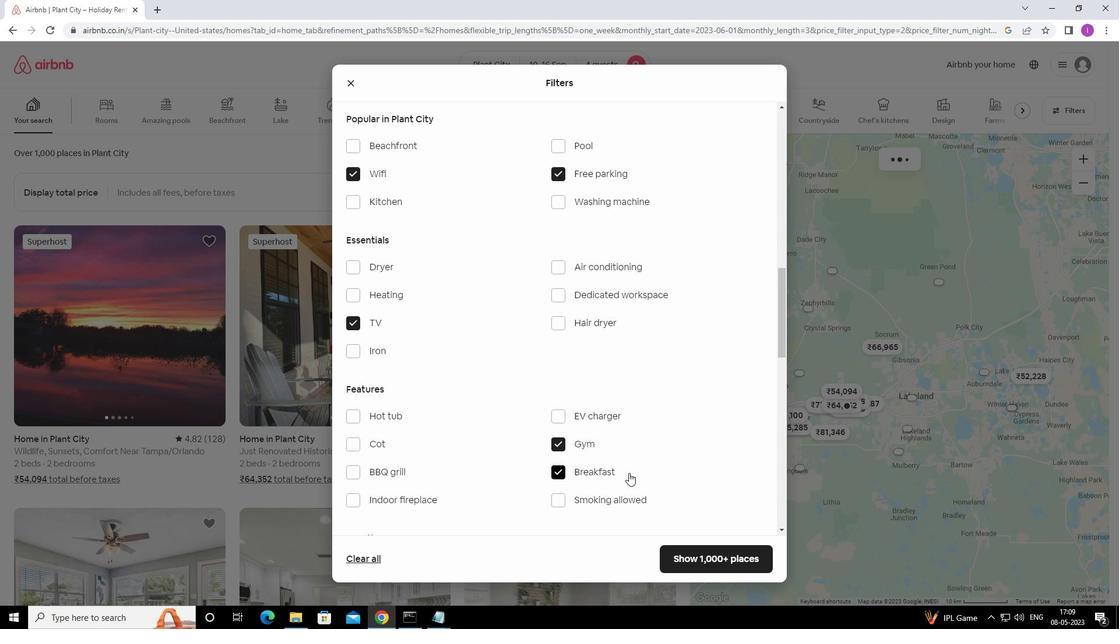 
Action: Mouse scrolled (636, 467) with delta (0, 0)
Screenshot: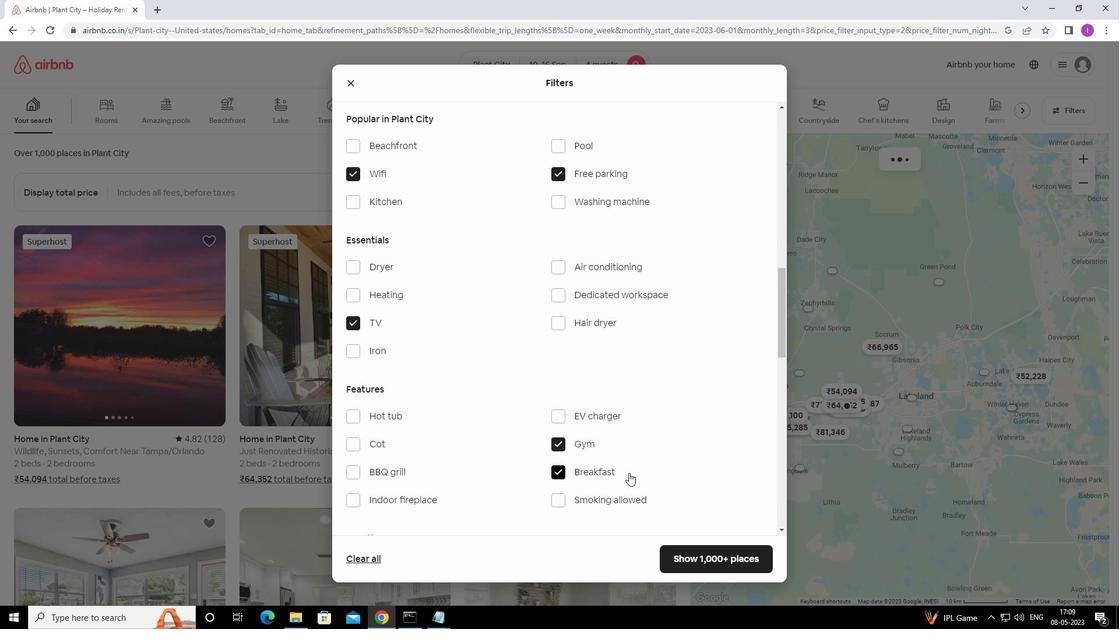 
Action: Mouse moved to (637, 467)
Screenshot: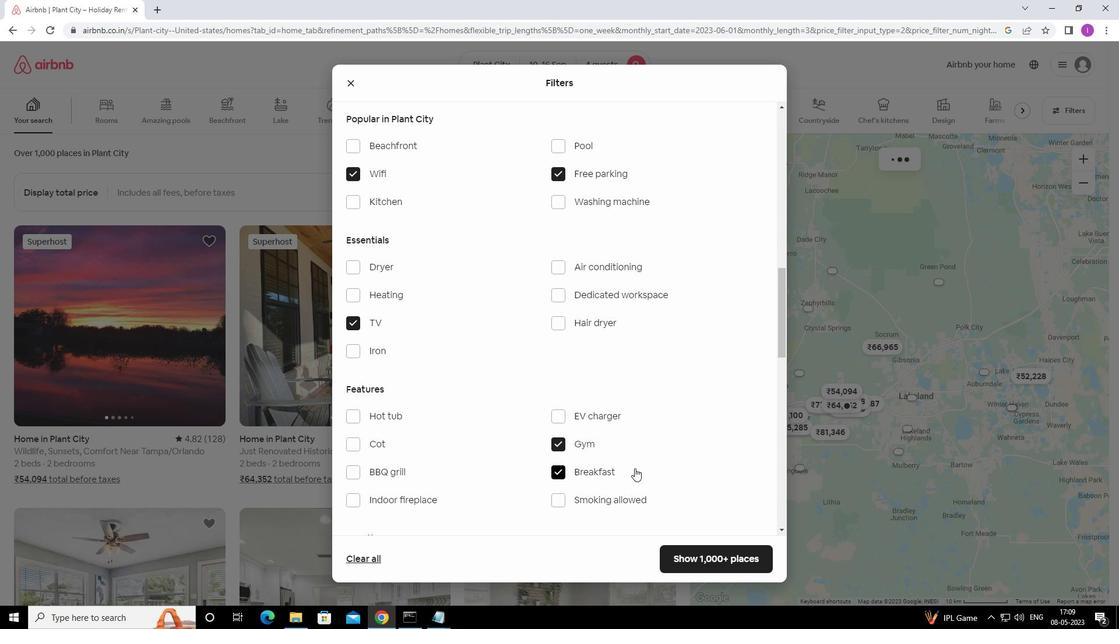 
Action: Mouse scrolled (637, 467) with delta (0, 0)
Screenshot: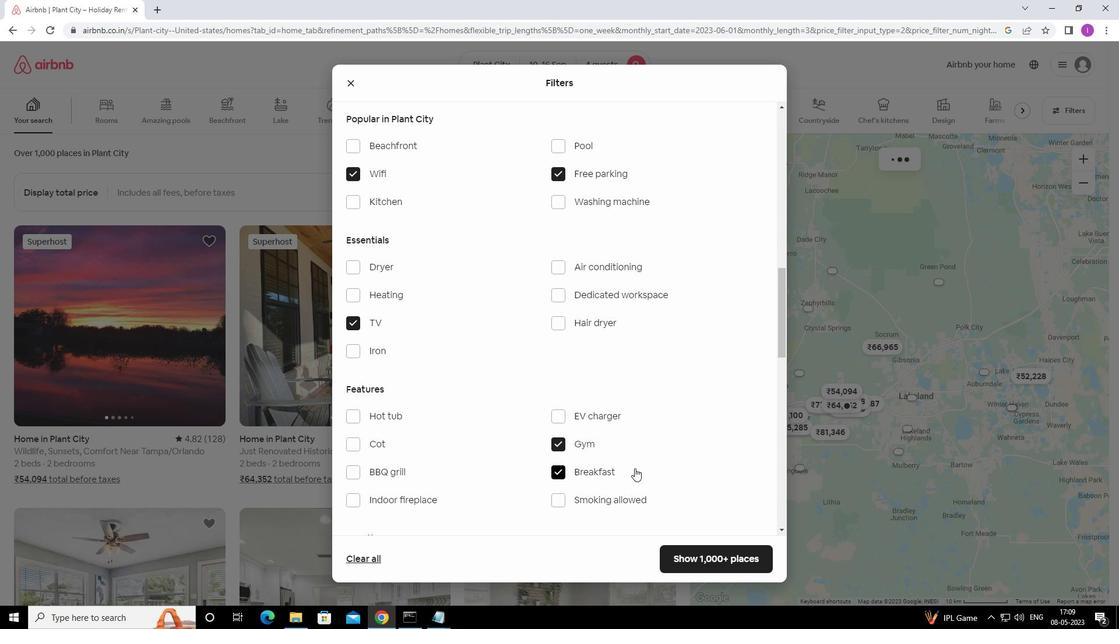 
Action: Mouse moved to (640, 467)
Screenshot: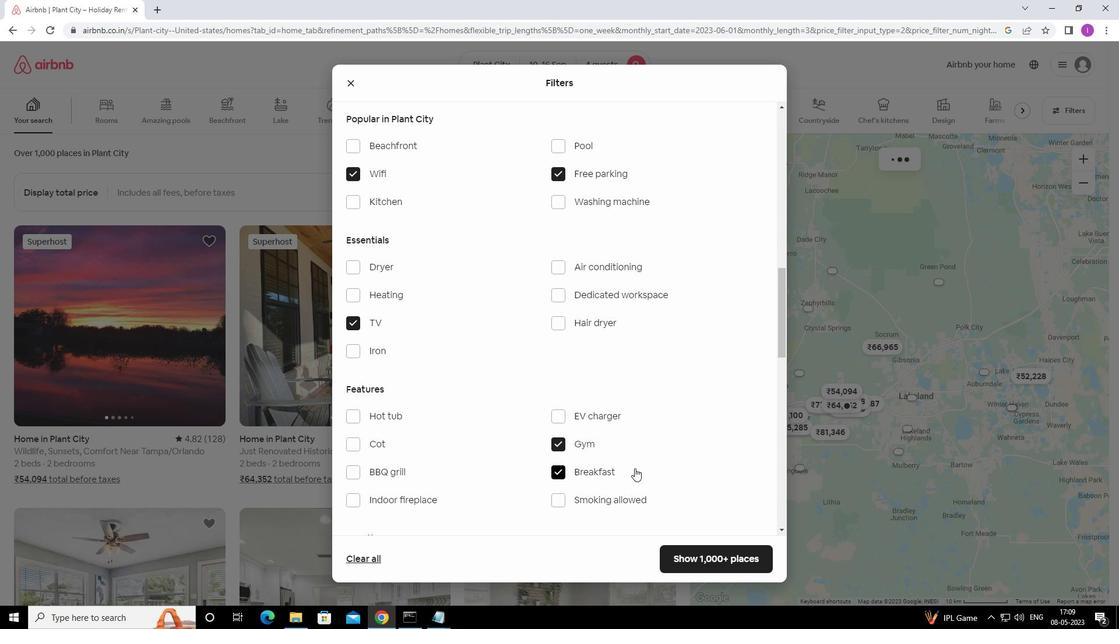 
Action: Mouse scrolled (640, 467) with delta (0, 0)
Screenshot: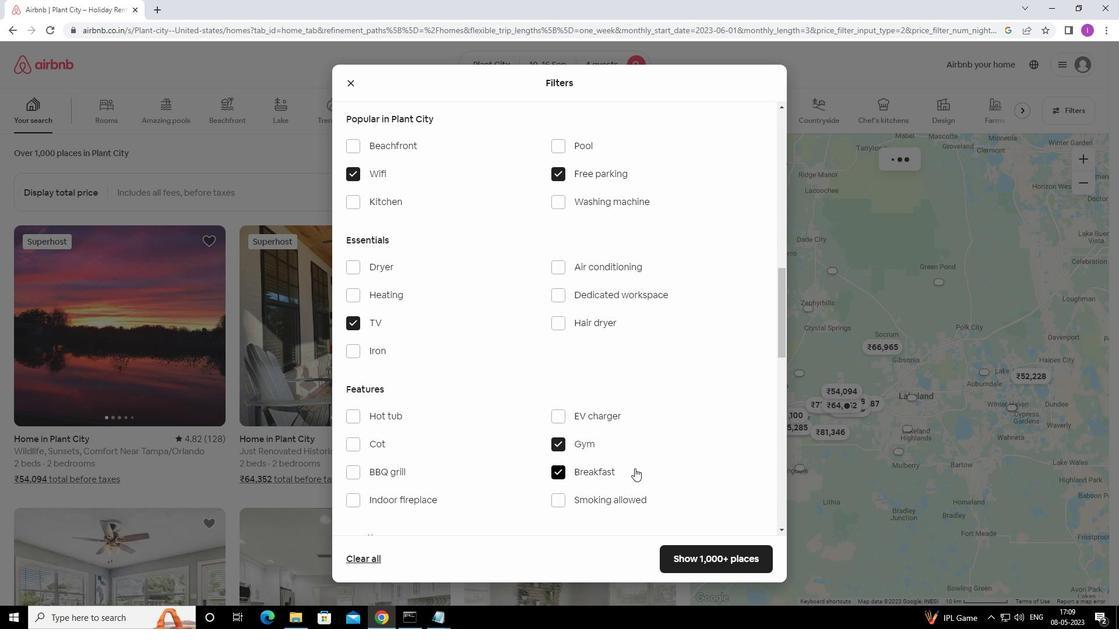 
Action: Mouse moved to (657, 448)
Screenshot: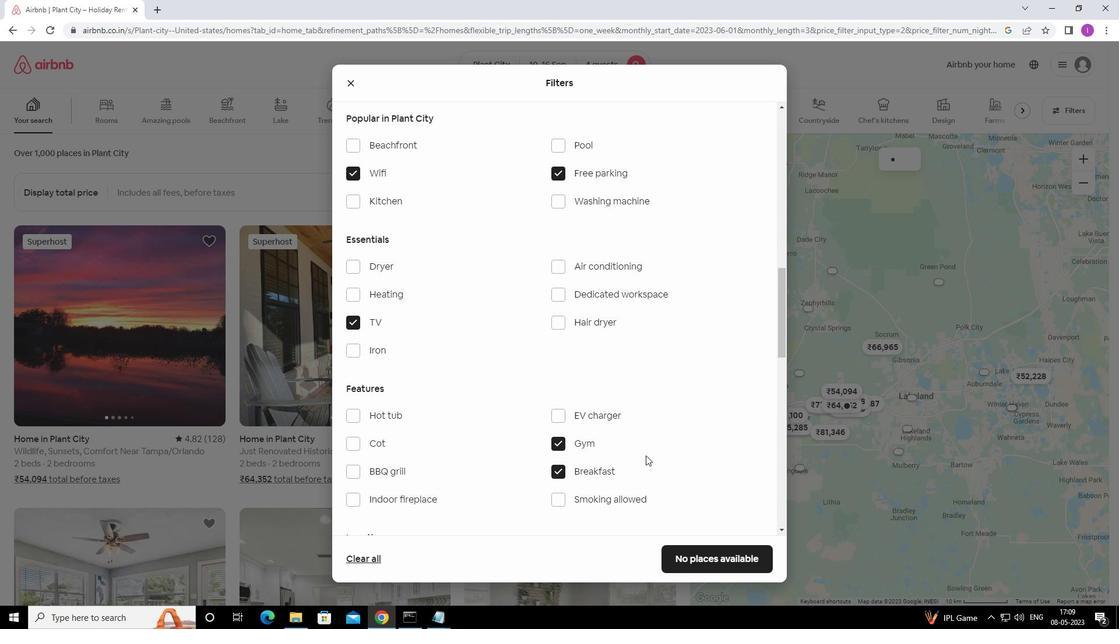 
Action: Mouse scrolled (657, 447) with delta (0, 0)
Screenshot: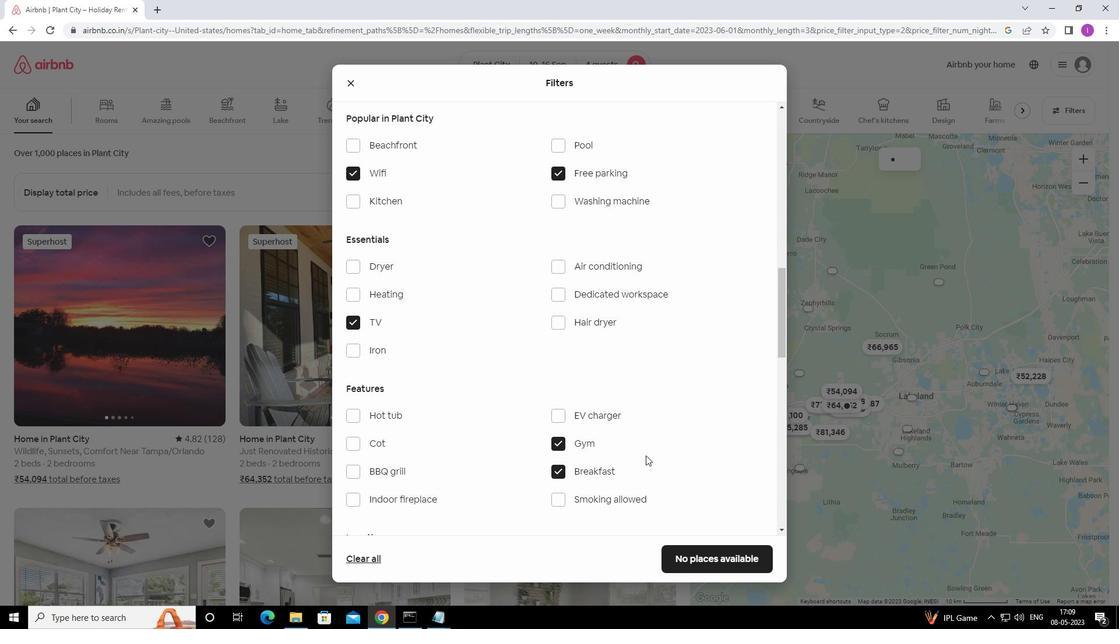 
Action: Mouse moved to (657, 448)
Screenshot: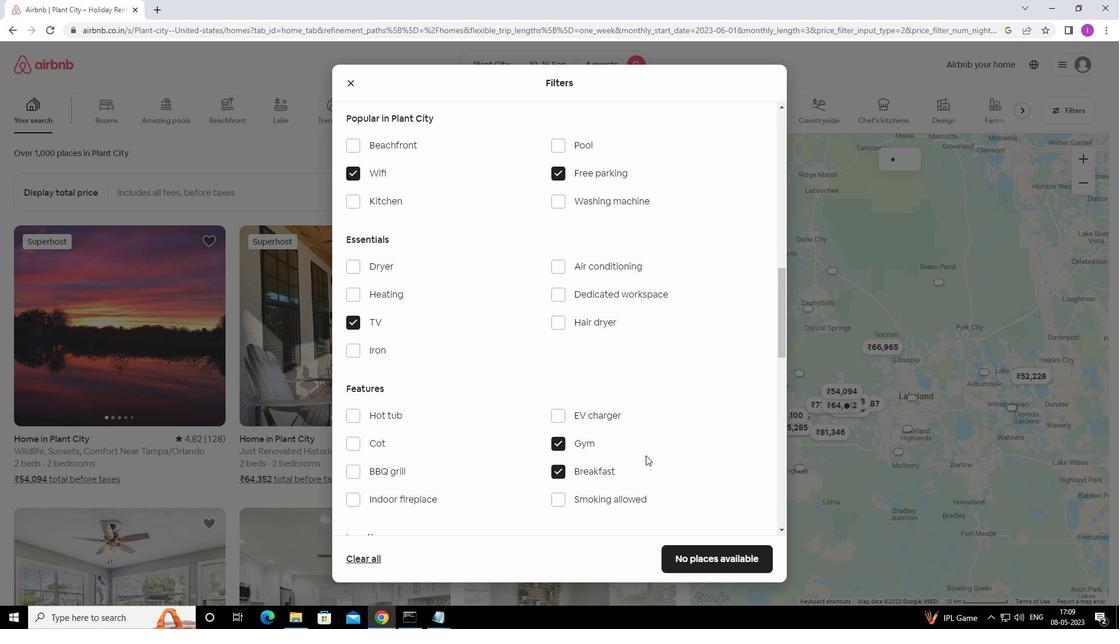 
Action: Mouse scrolled (657, 447) with delta (0, 0)
Screenshot: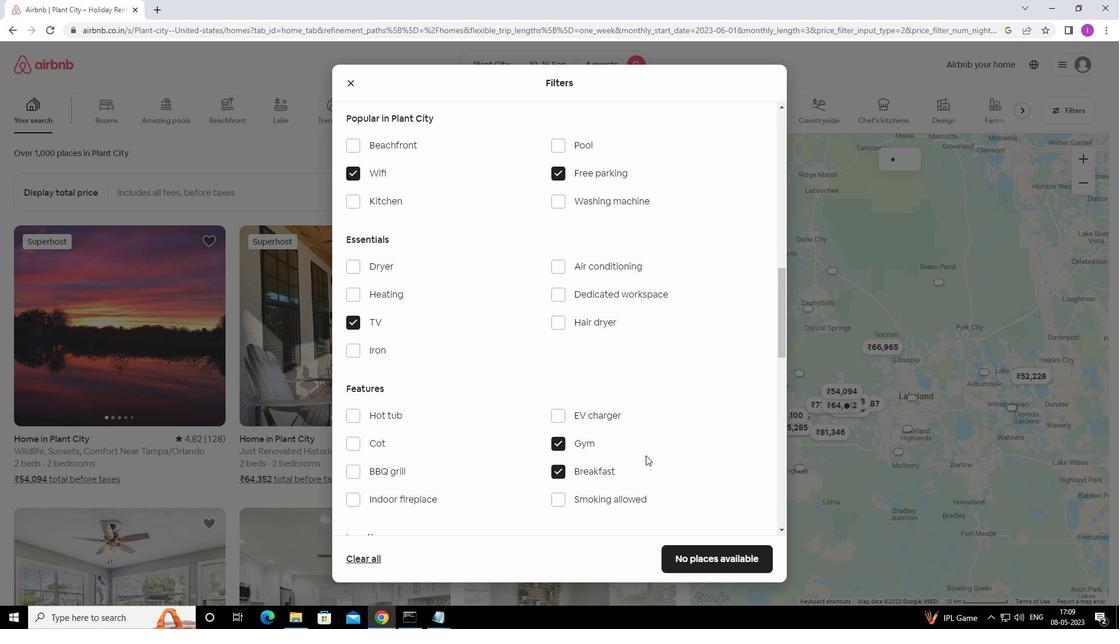 
Action: Mouse moved to (658, 448)
Screenshot: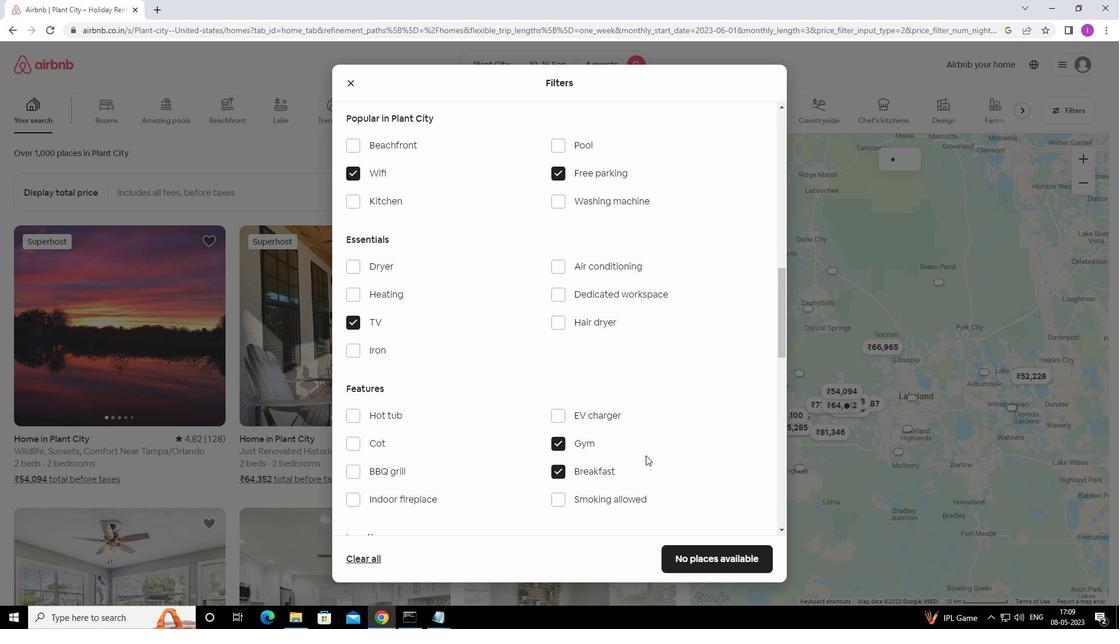 
Action: Mouse scrolled (658, 447) with delta (0, 0)
Screenshot: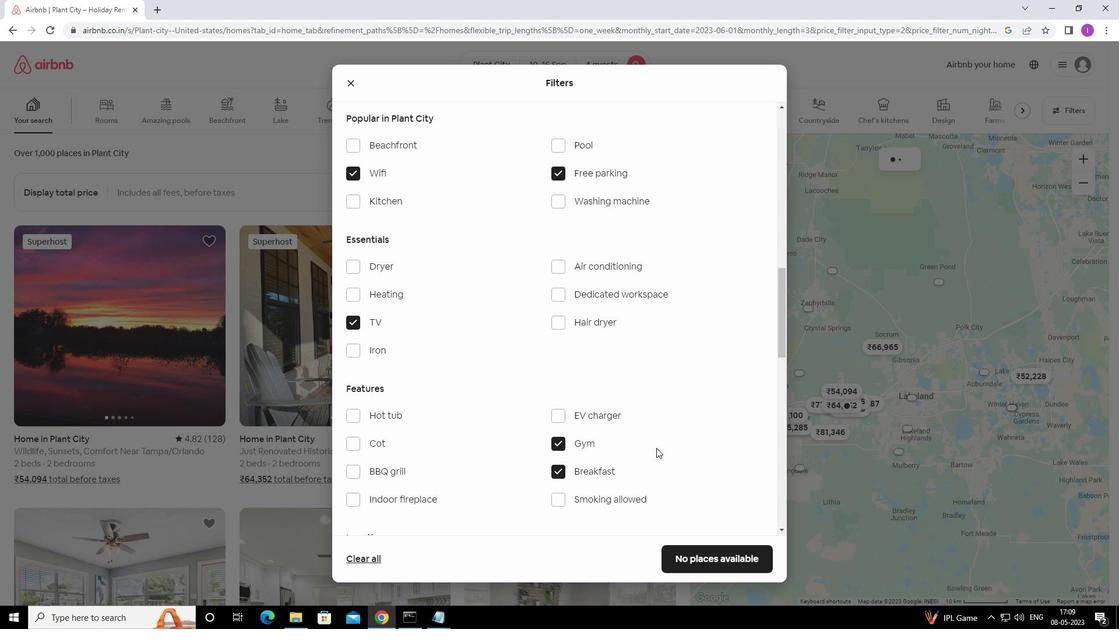 
Action: Mouse moved to (659, 448)
Screenshot: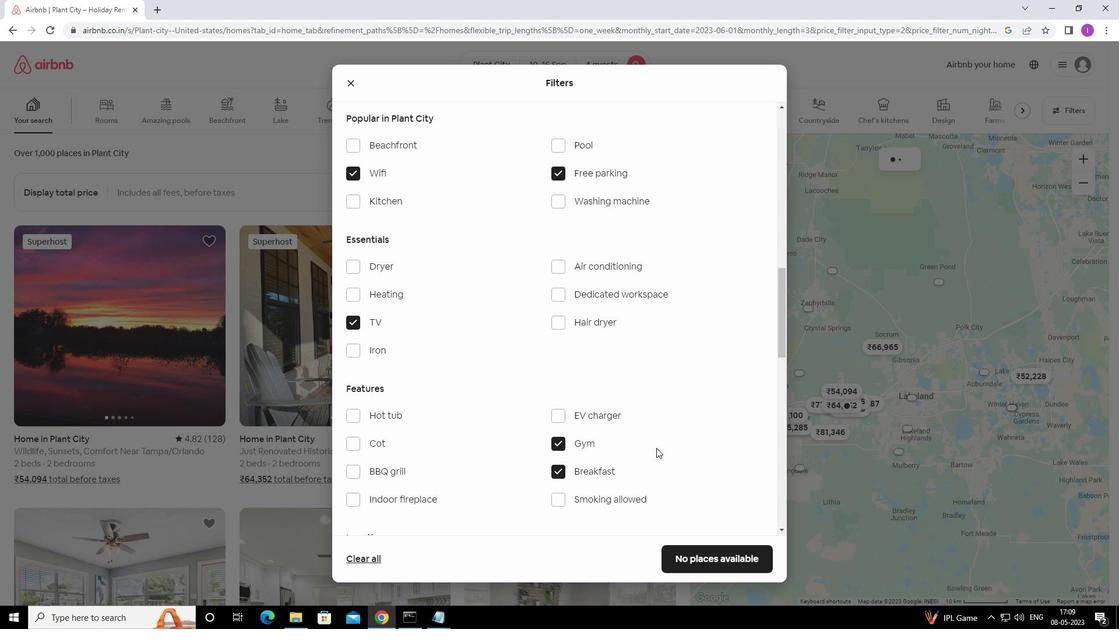 
Action: Mouse scrolled (659, 447) with delta (0, 0)
Screenshot: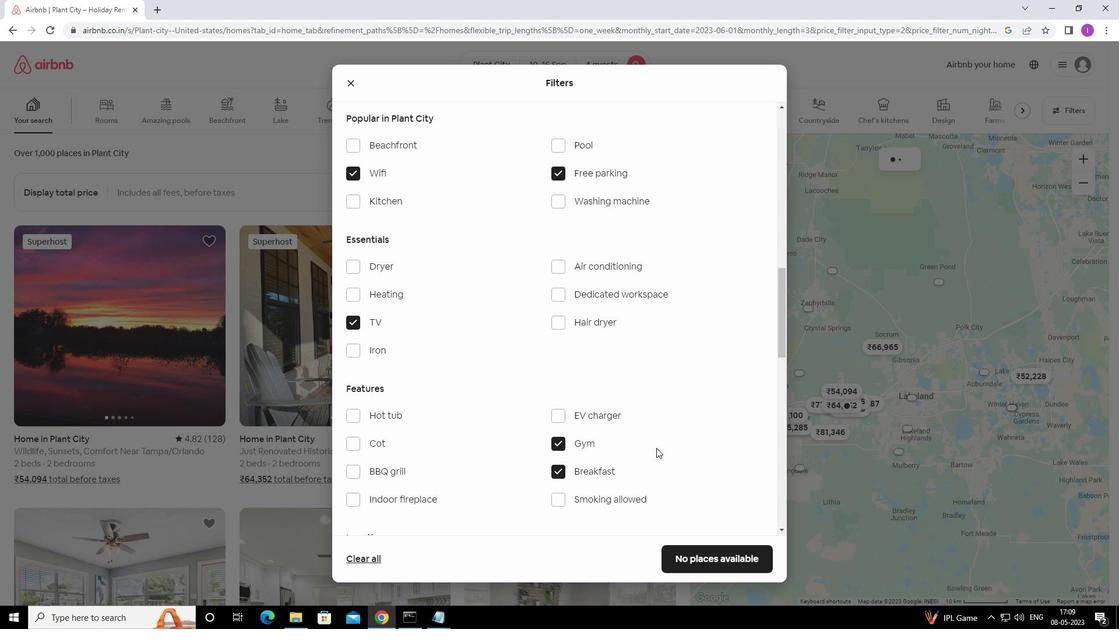 
Action: Mouse moved to (734, 381)
Screenshot: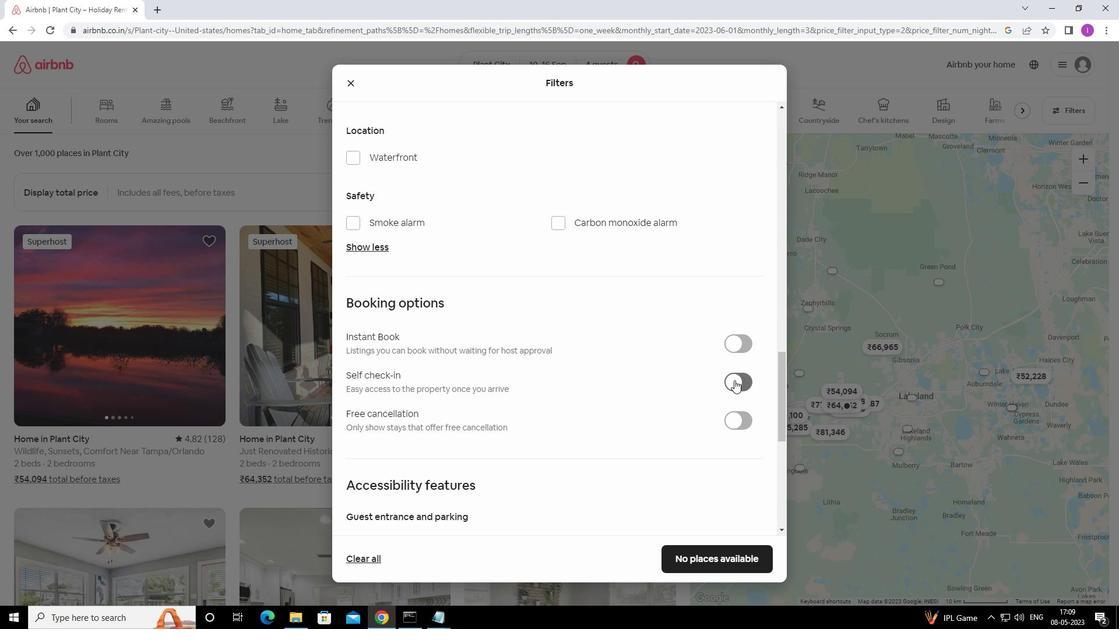 
Action: Mouse pressed left at (734, 381)
Screenshot: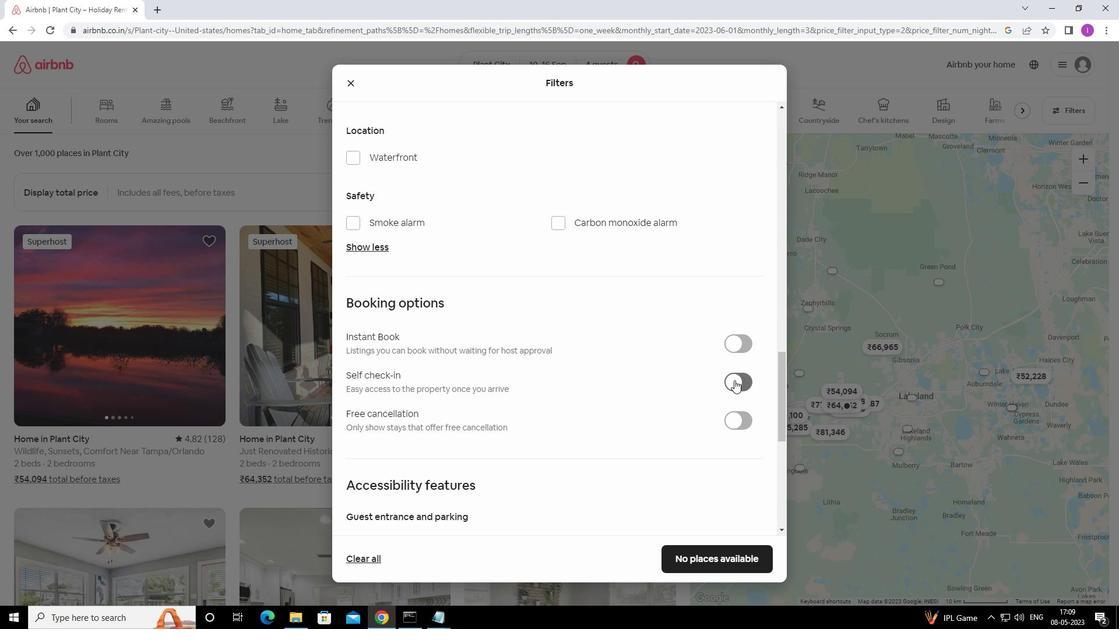 
Action: Mouse moved to (561, 465)
Screenshot: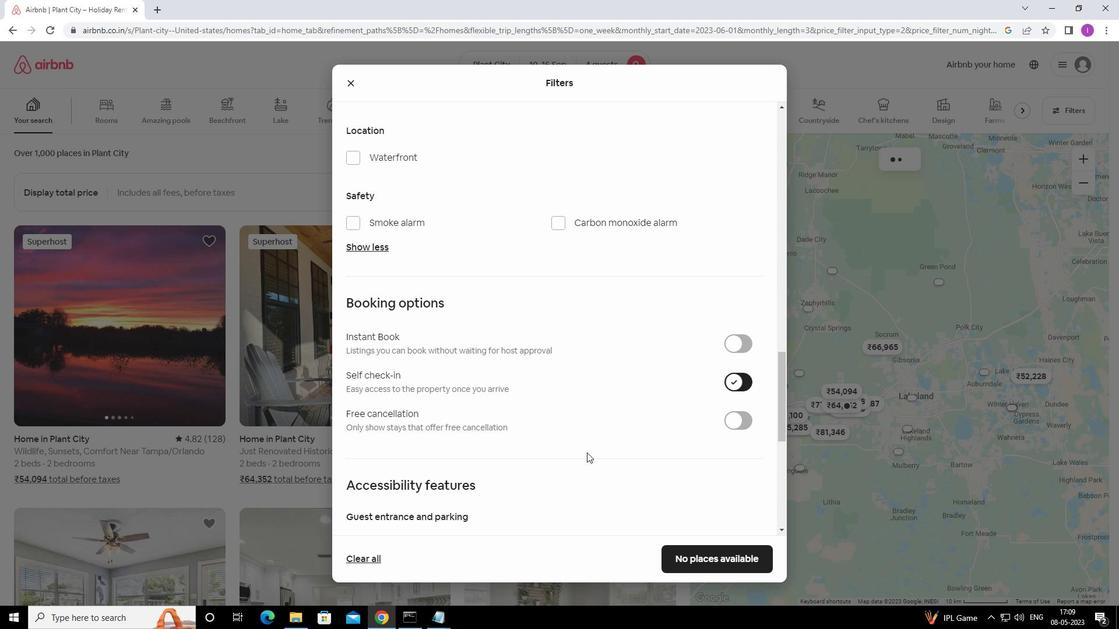 
Action: Mouse scrolled (561, 465) with delta (0, 0)
Screenshot: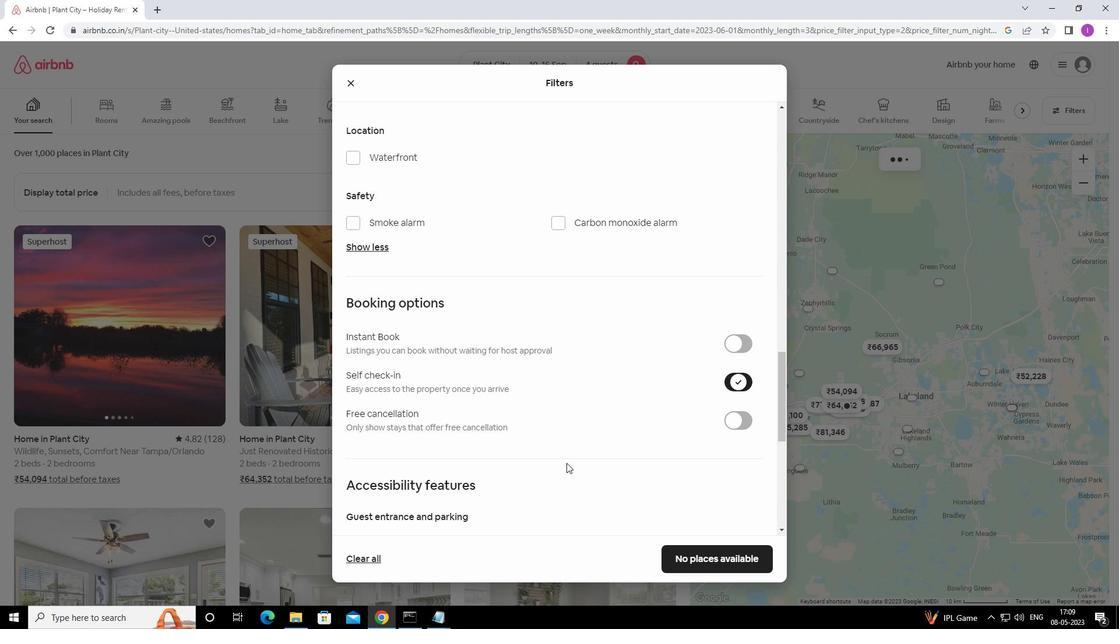 
Action: Mouse moved to (561, 466)
Screenshot: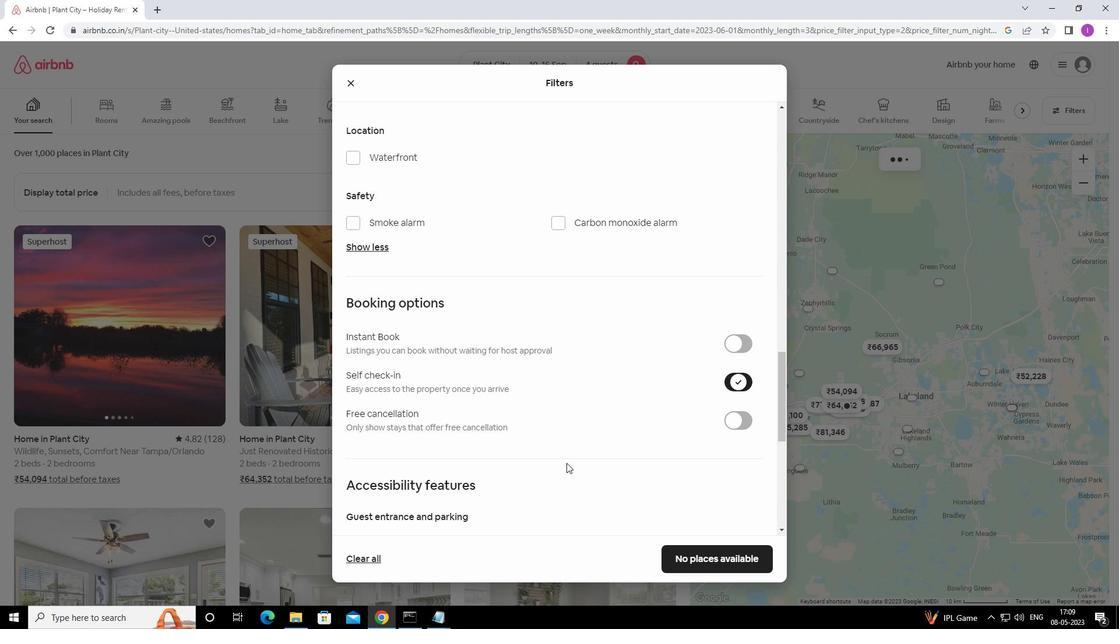 
Action: Mouse scrolled (561, 465) with delta (0, 0)
Screenshot: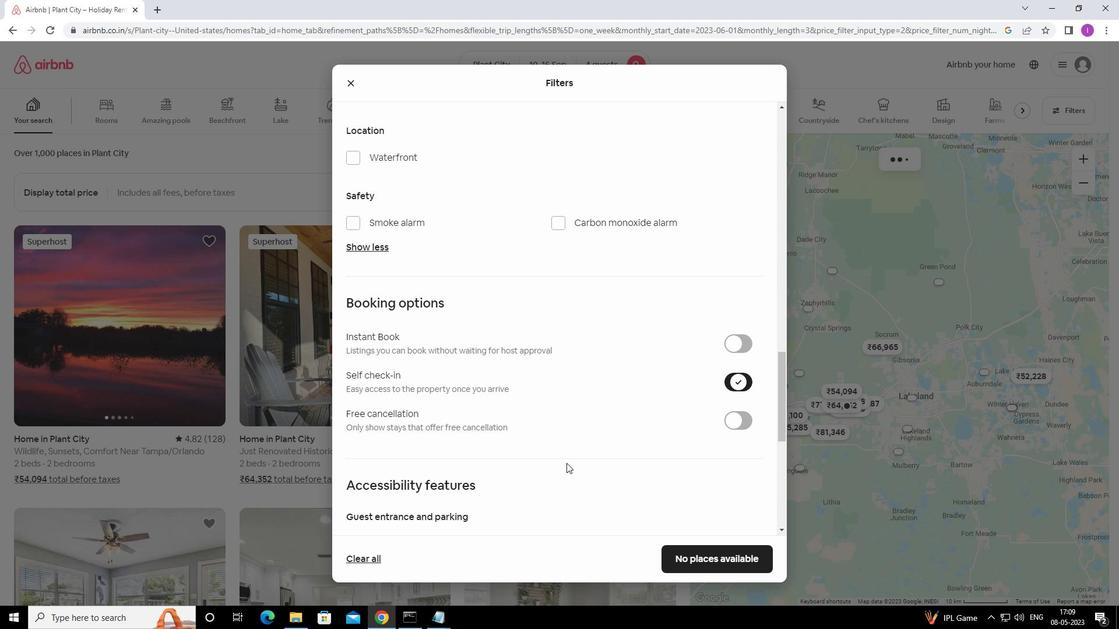 
Action: Mouse moved to (561, 467)
Screenshot: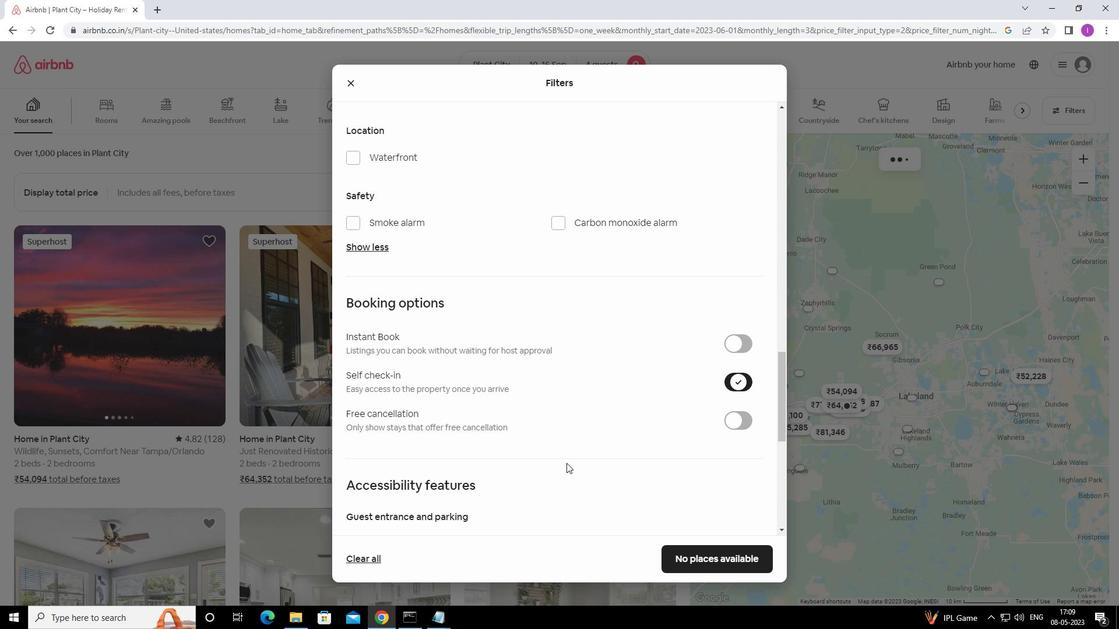 
Action: Mouse scrolled (561, 467) with delta (0, 0)
Screenshot: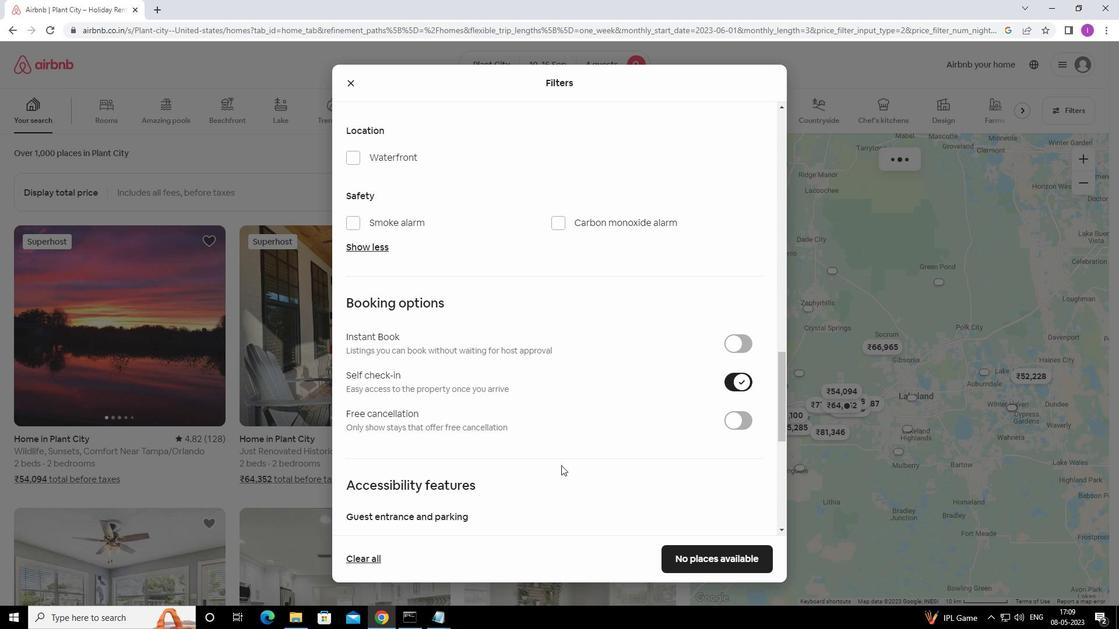 
Action: Mouse scrolled (561, 467) with delta (0, 0)
Screenshot: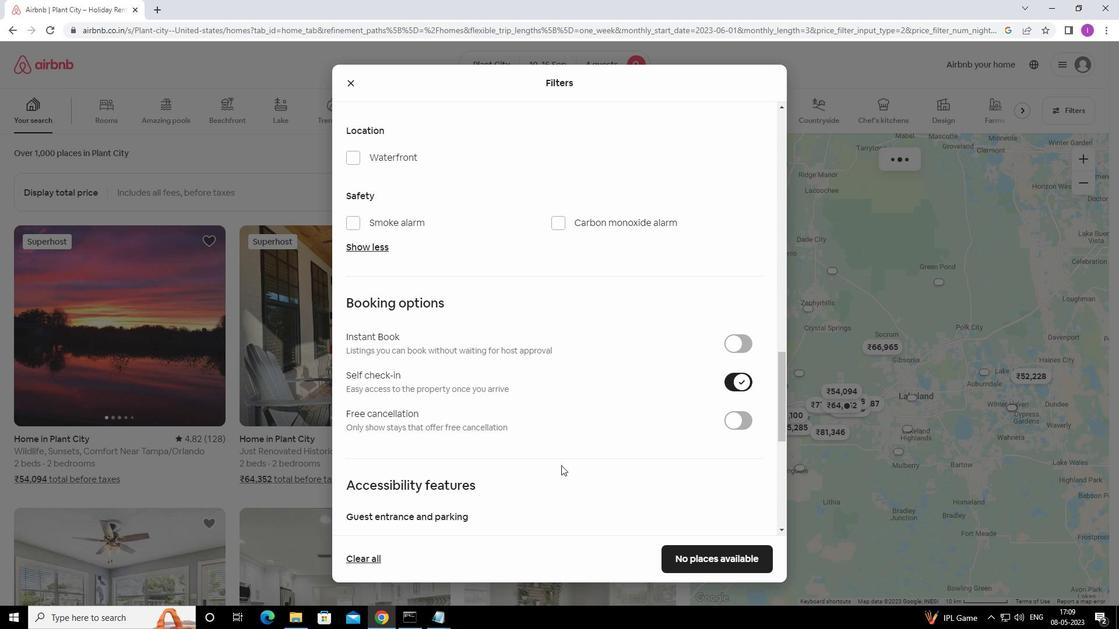 
Action: Mouse moved to (522, 472)
Screenshot: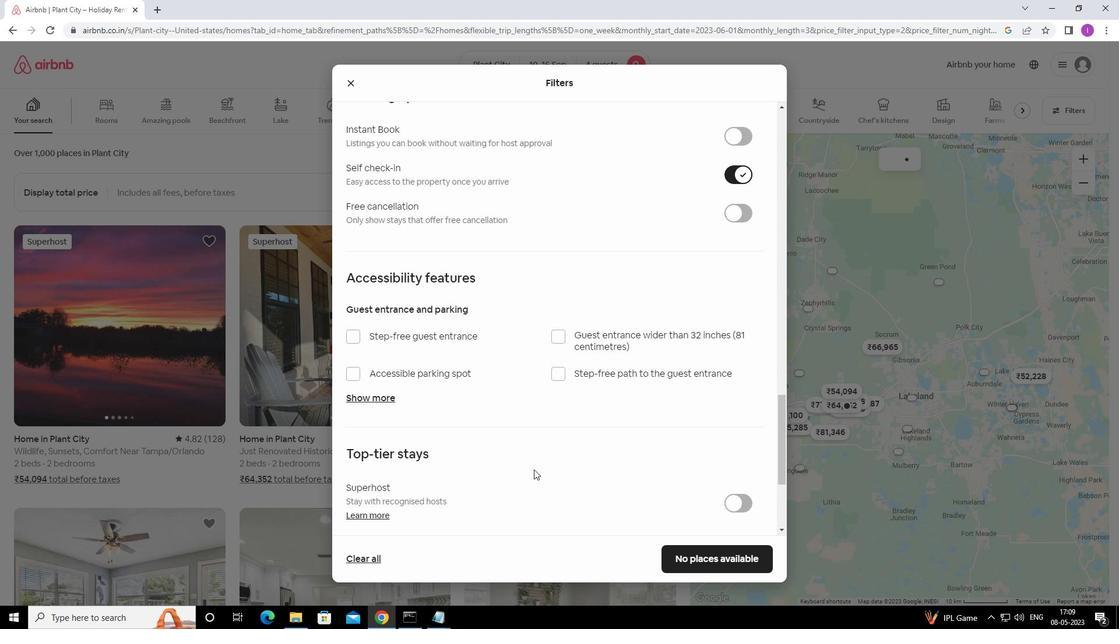 
Action: Mouse scrolled (522, 472) with delta (0, 0)
Screenshot: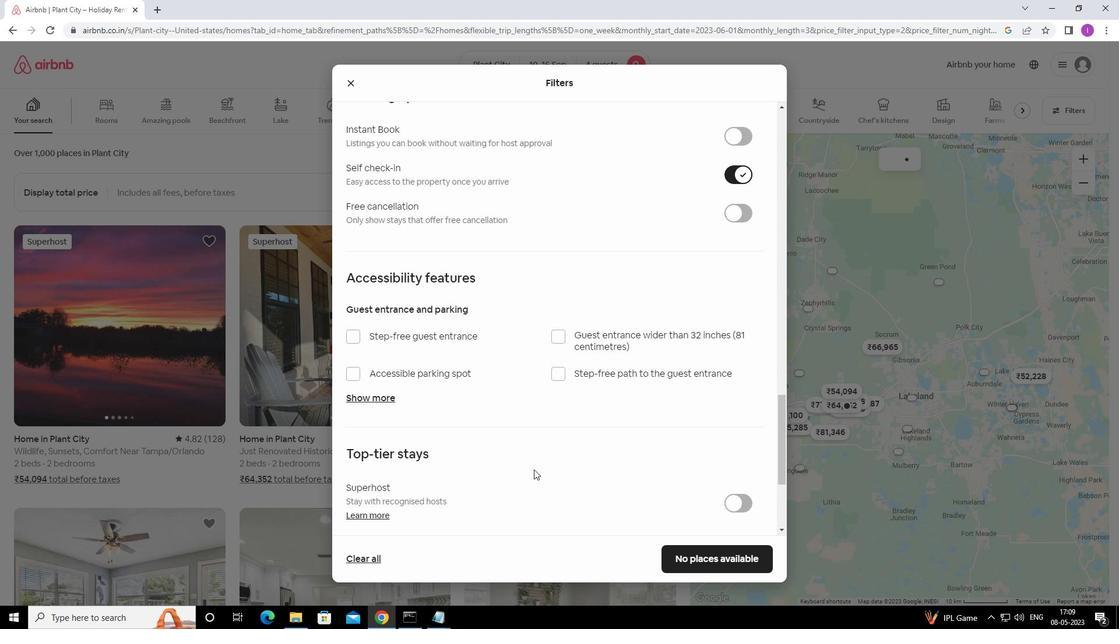 
Action: Mouse moved to (521, 474)
Screenshot: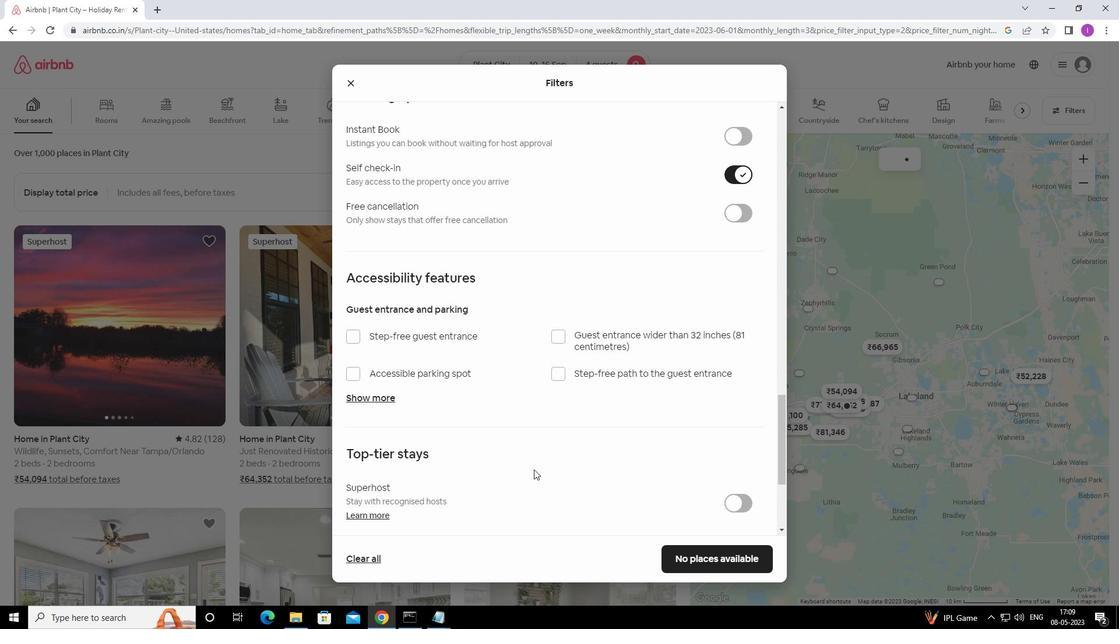 
Action: Mouse scrolled (521, 473) with delta (0, 0)
Screenshot: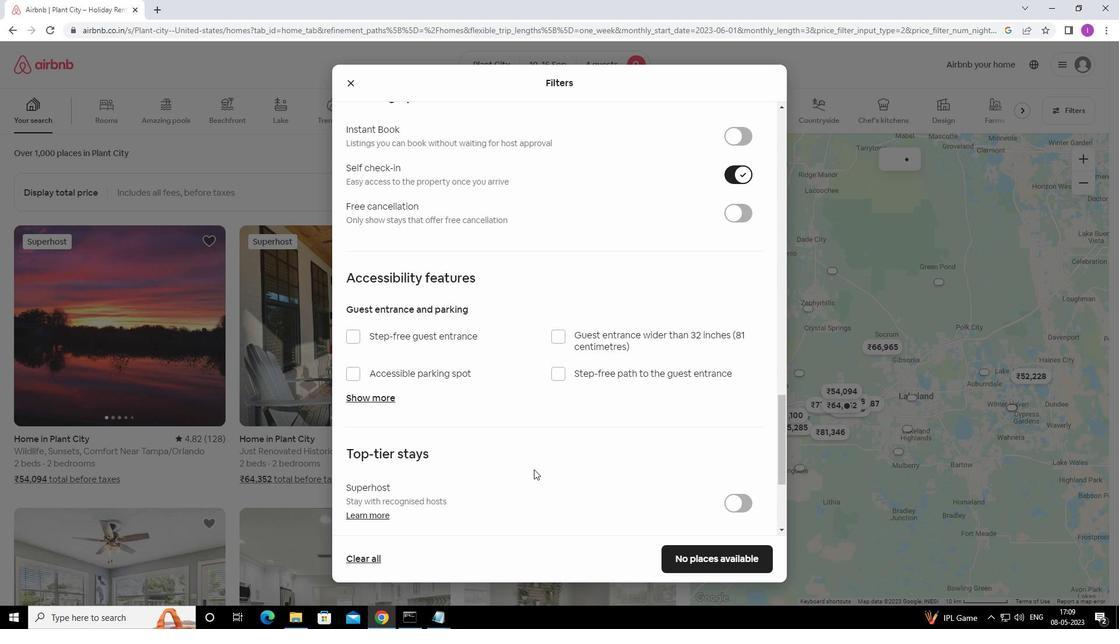 
Action: Mouse scrolled (521, 473) with delta (0, 0)
Screenshot: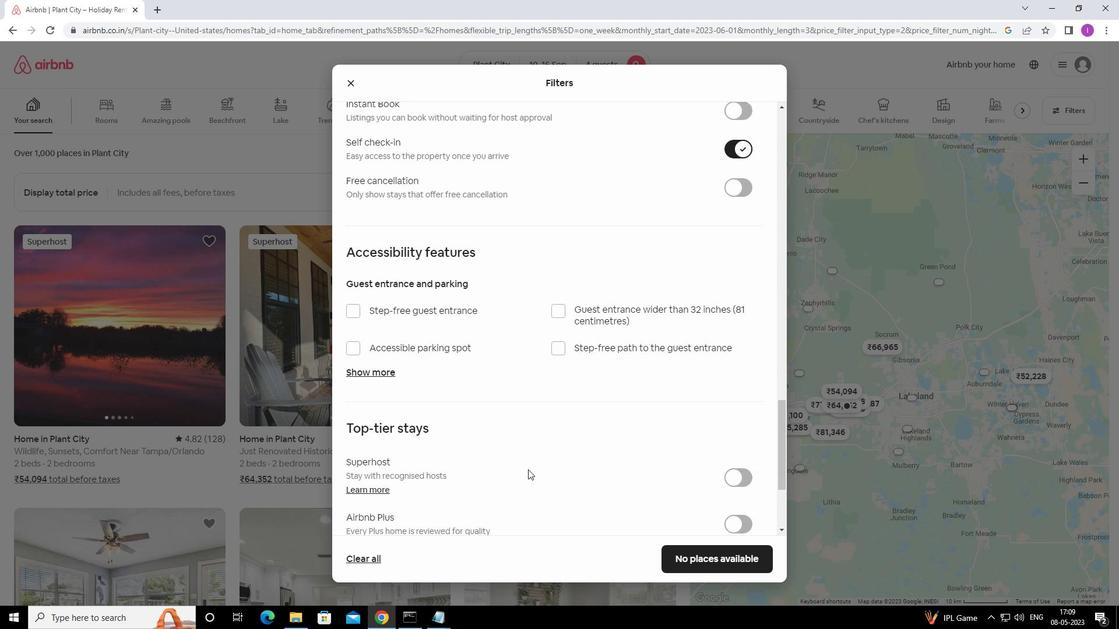 
Action: Mouse moved to (522, 456)
Screenshot: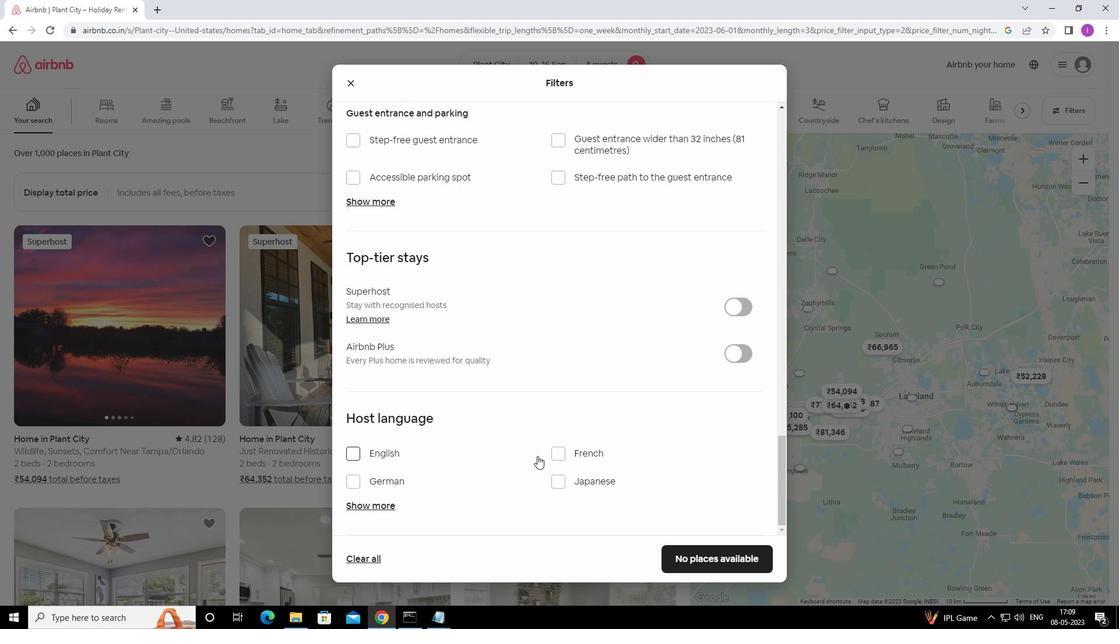
Action: Mouse scrolled (522, 455) with delta (0, 0)
Screenshot: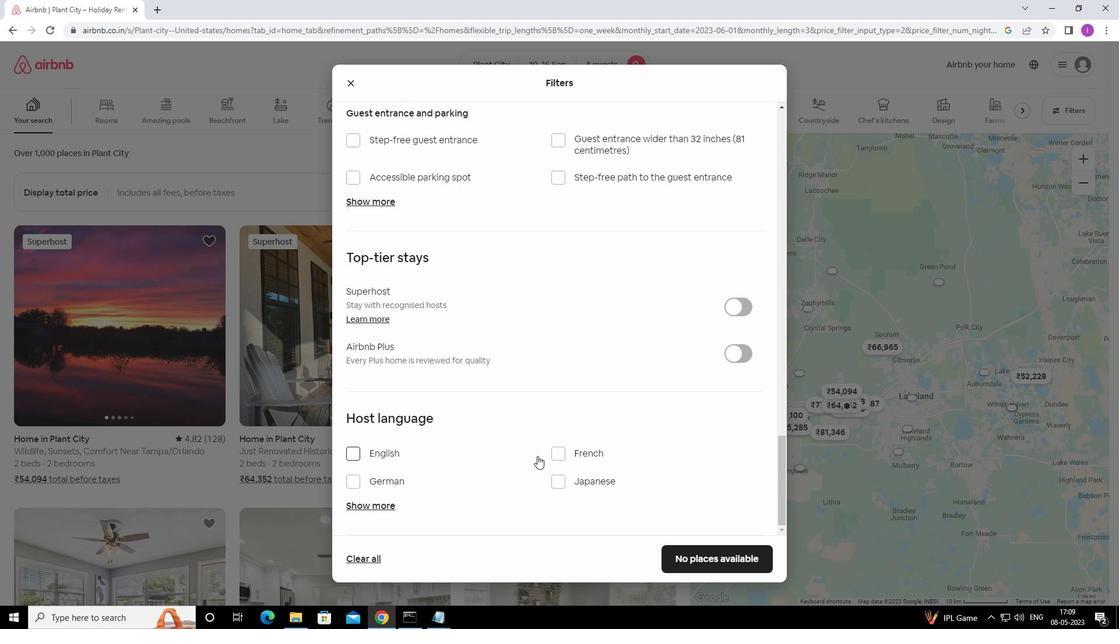 
Action: Mouse scrolled (522, 455) with delta (0, 0)
Screenshot: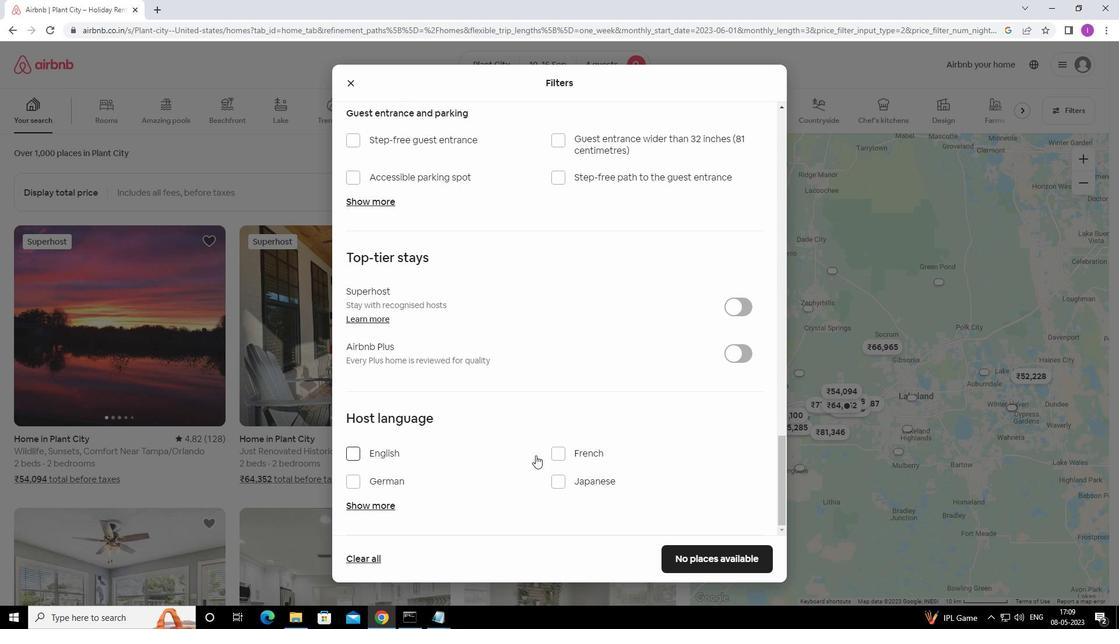 
Action: Mouse moved to (354, 452)
Screenshot: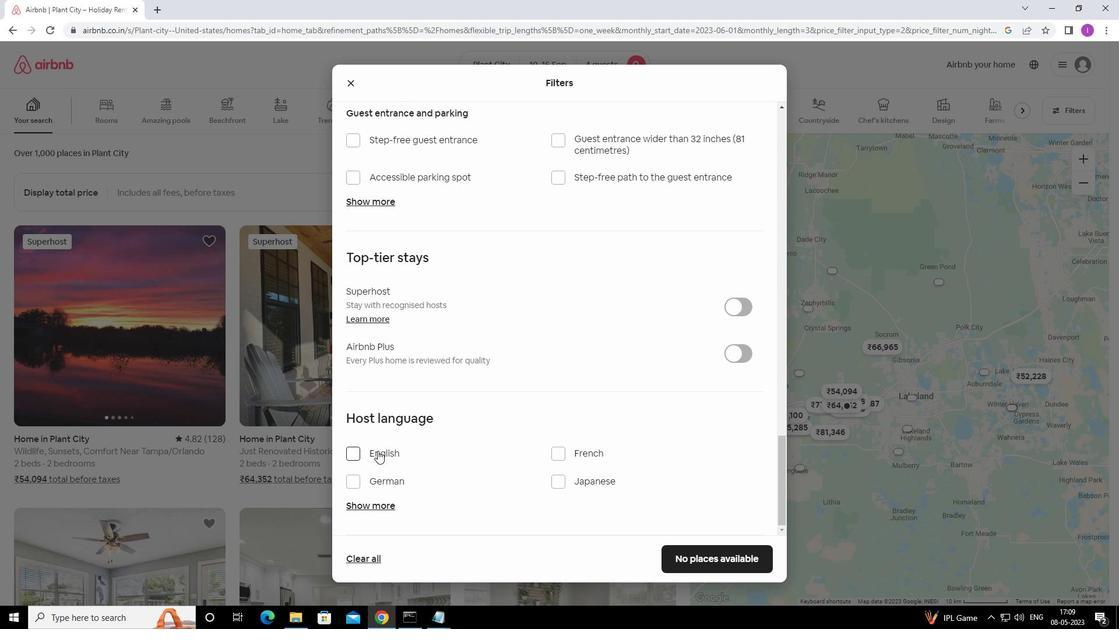 
Action: Mouse pressed left at (354, 452)
Screenshot: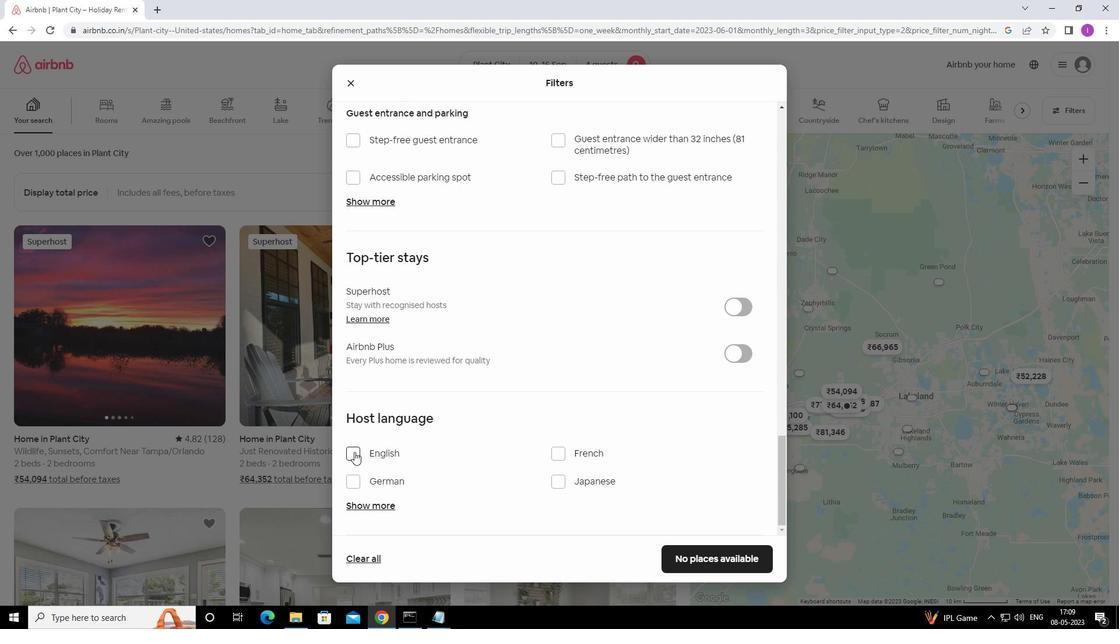 
Action: Mouse moved to (742, 563)
Screenshot: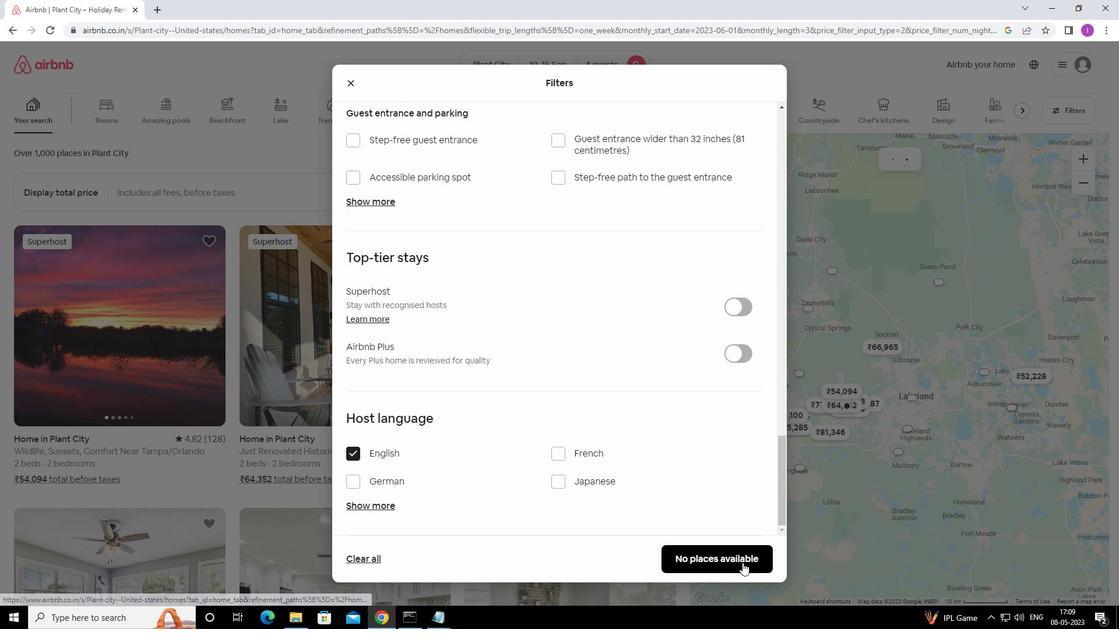
Action: Mouse pressed left at (742, 563)
Screenshot: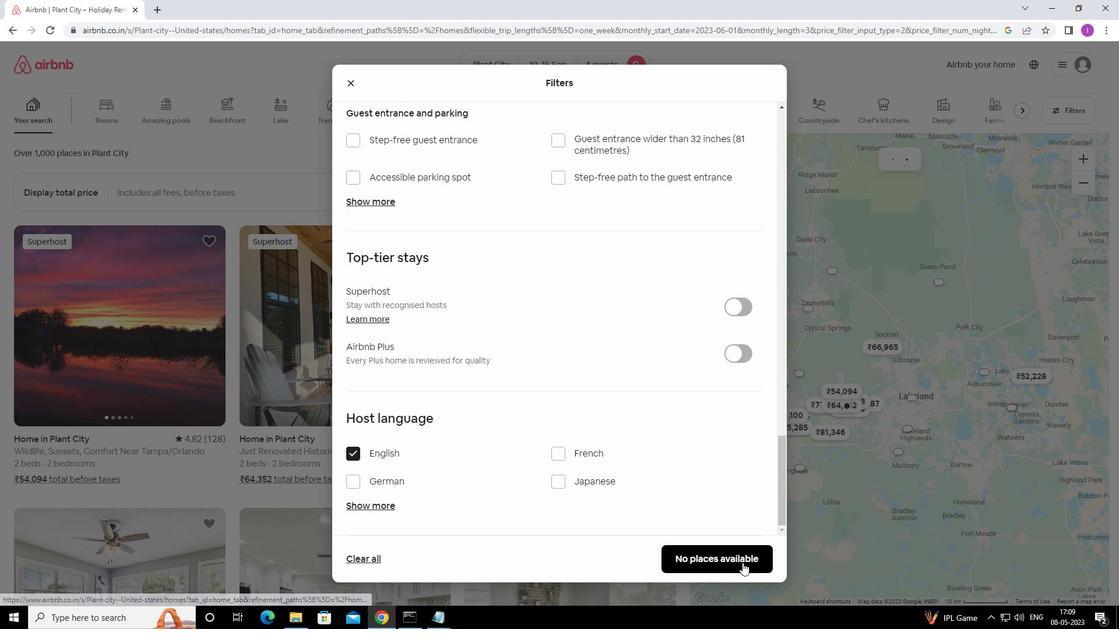 
Action: Mouse moved to (692, 555)
Screenshot: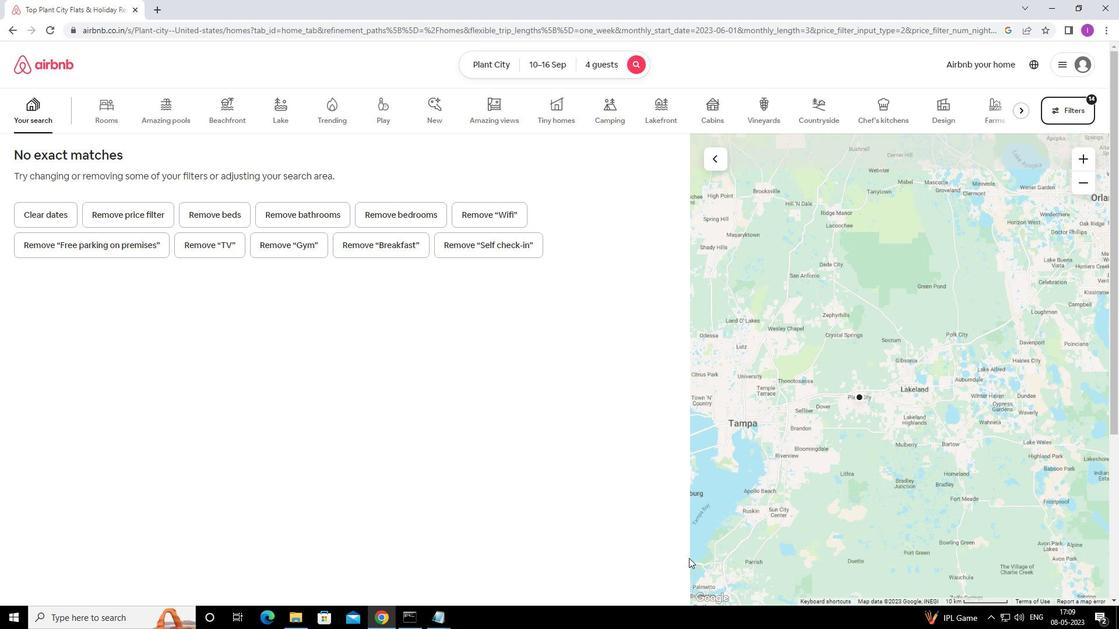 
